 Task: Find a one-way flight from Charlottesville (CHO) to Springfield (SPI) for 9 passengers on June 2, in economy class, with 6 checked bags, and a price limit of ₹240,000.
Action: Mouse moved to (430, 388)
Screenshot: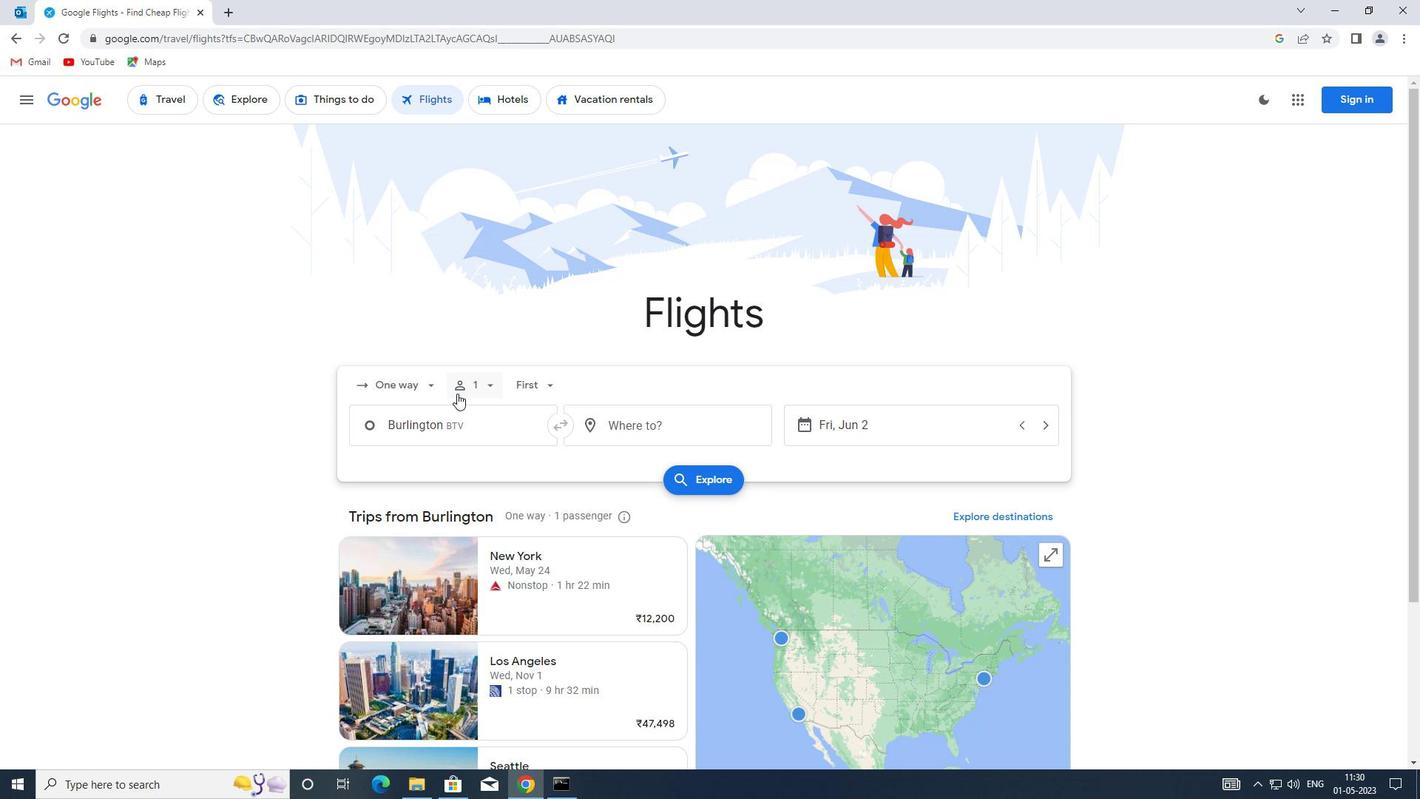 
Action: Mouse pressed left at (430, 388)
Screenshot: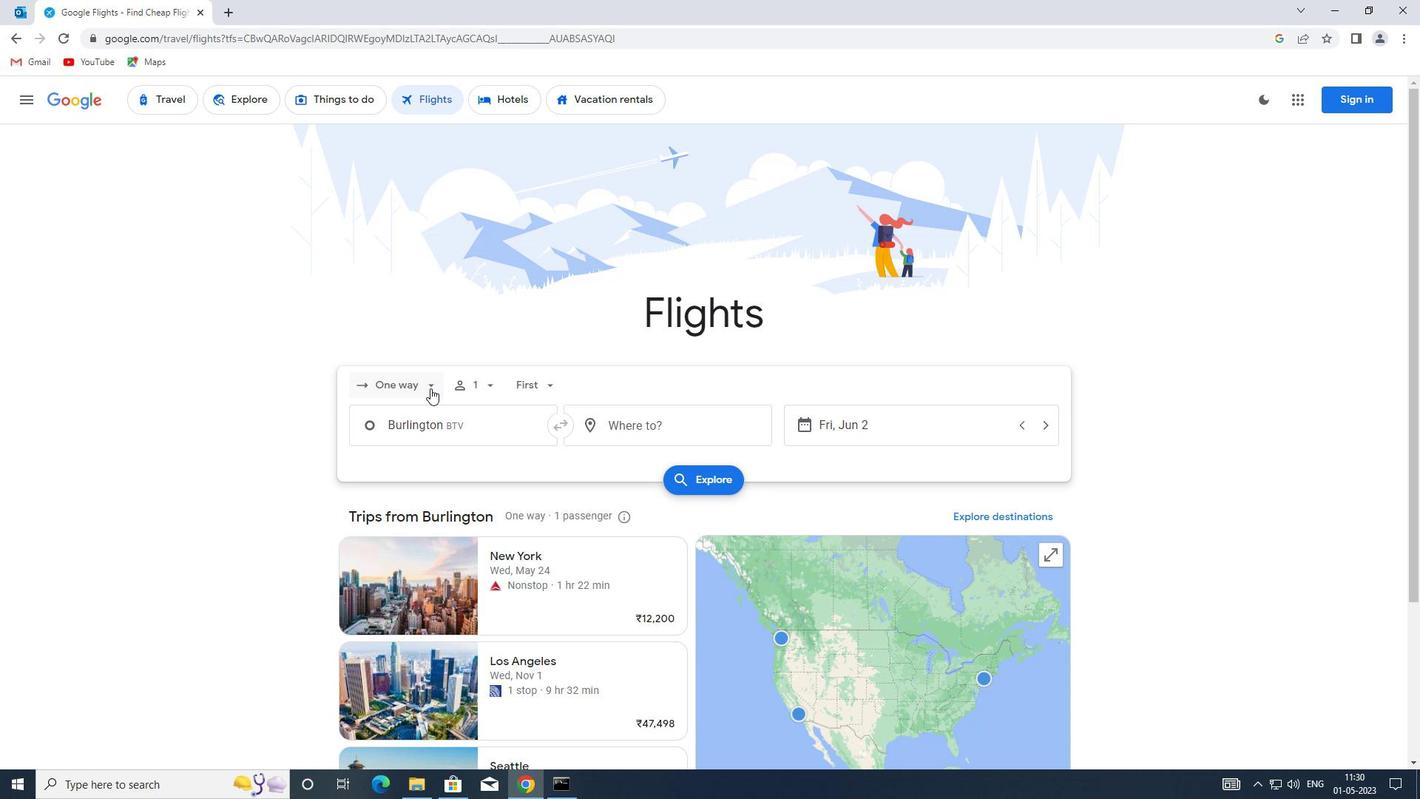 
Action: Mouse moved to (437, 453)
Screenshot: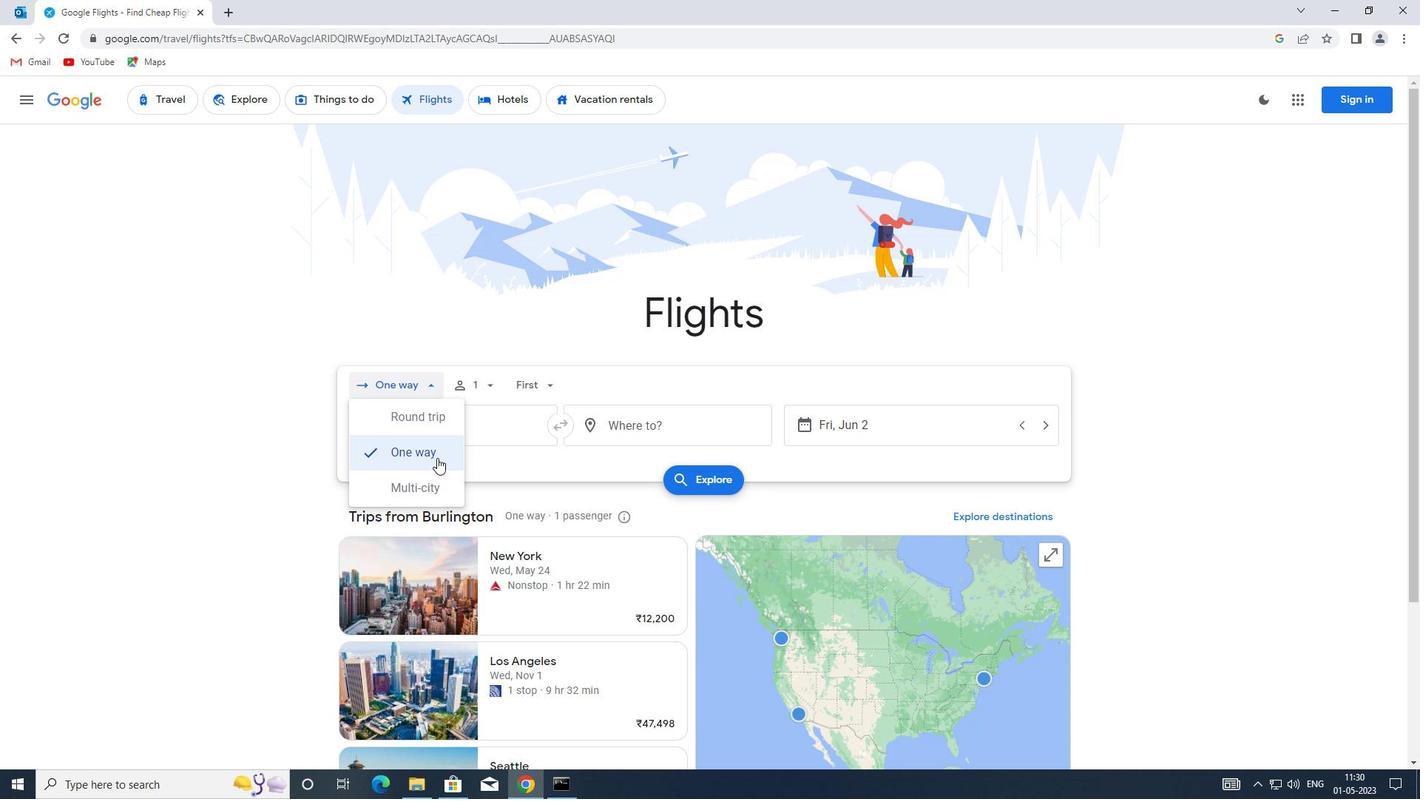 
Action: Mouse pressed left at (437, 453)
Screenshot: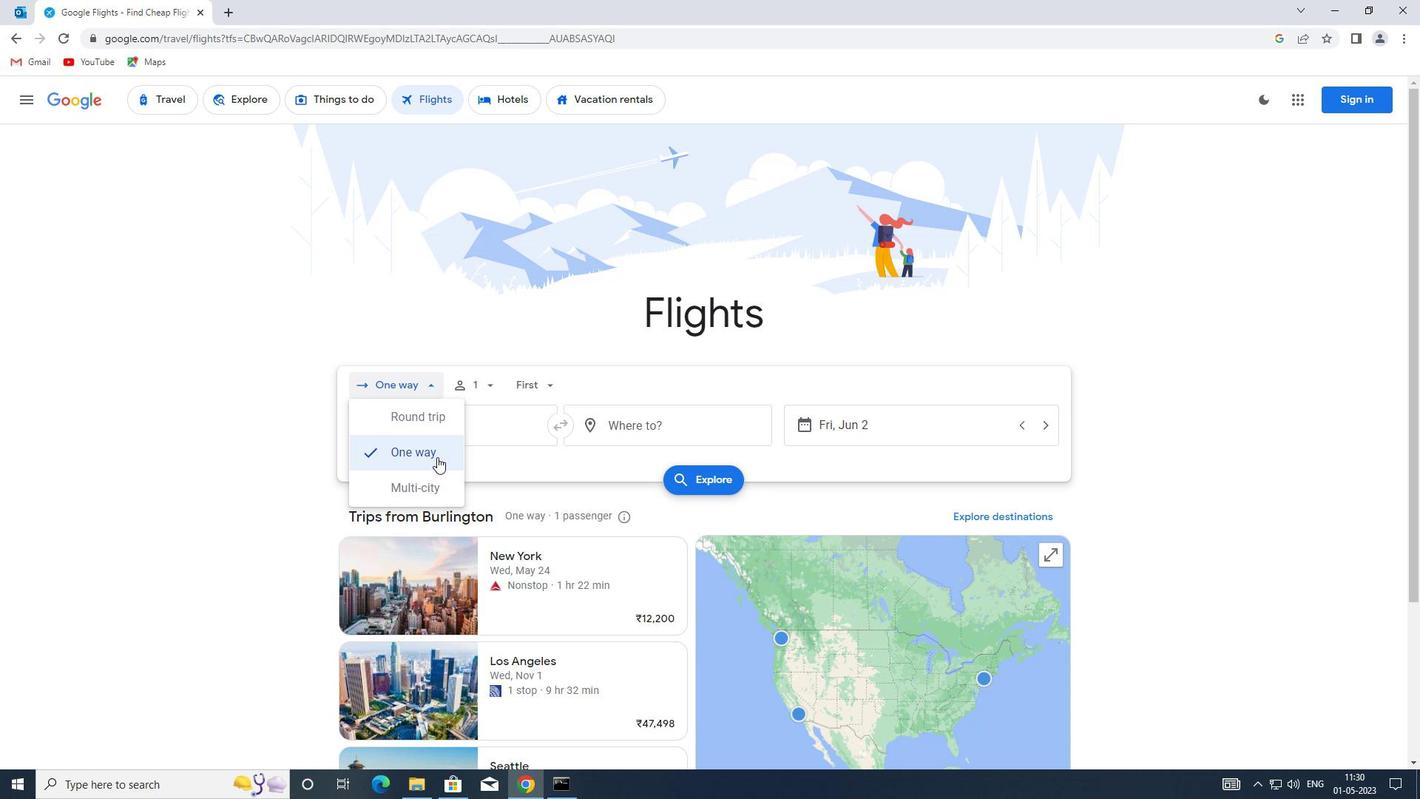 
Action: Mouse moved to (495, 387)
Screenshot: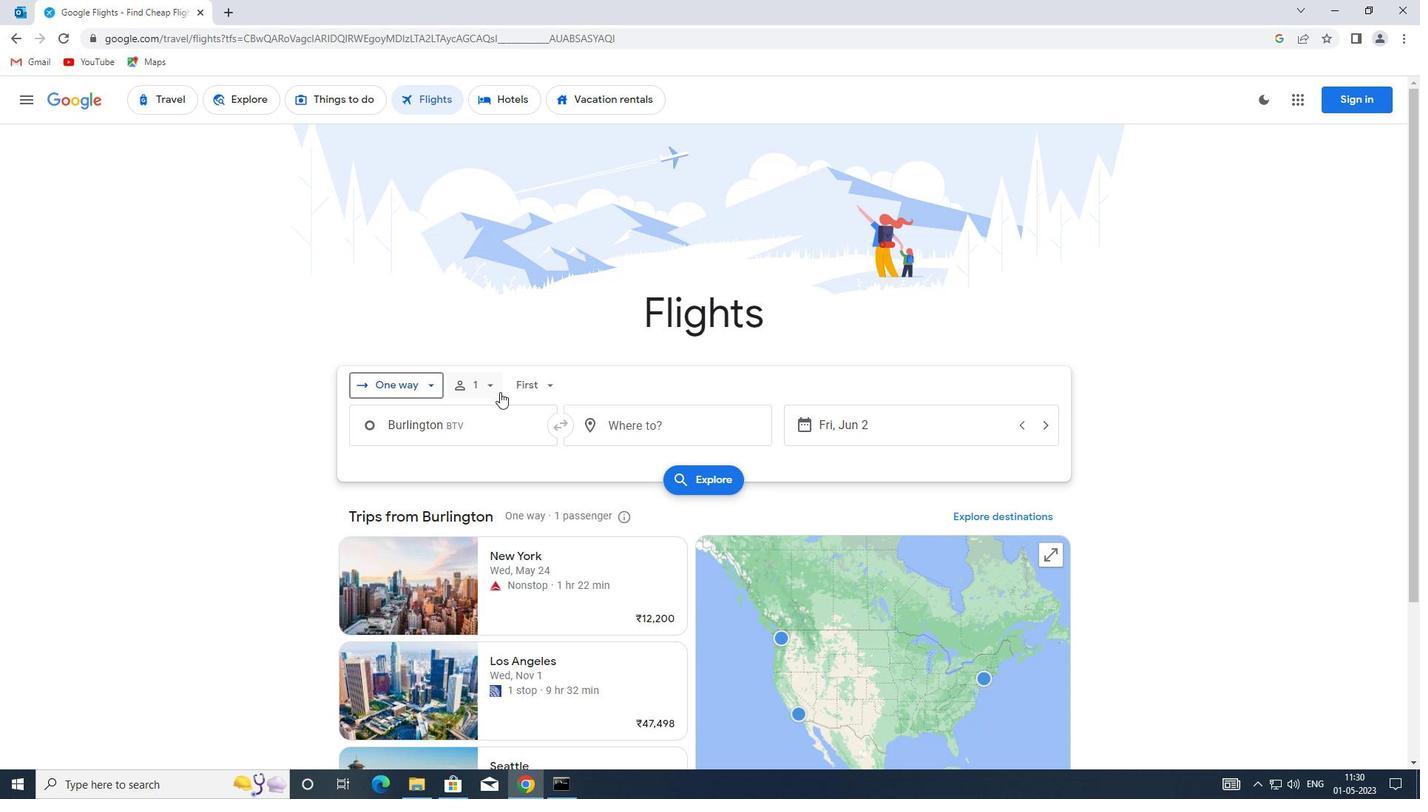 
Action: Mouse pressed left at (495, 387)
Screenshot: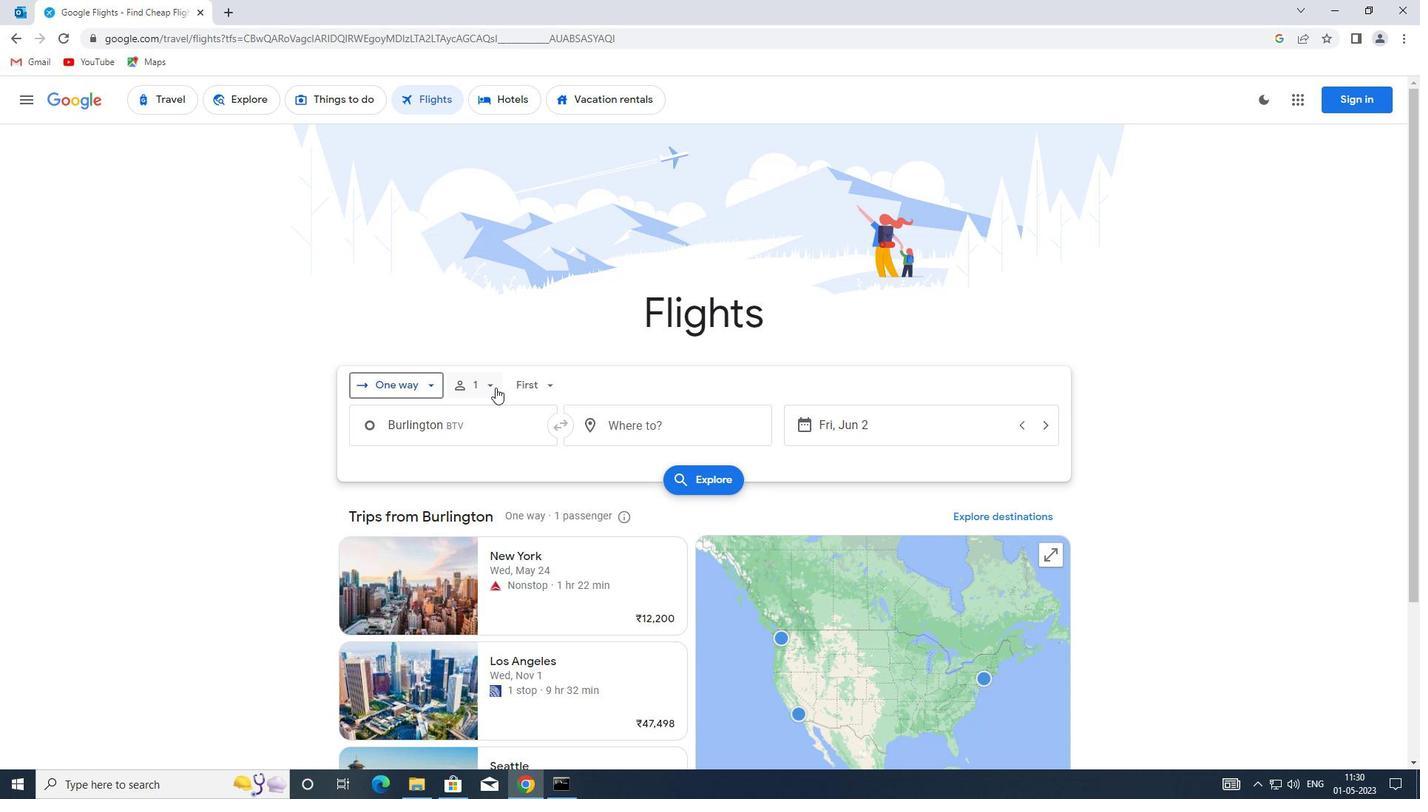 
Action: Mouse moved to (607, 426)
Screenshot: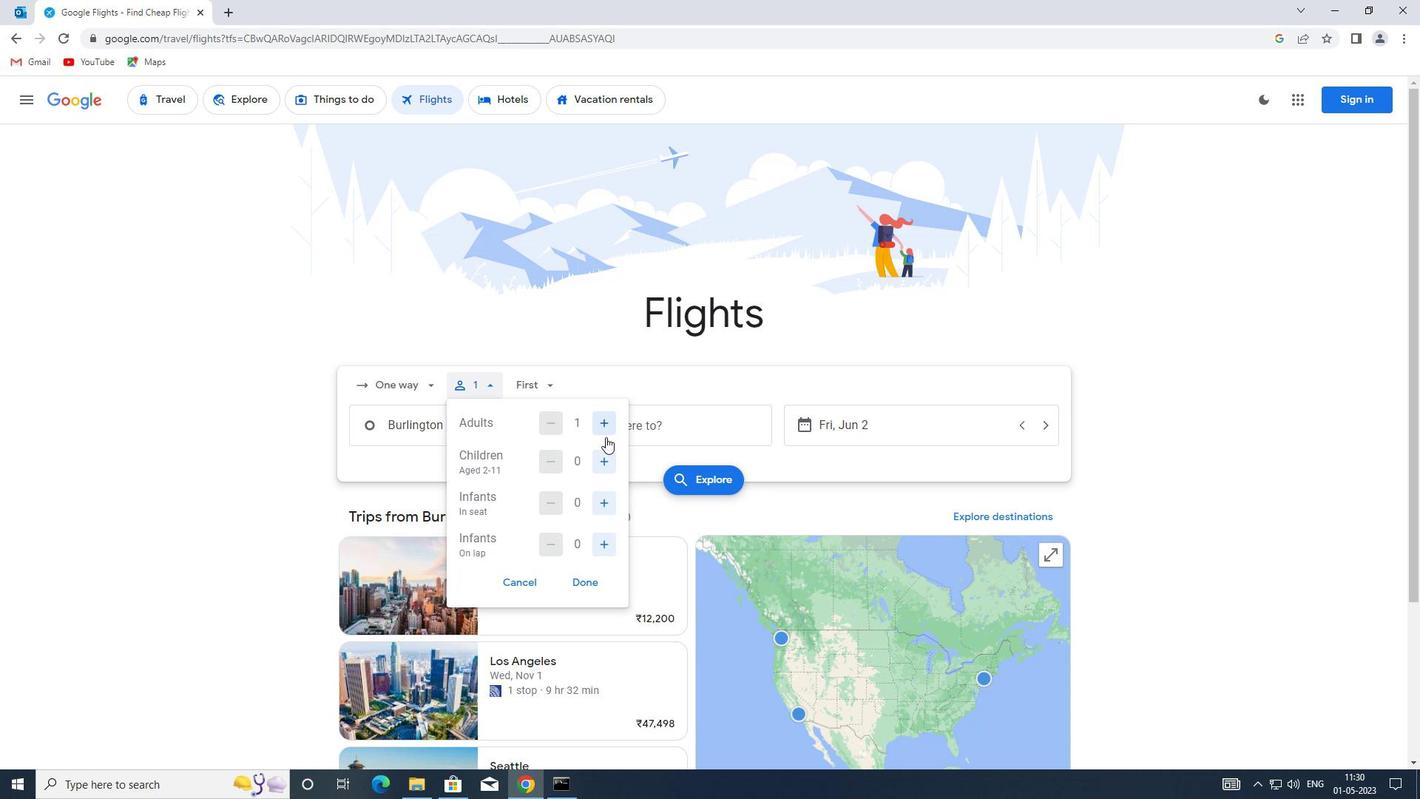 
Action: Mouse pressed left at (607, 426)
Screenshot: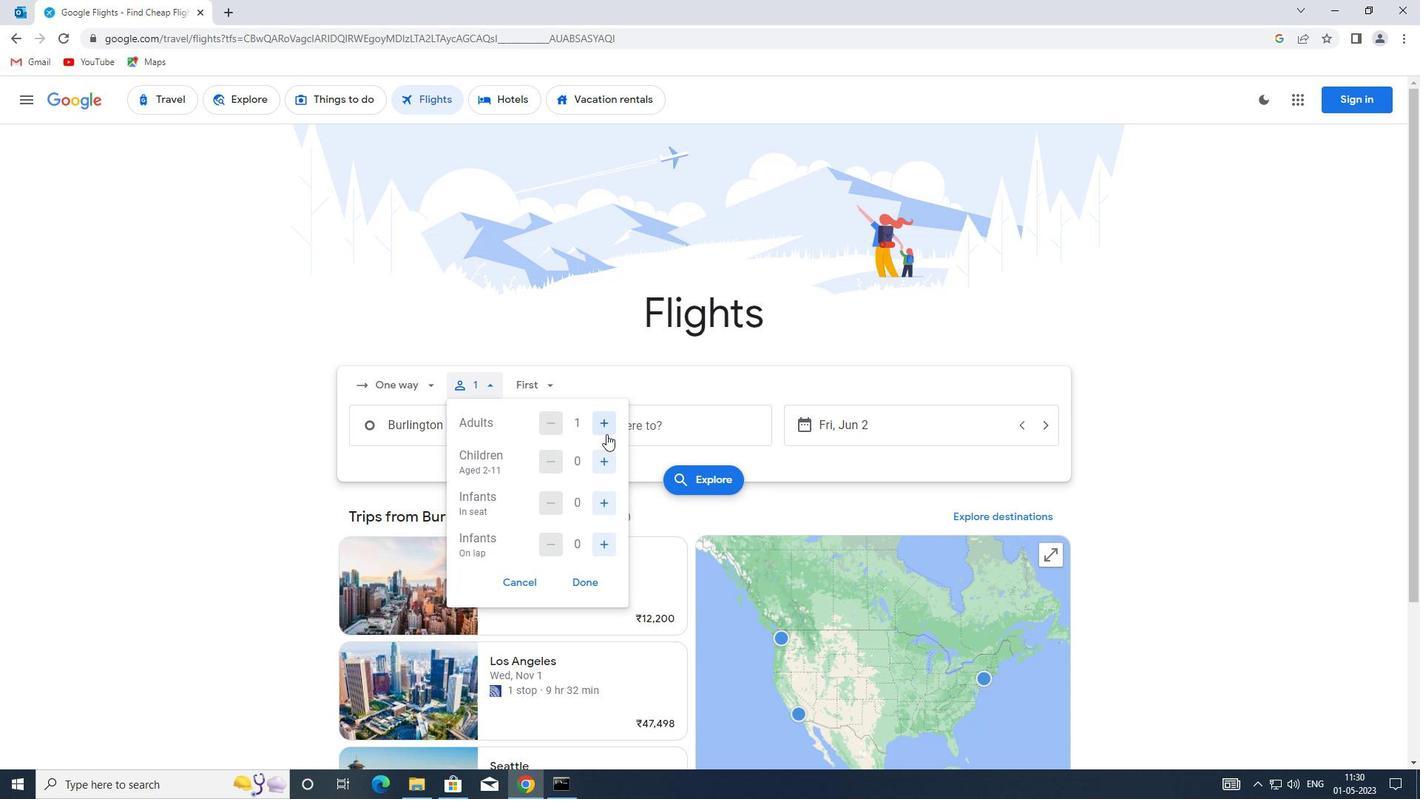 
Action: Mouse pressed left at (607, 426)
Screenshot: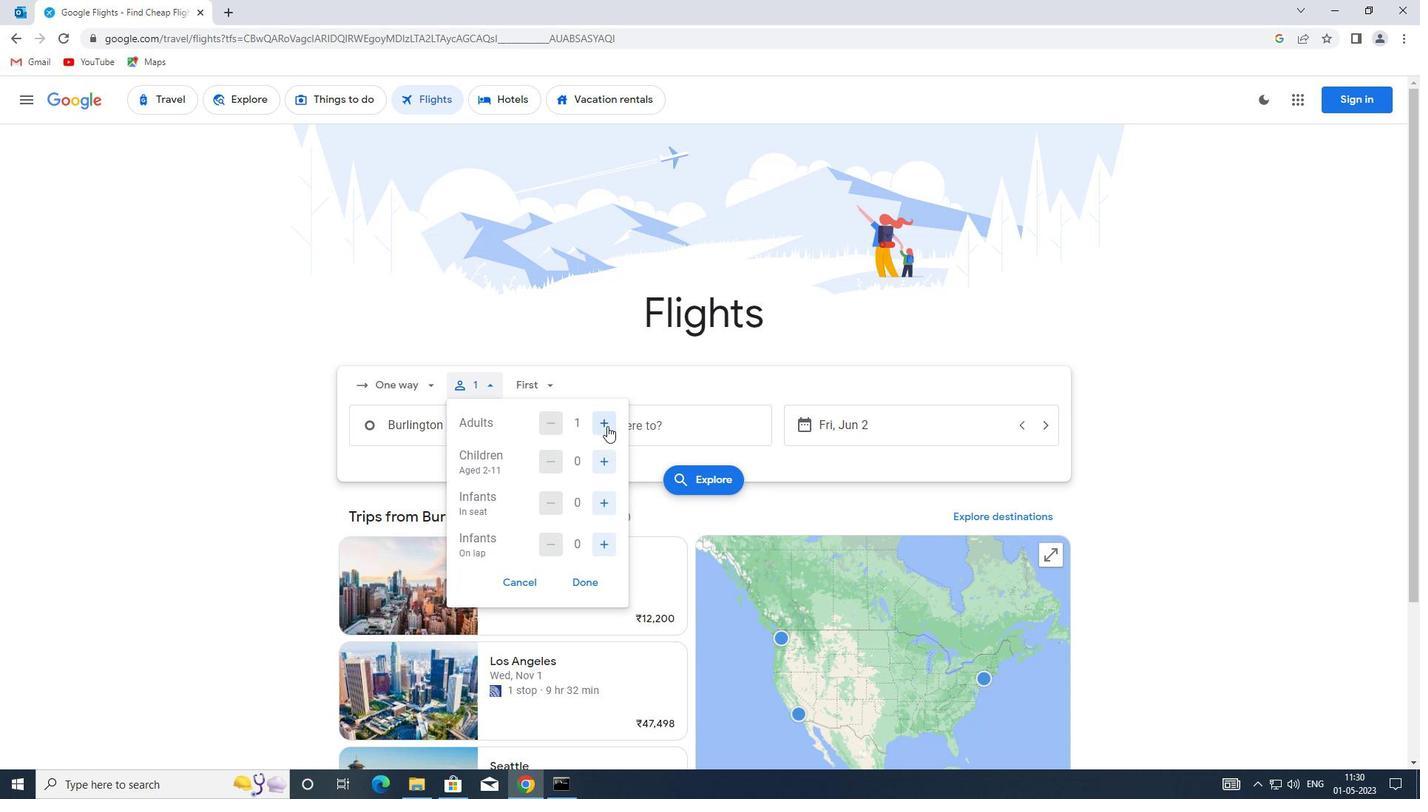 
Action: Mouse pressed left at (607, 426)
Screenshot: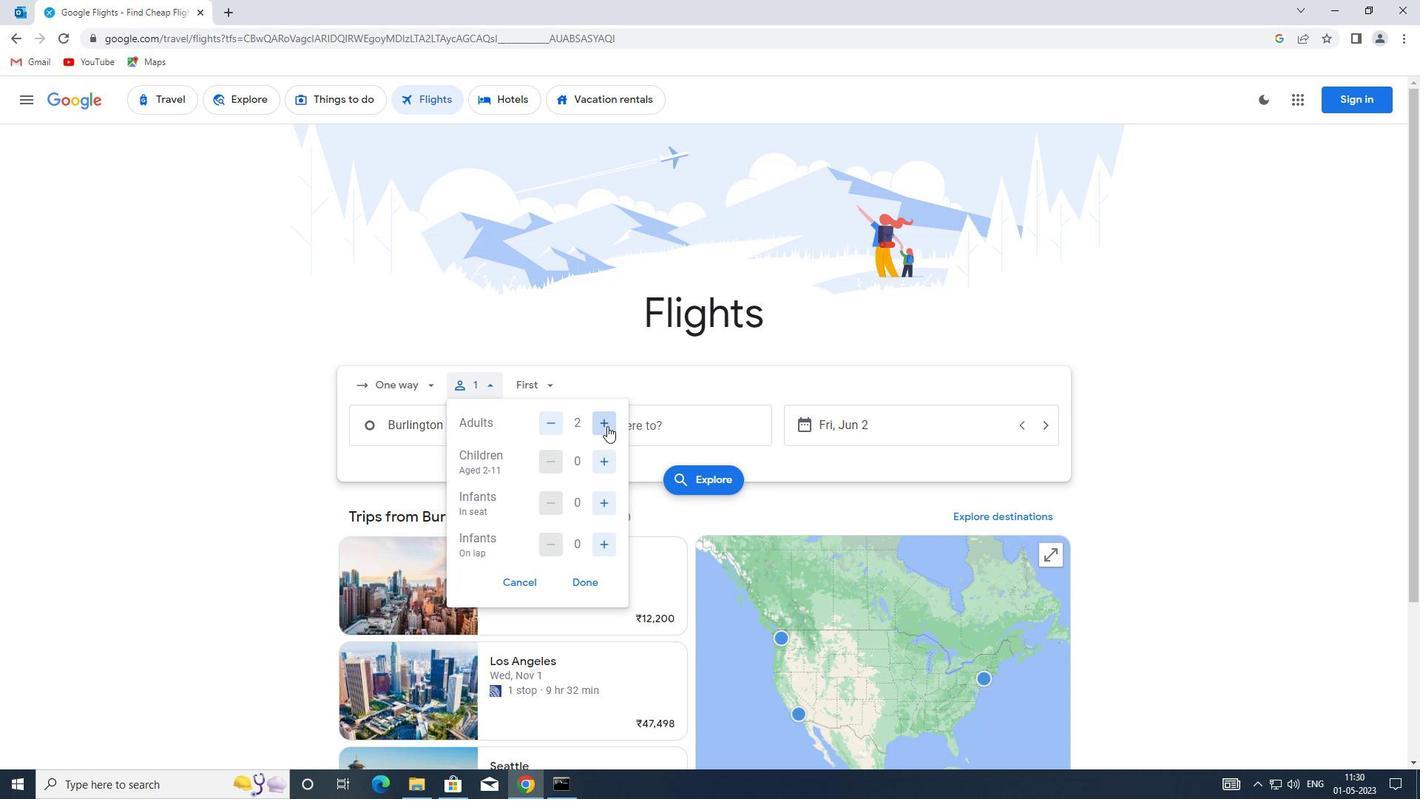 
Action: Mouse moved to (608, 425)
Screenshot: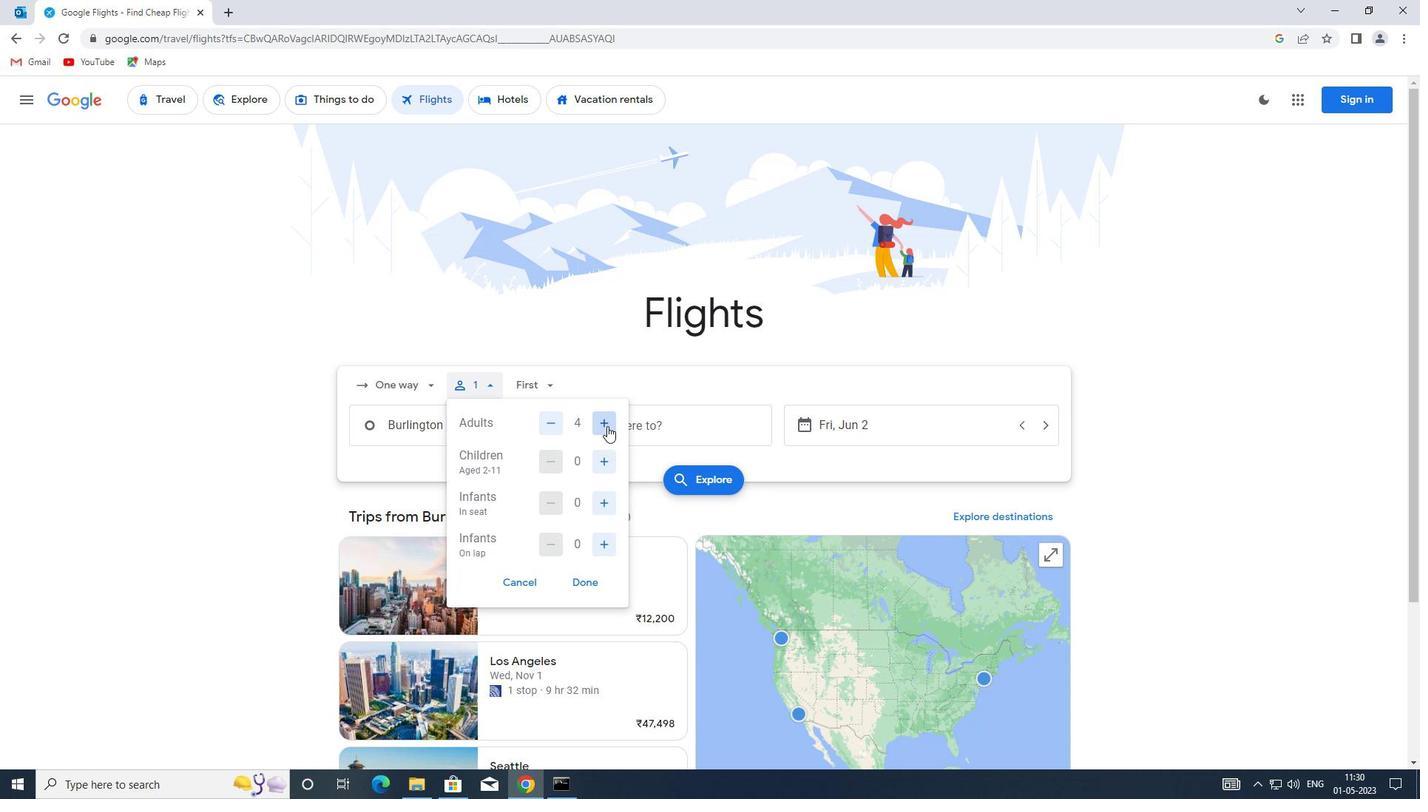 
Action: Mouse pressed left at (608, 425)
Screenshot: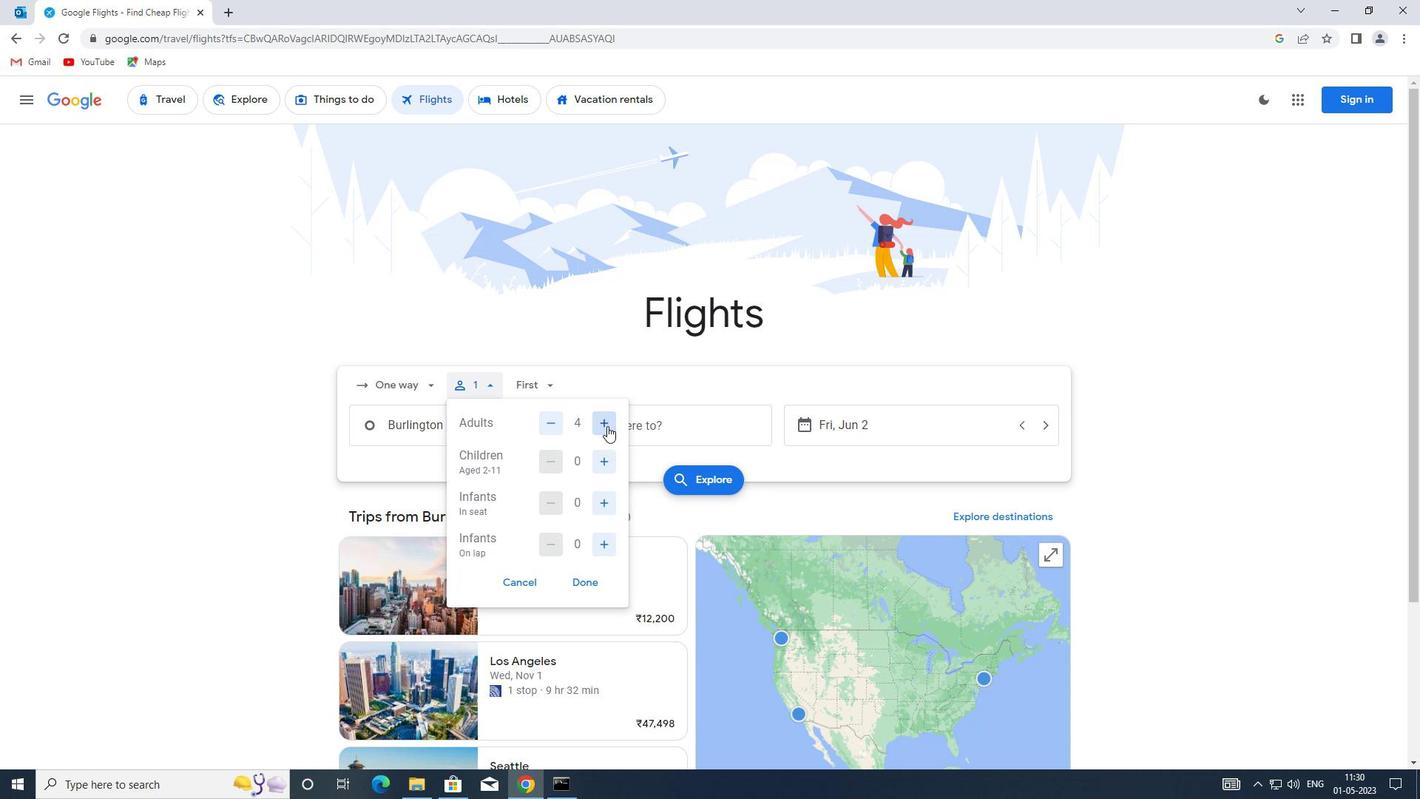 
Action: Mouse moved to (604, 465)
Screenshot: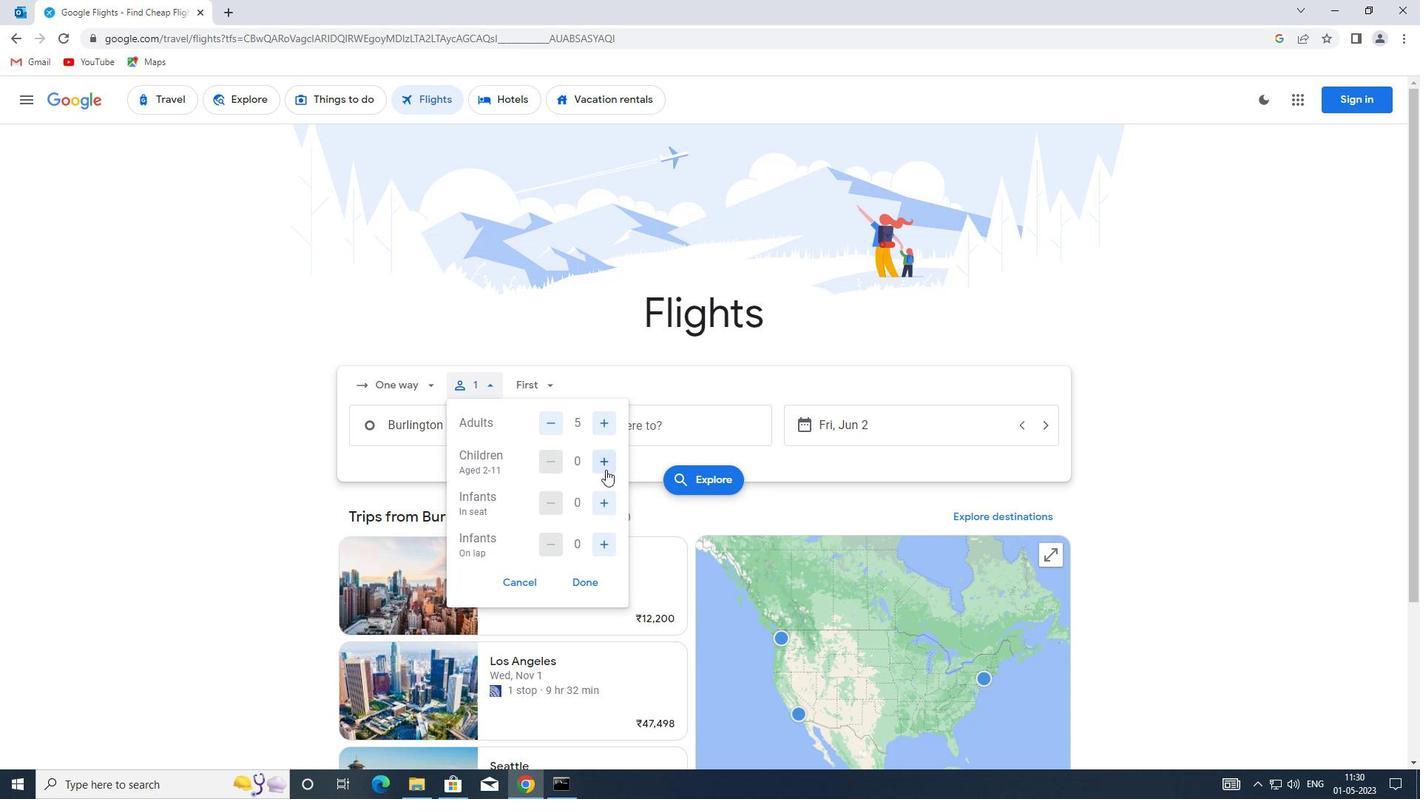 
Action: Mouse pressed left at (604, 465)
Screenshot: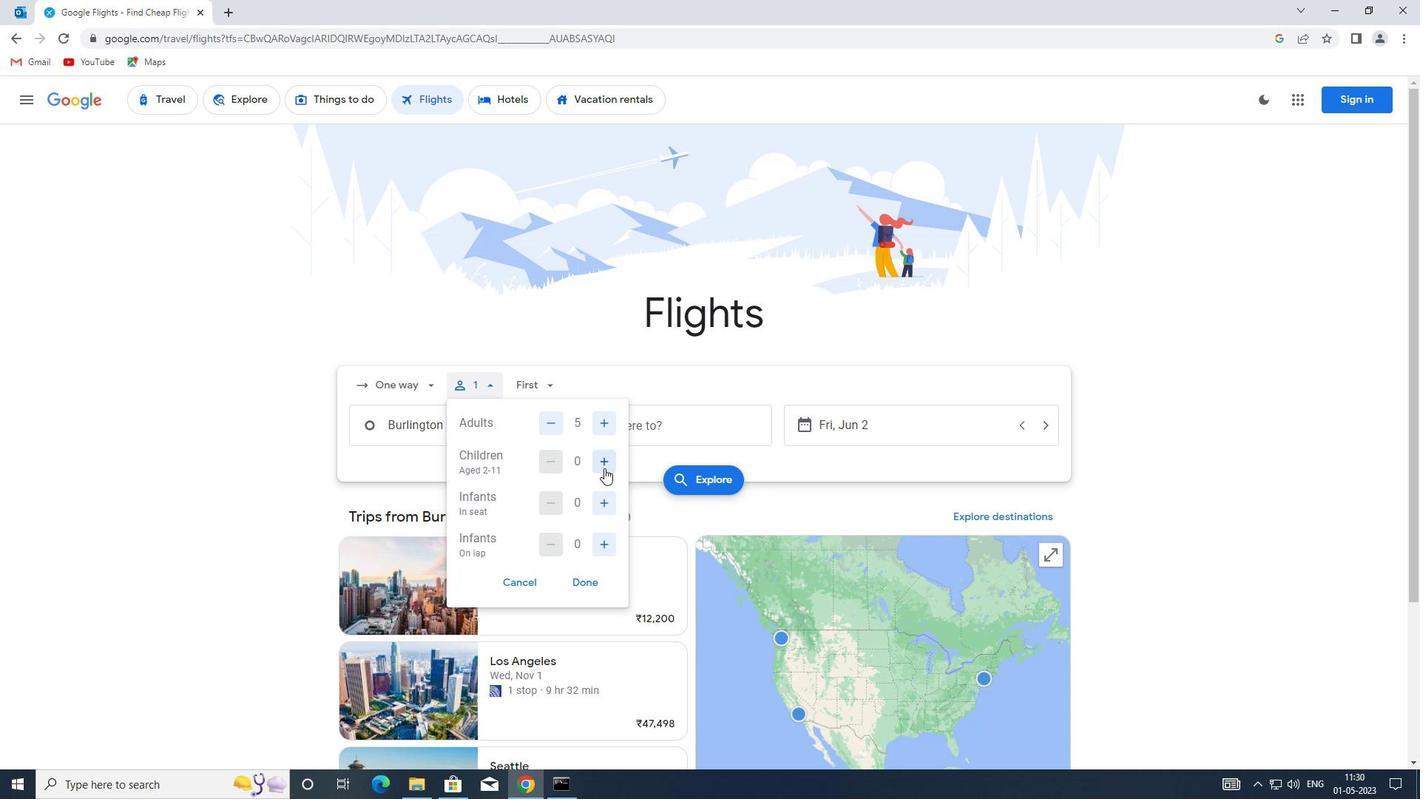 
Action: Mouse pressed left at (604, 465)
Screenshot: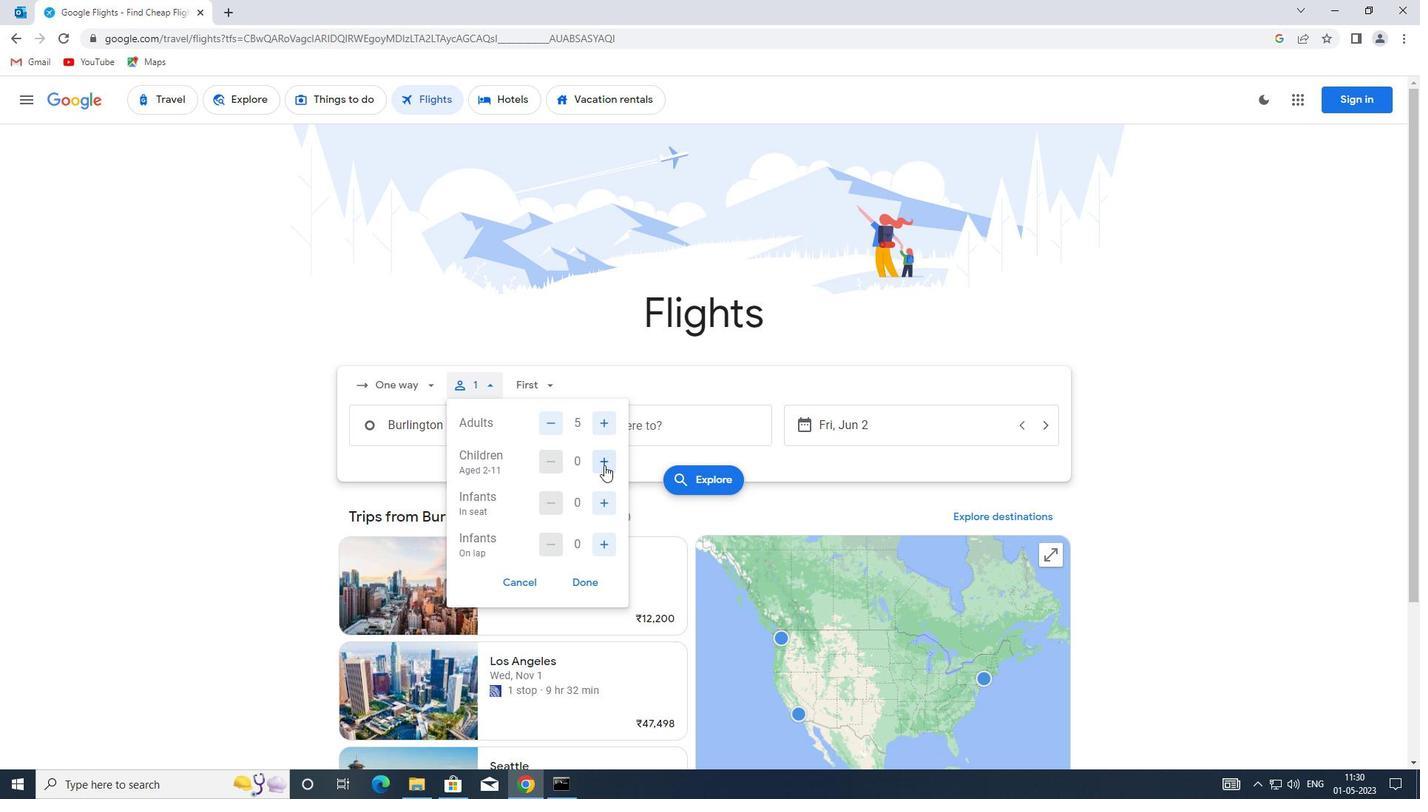 
Action: Mouse pressed left at (604, 465)
Screenshot: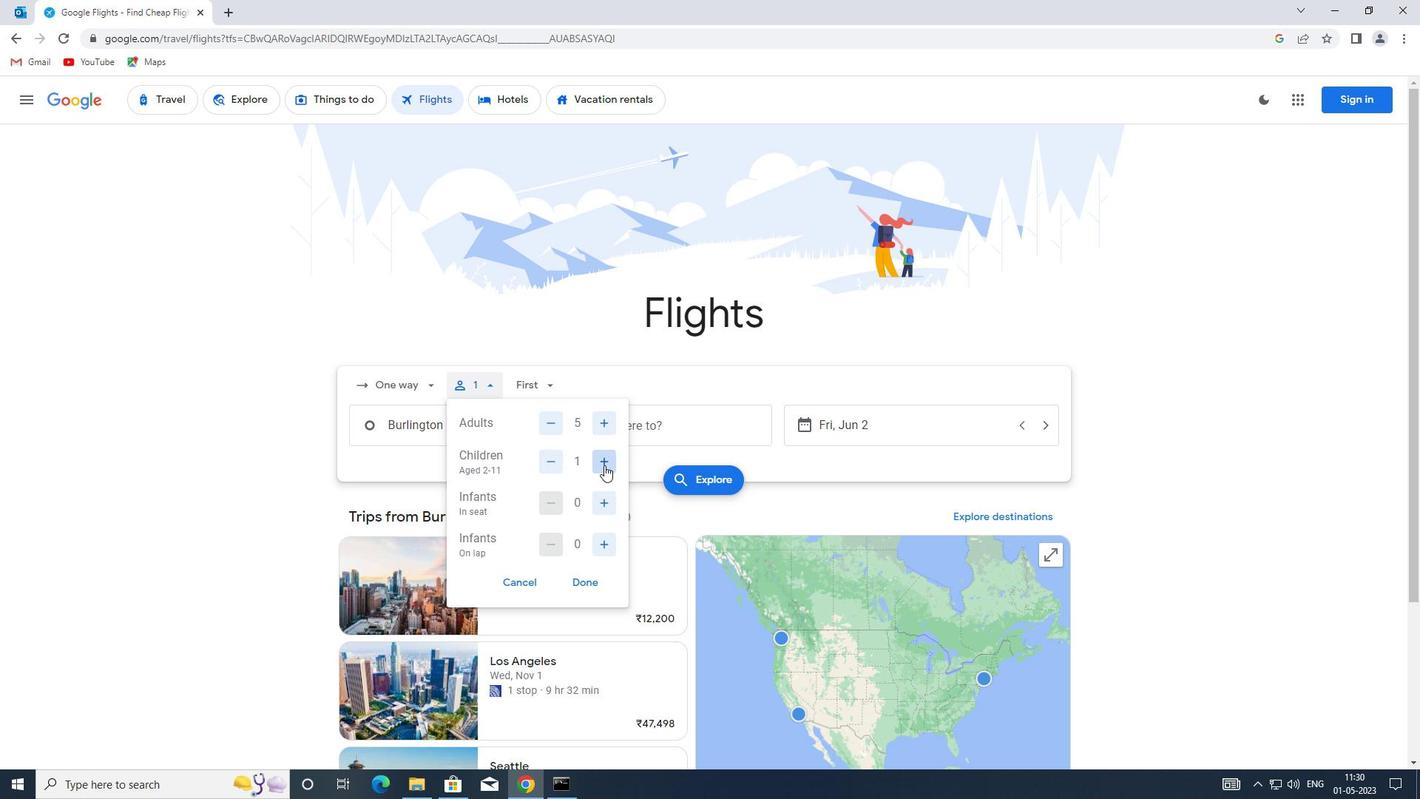 
Action: Mouse moved to (547, 461)
Screenshot: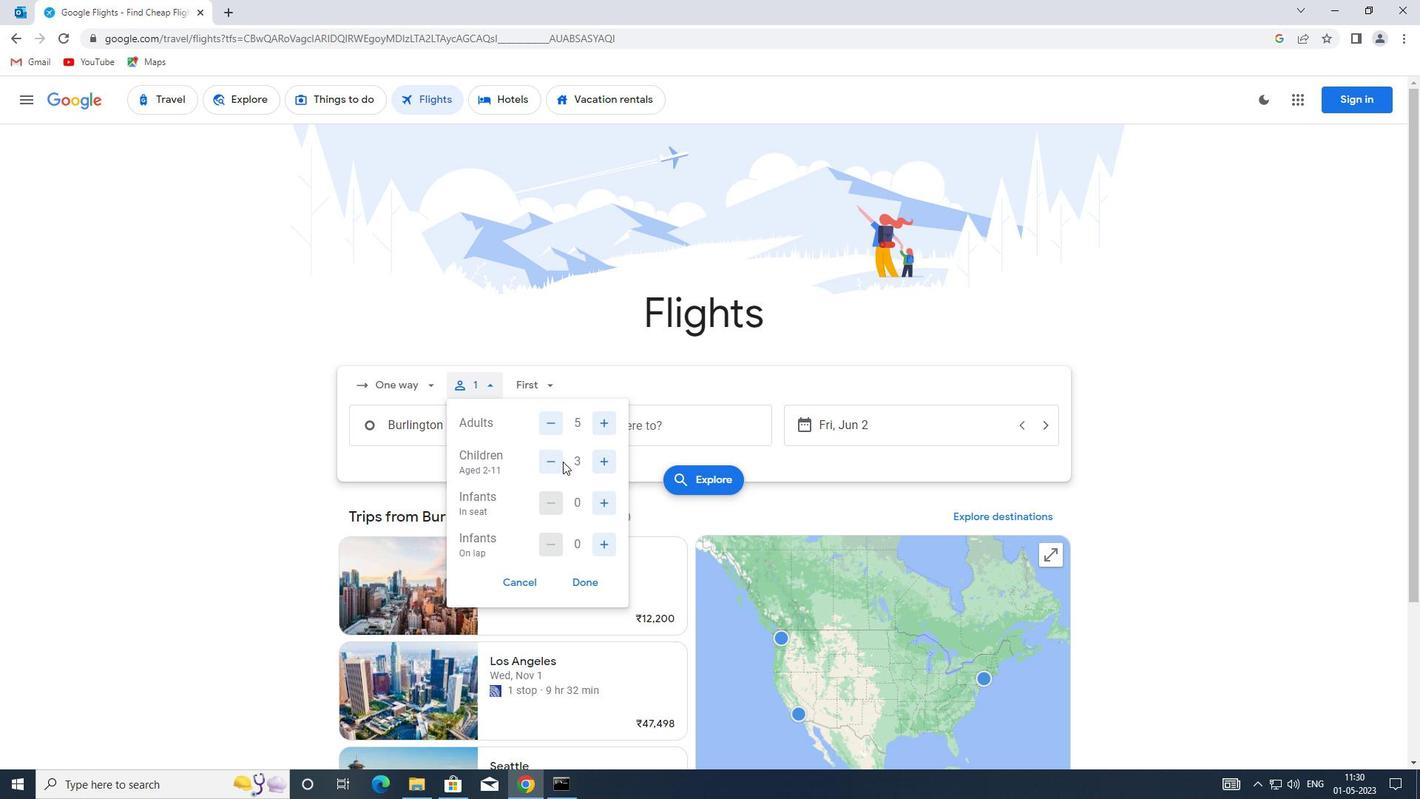 
Action: Mouse pressed left at (547, 461)
Screenshot: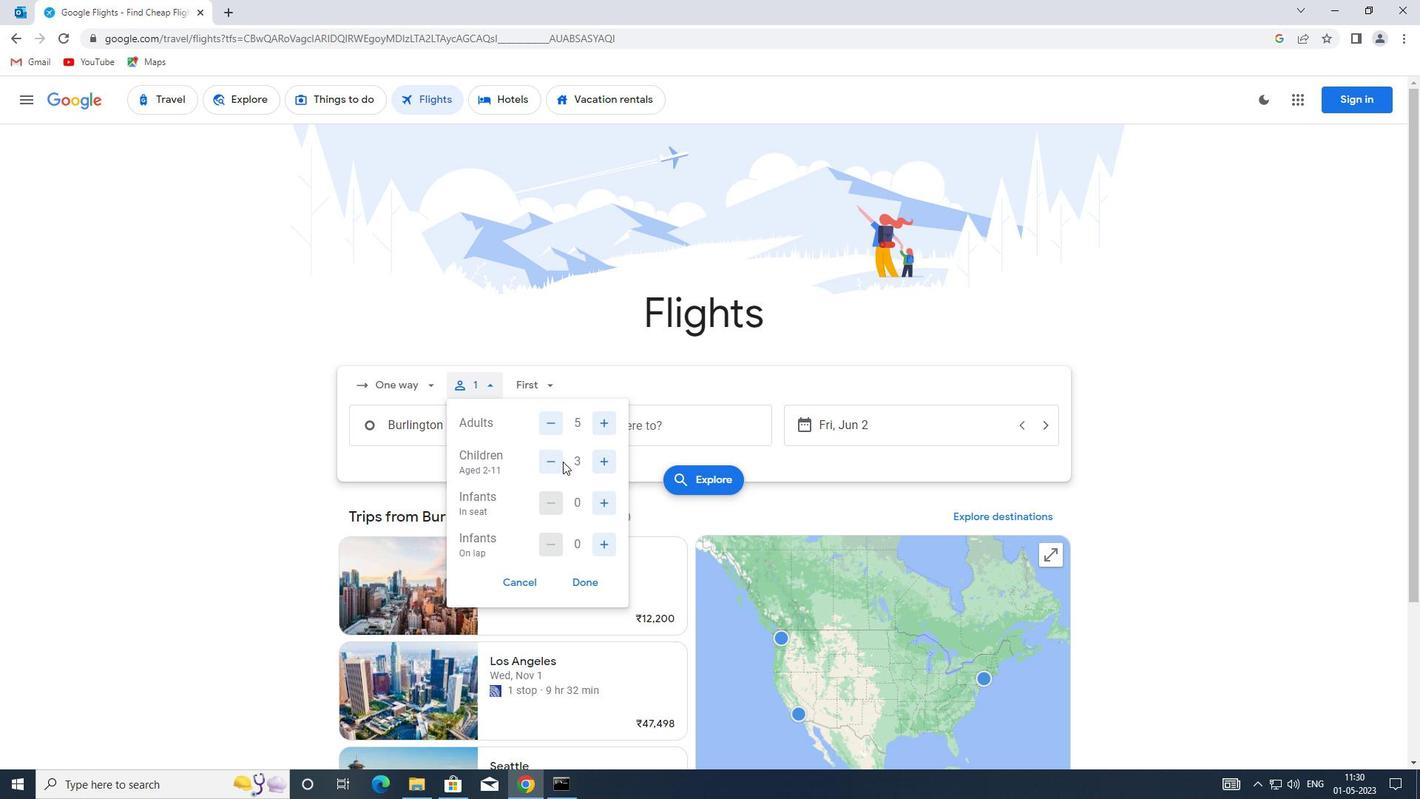 
Action: Mouse moved to (606, 503)
Screenshot: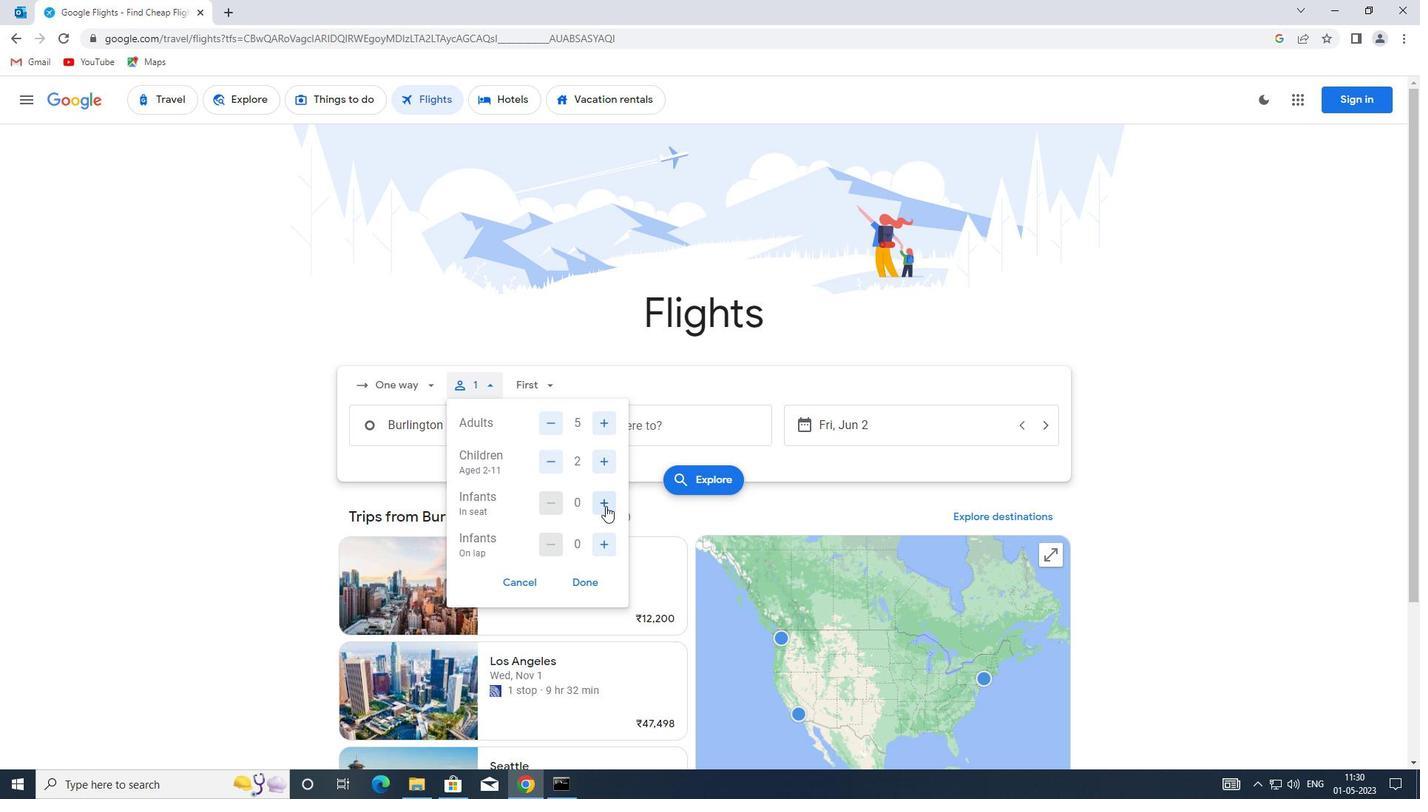 
Action: Mouse pressed left at (606, 503)
Screenshot: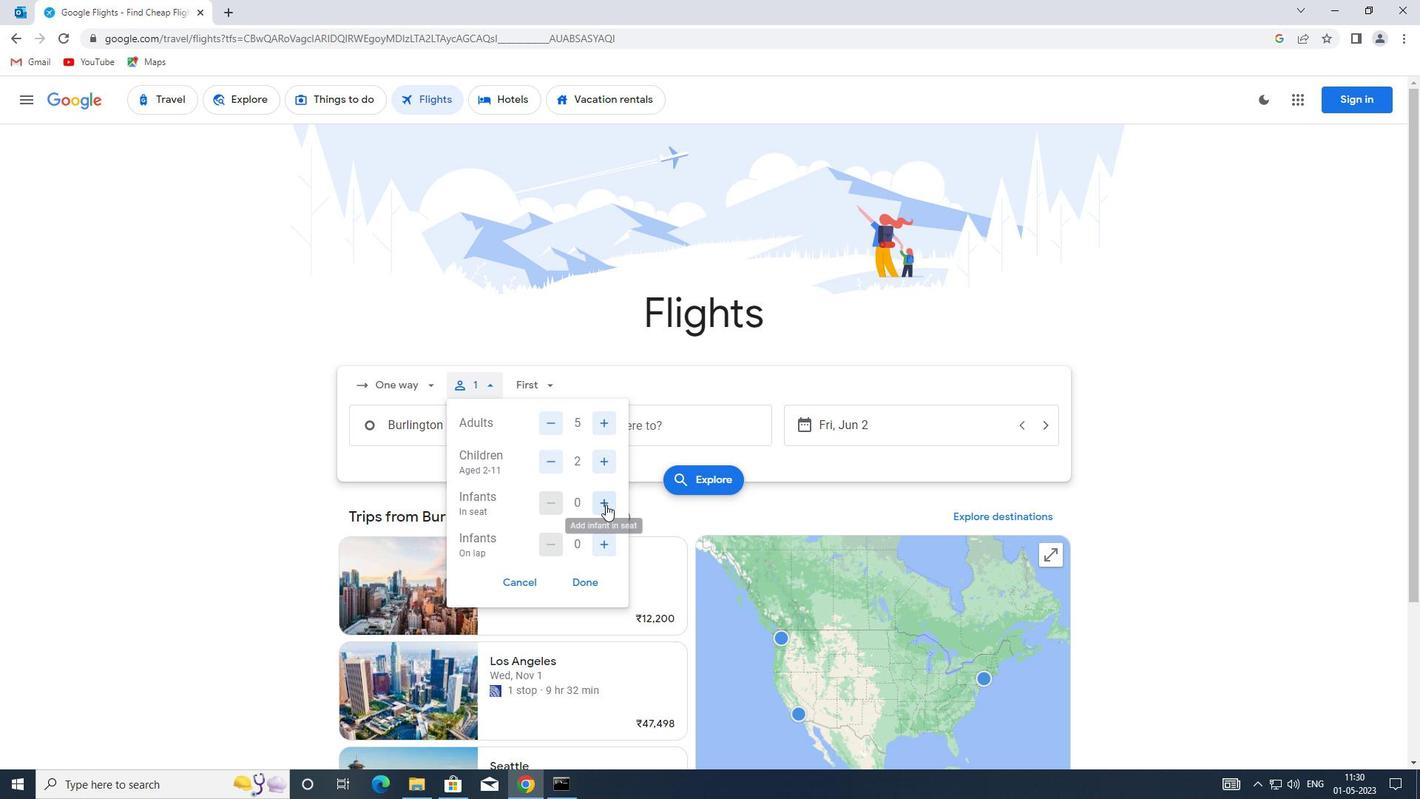 
Action: Mouse moved to (602, 545)
Screenshot: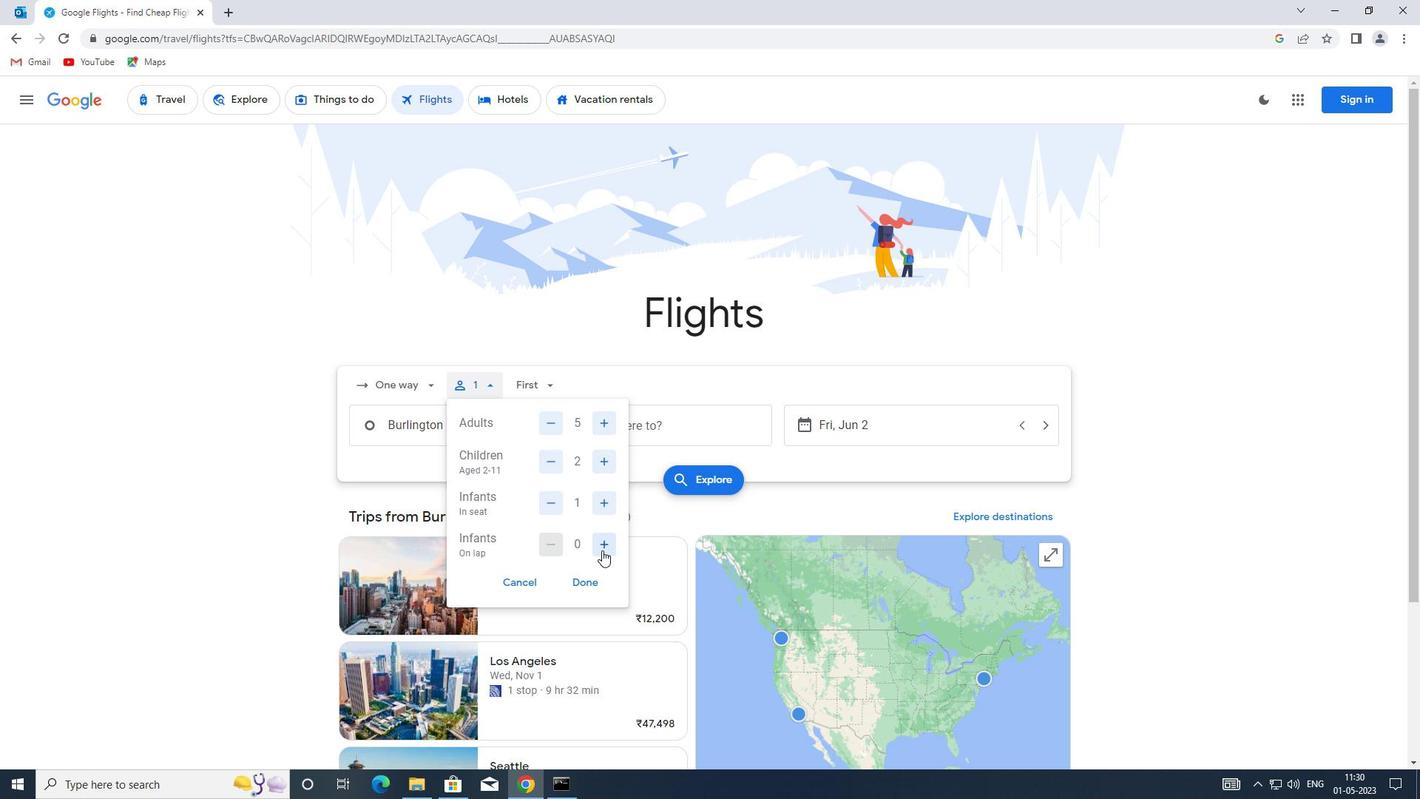 
Action: Mouse pressed left at (602, 545)
Screenshot: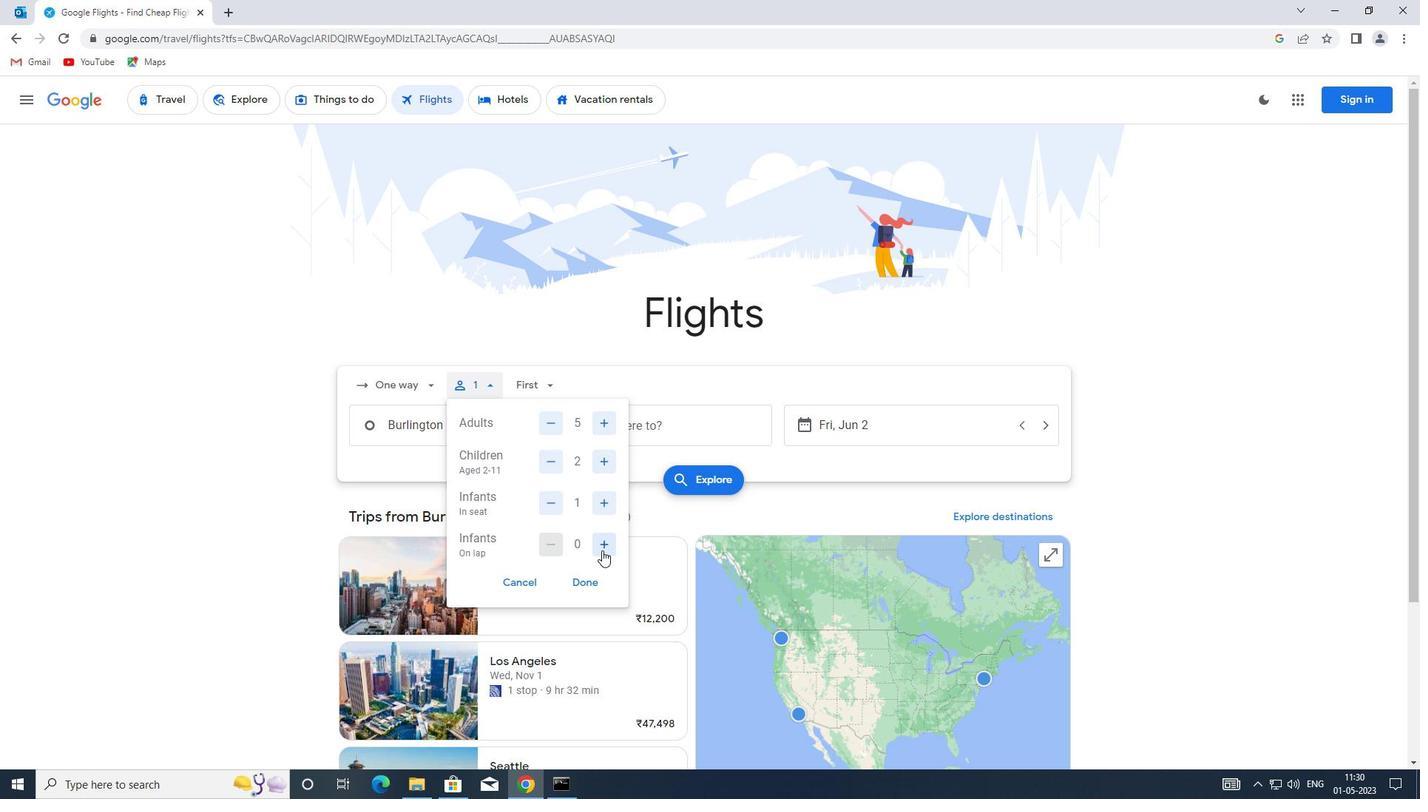 
Action: Mouse pressed left at (602, 545)
Screenshot: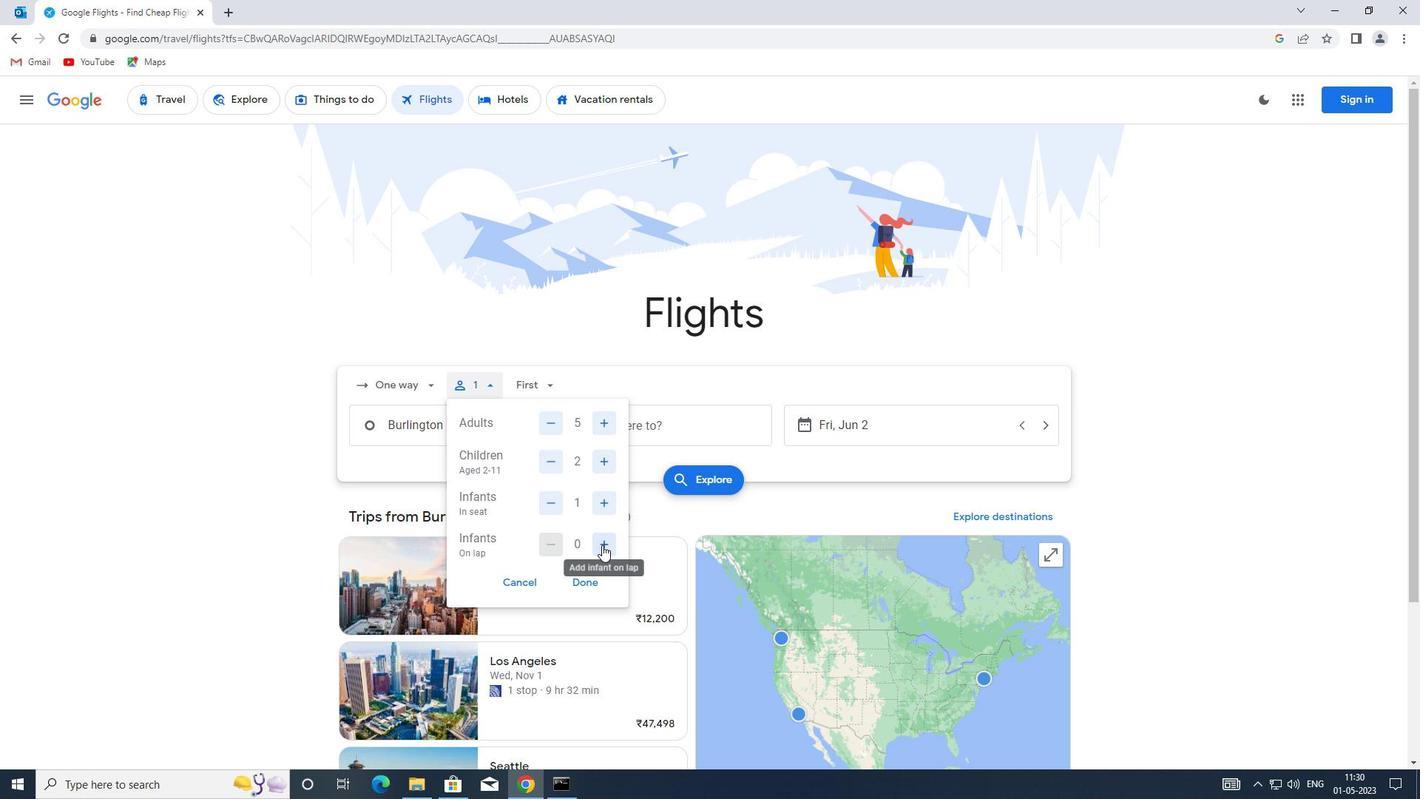 
Action: Mouse moved to (555, 548)
Screenshot: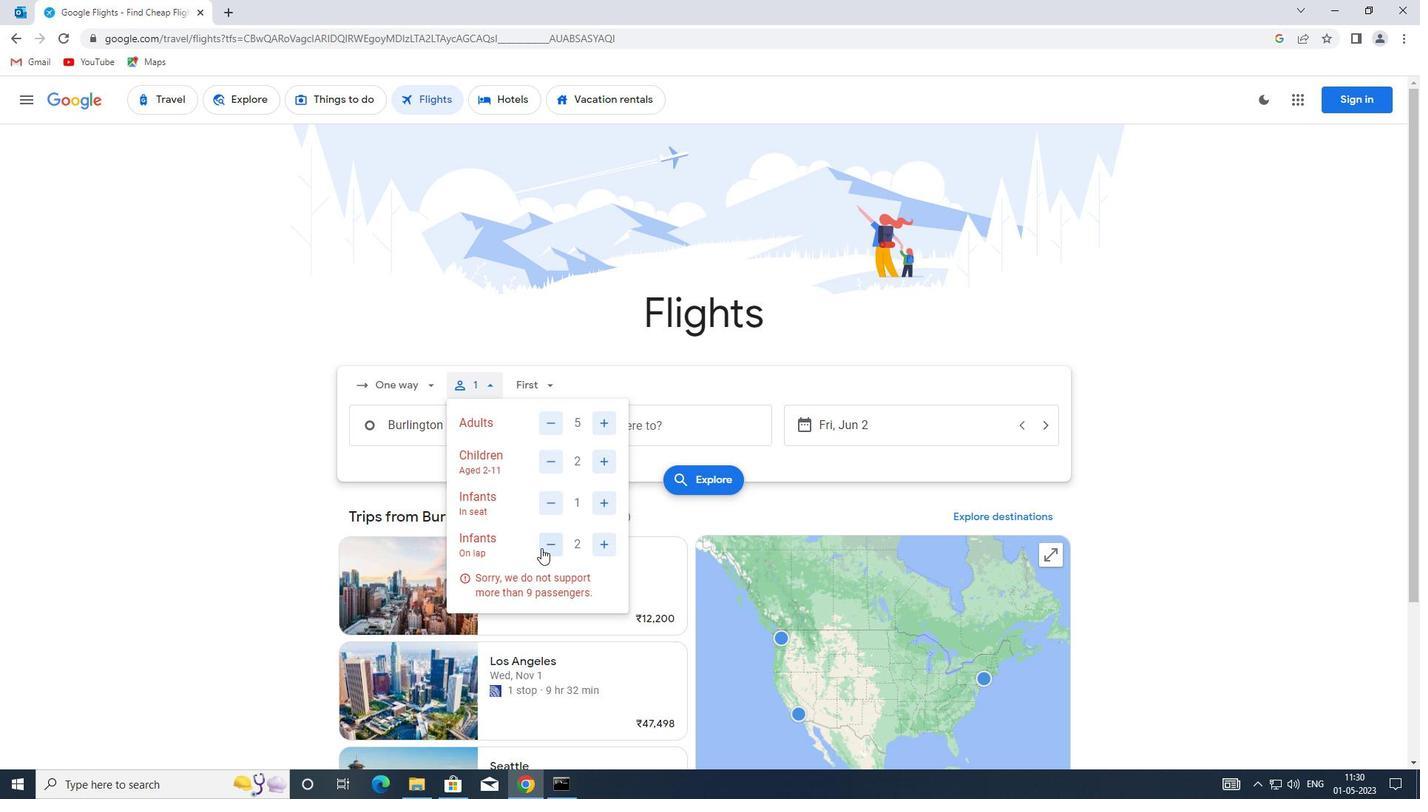 
Action: Mouse pressed left at (555, 548)
Screenshot: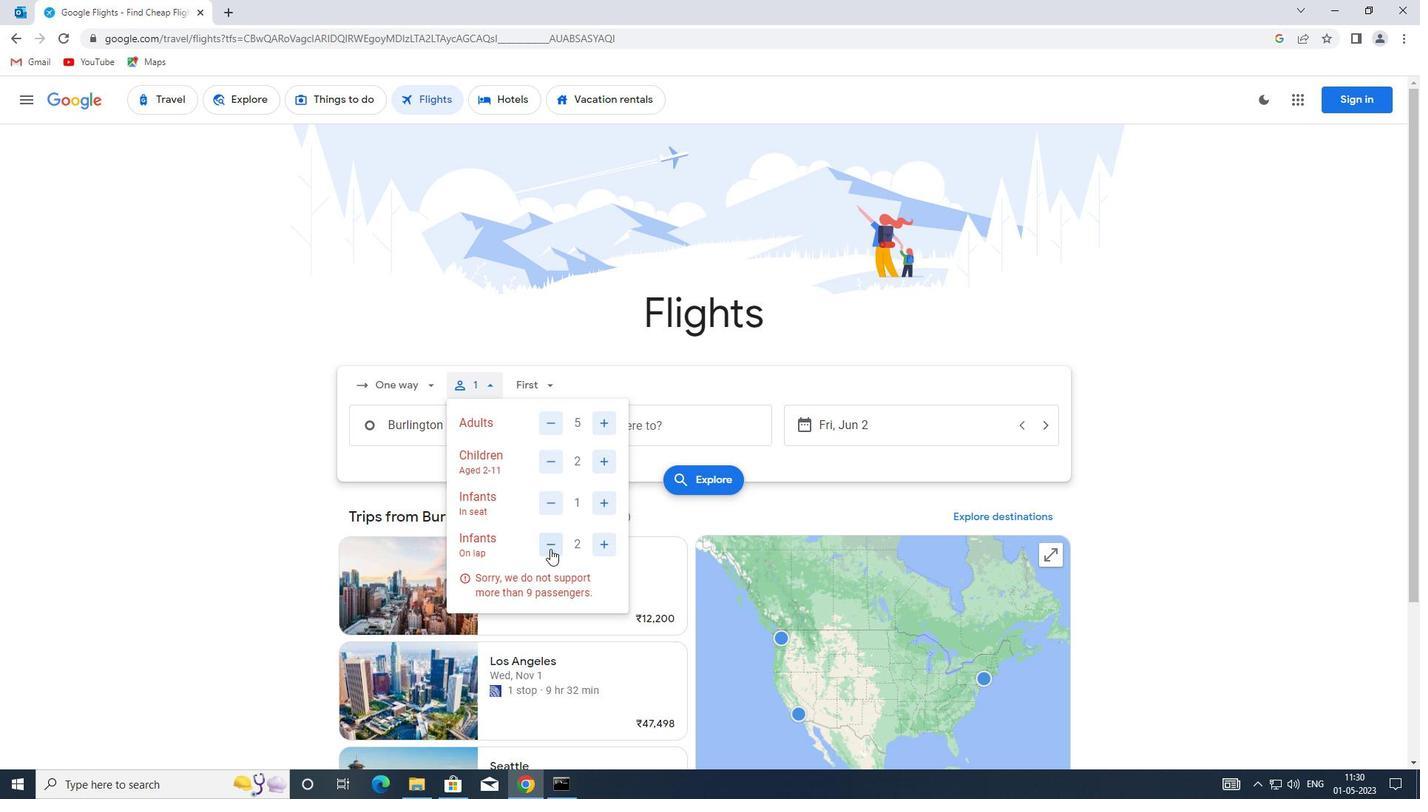 
Action: Mouse moved to (583, 582)
Screenshot: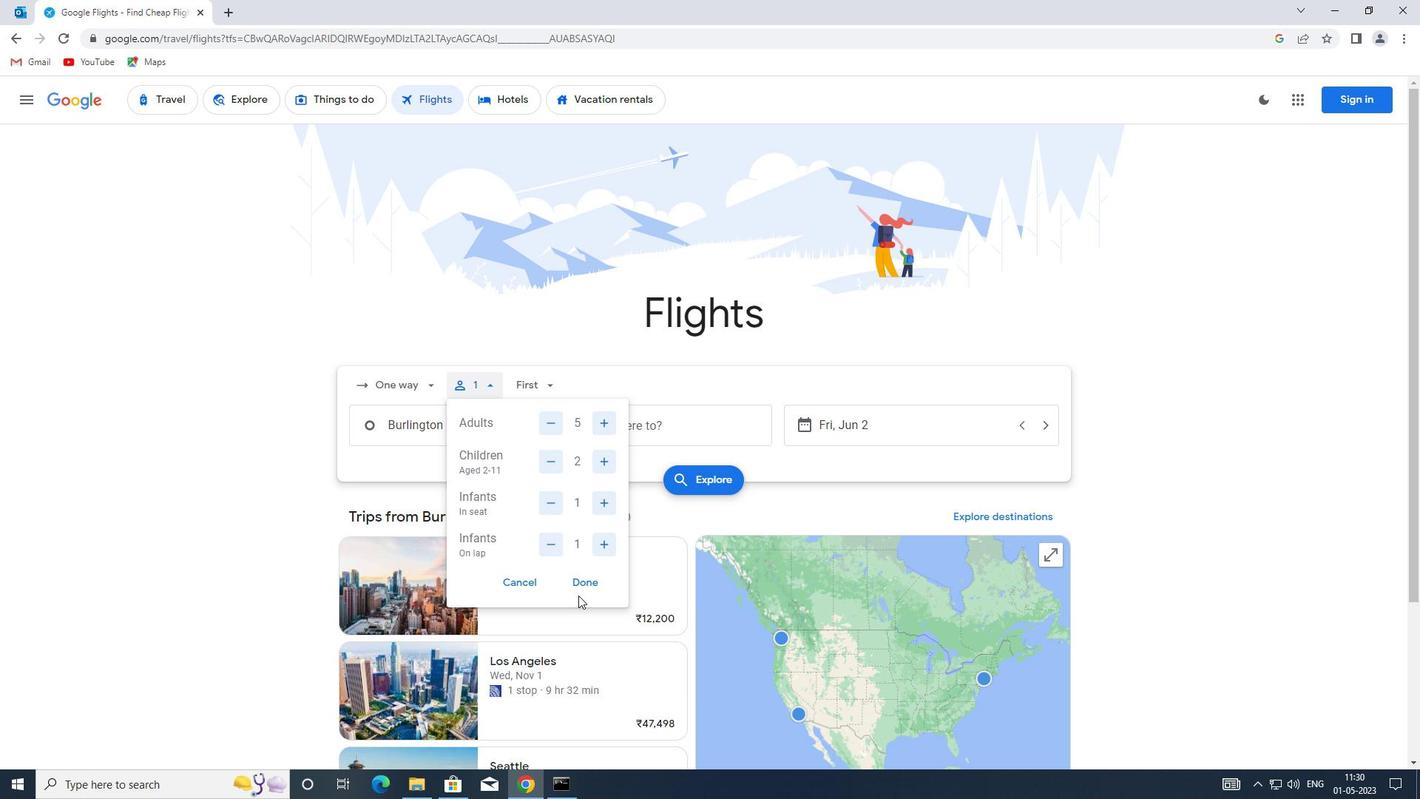 
Action: Mouse pressed left at (583, 582)
Screenshot: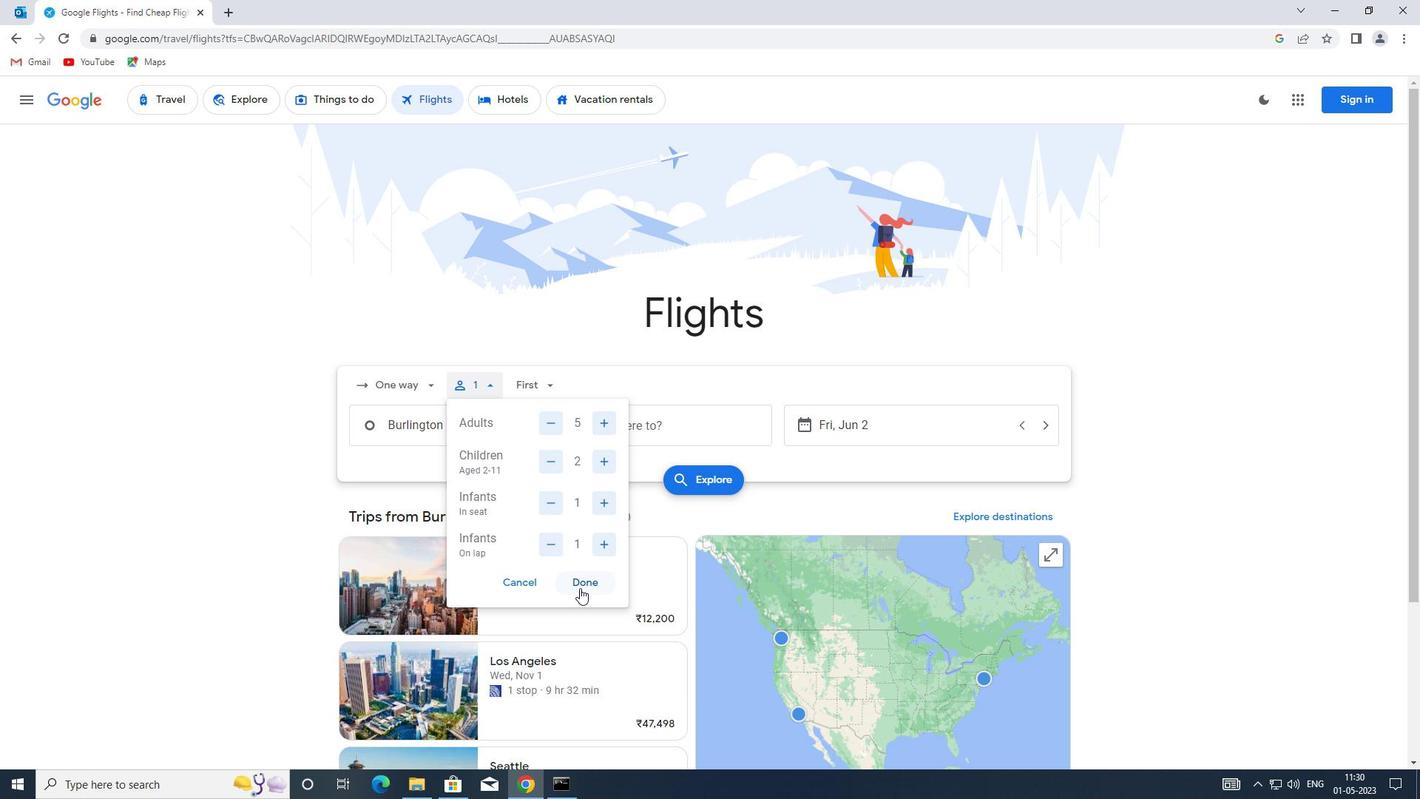 
Action: Mouse moved to (538, 384)
Screenshot: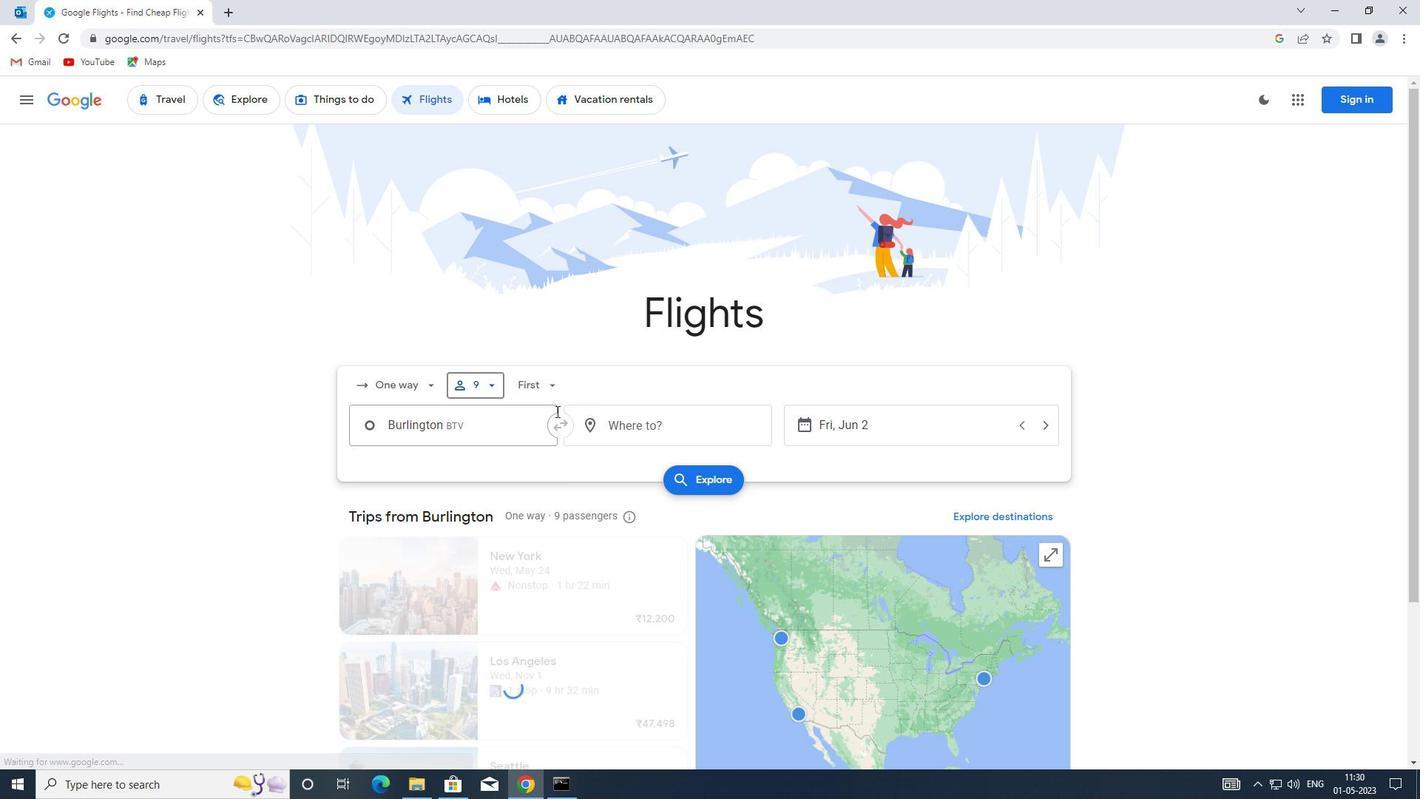 
Action: Mouse pressed left at (538, 384)
Screenshot: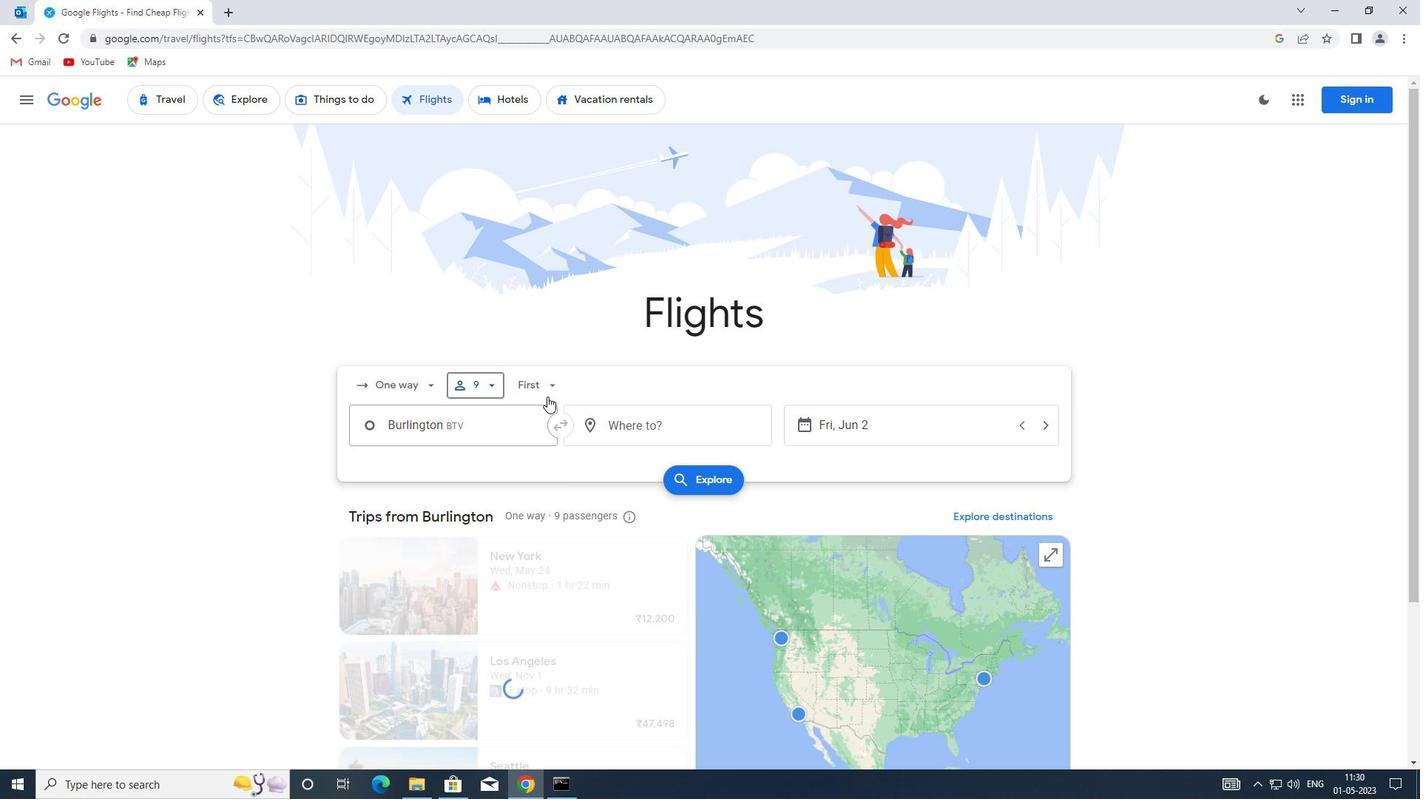 
Action: Mouse moved to (586, 418)
Screenshot: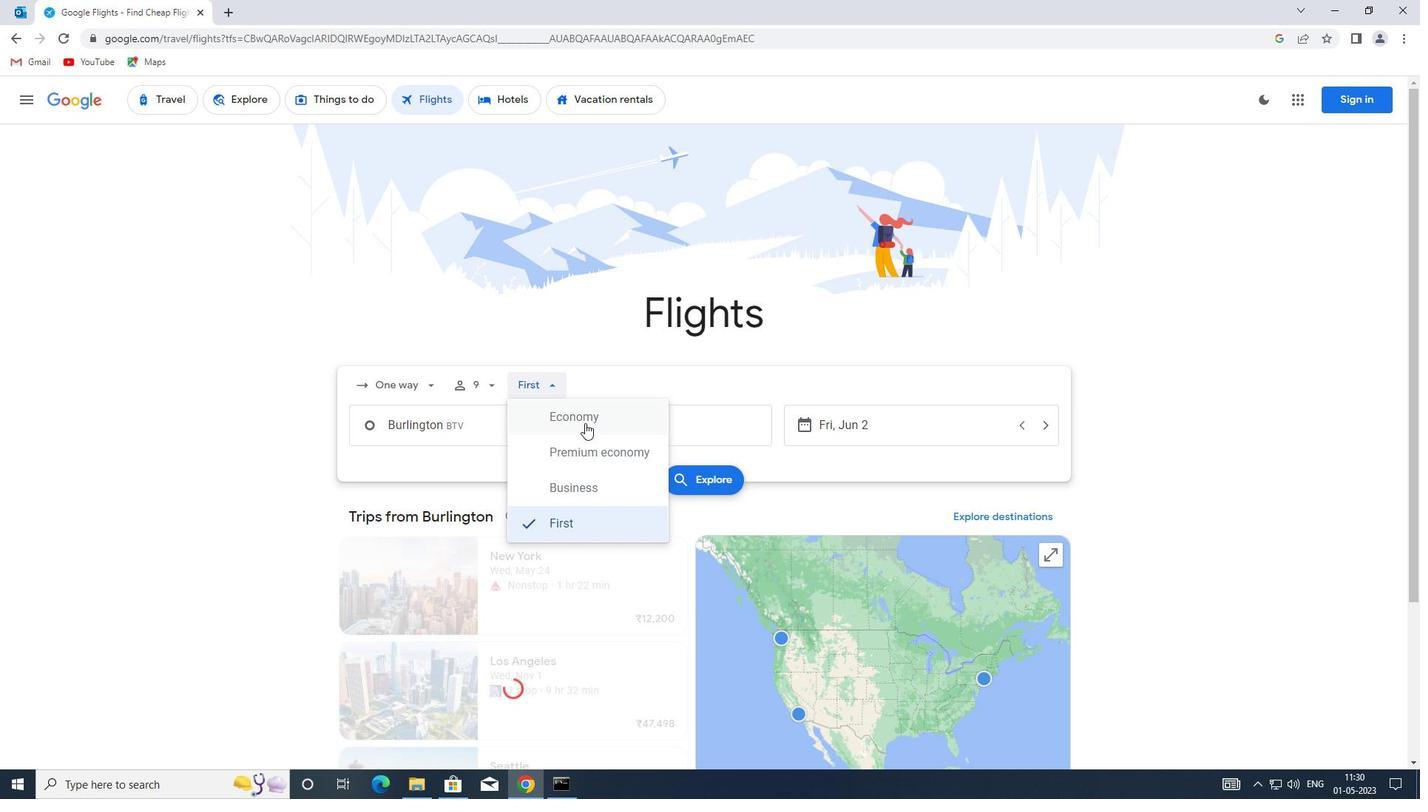 
Action: Mouse pressed left at (586, 418)
Screenshot: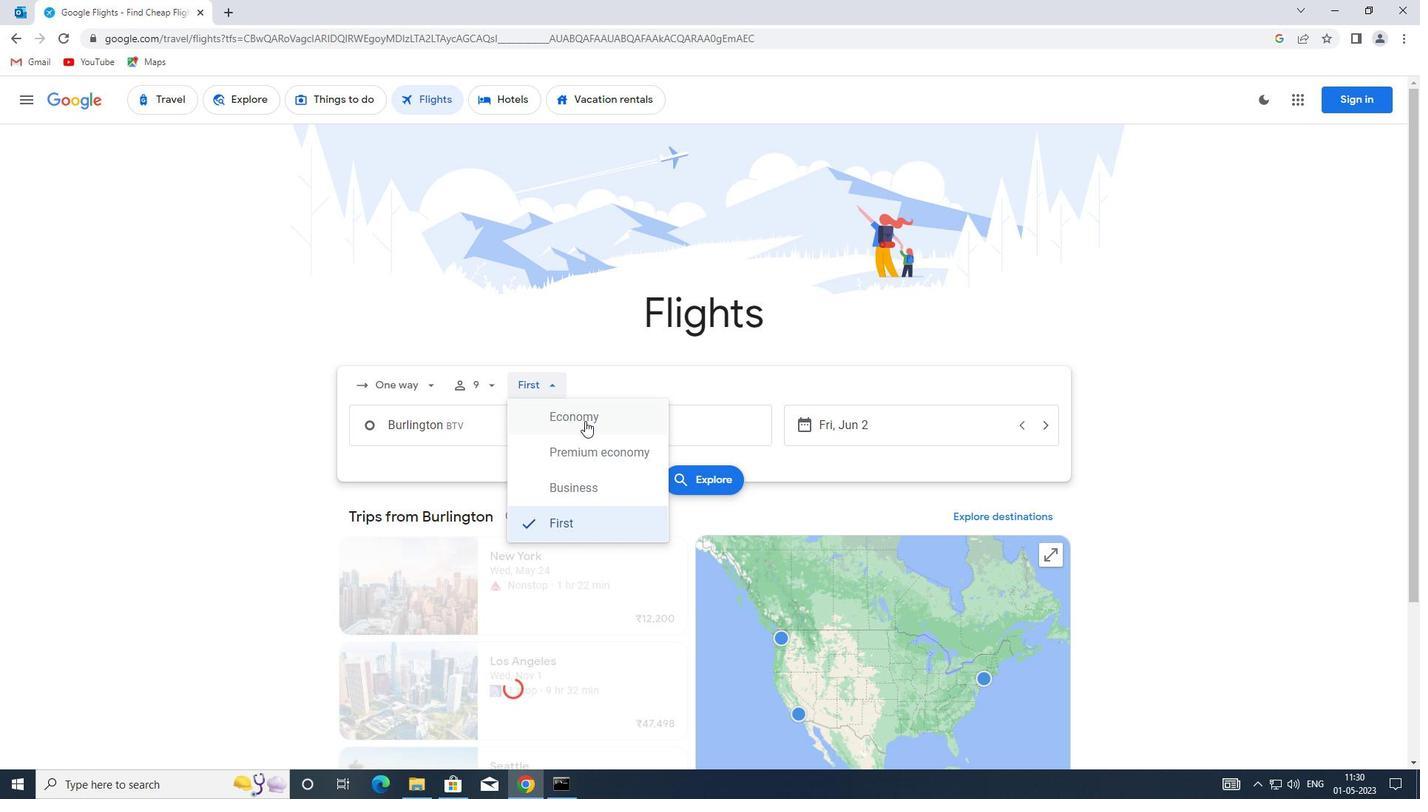 
Action: Mouse moved to (492, 432)
Screenshot: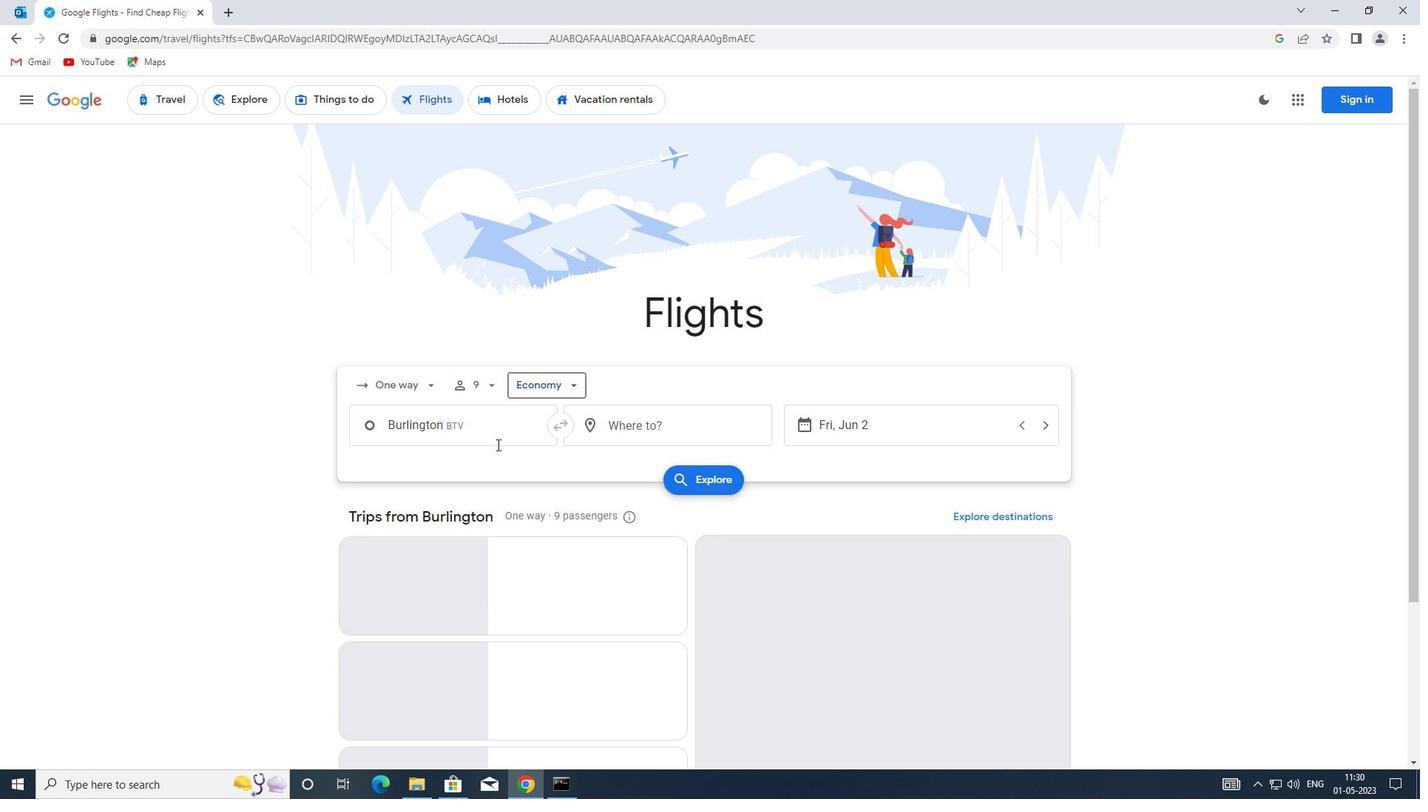 
Action: Mouse pressed left at (492, 432)
Screenshot: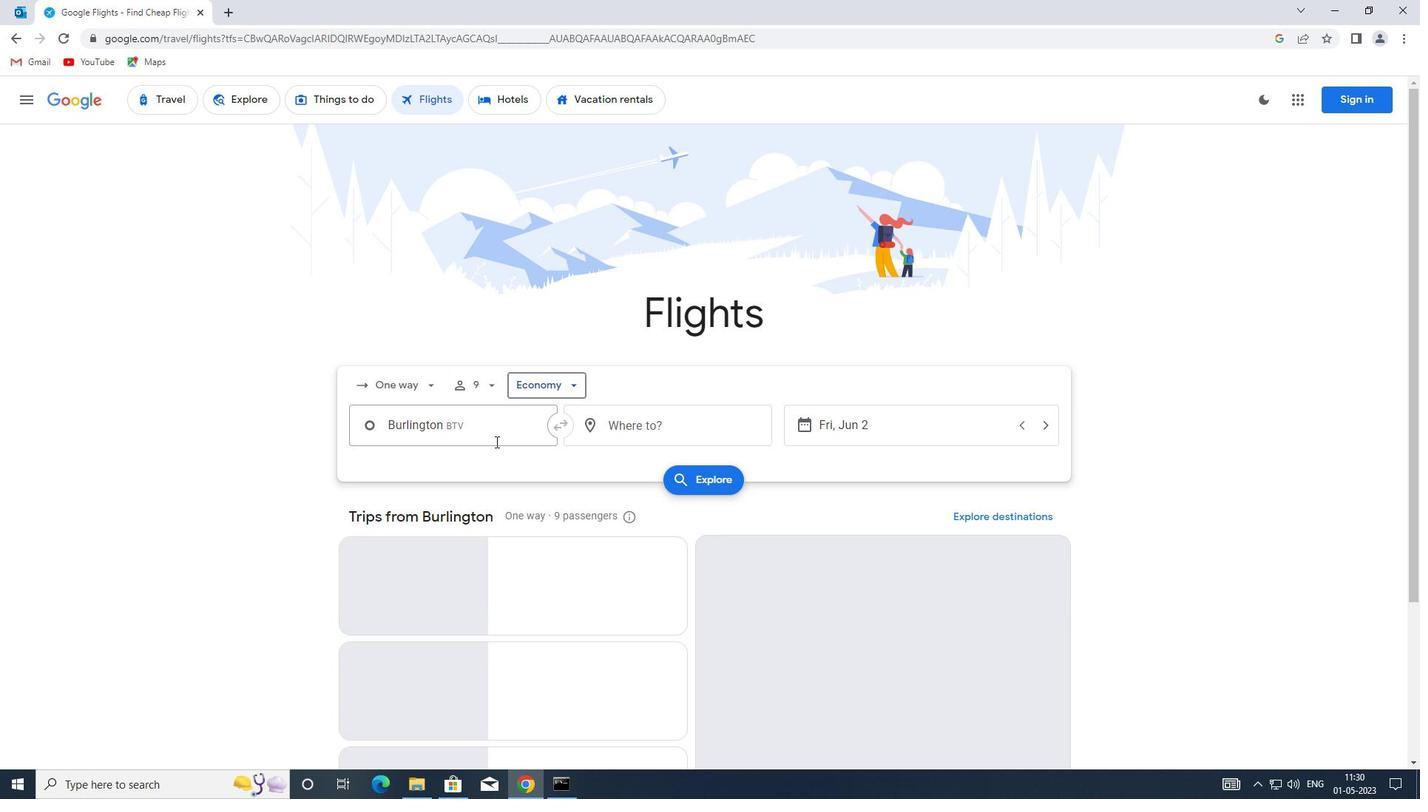 
Action: Mouse moved to (491, 434)
Screenshot: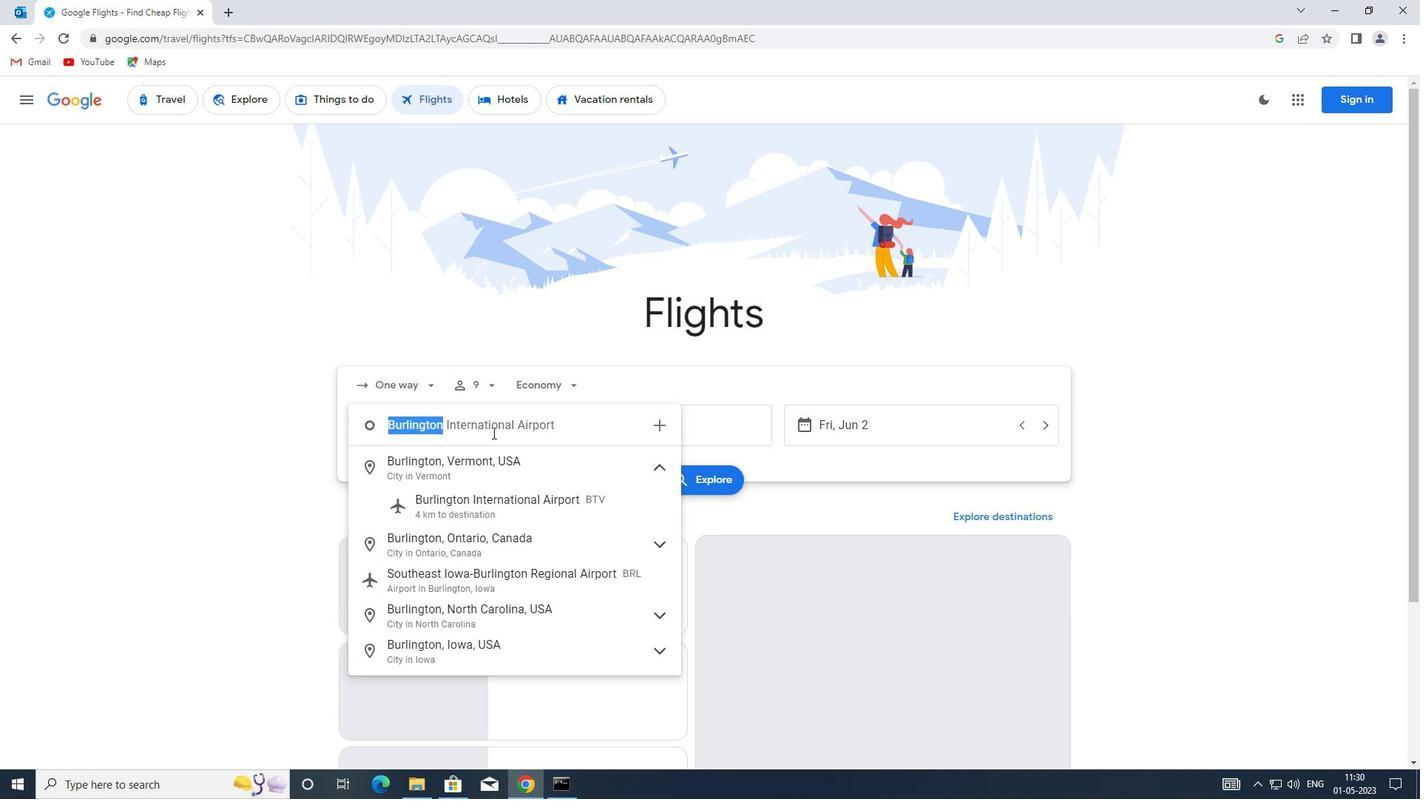 
Action: Key pressed cho
Screenshot: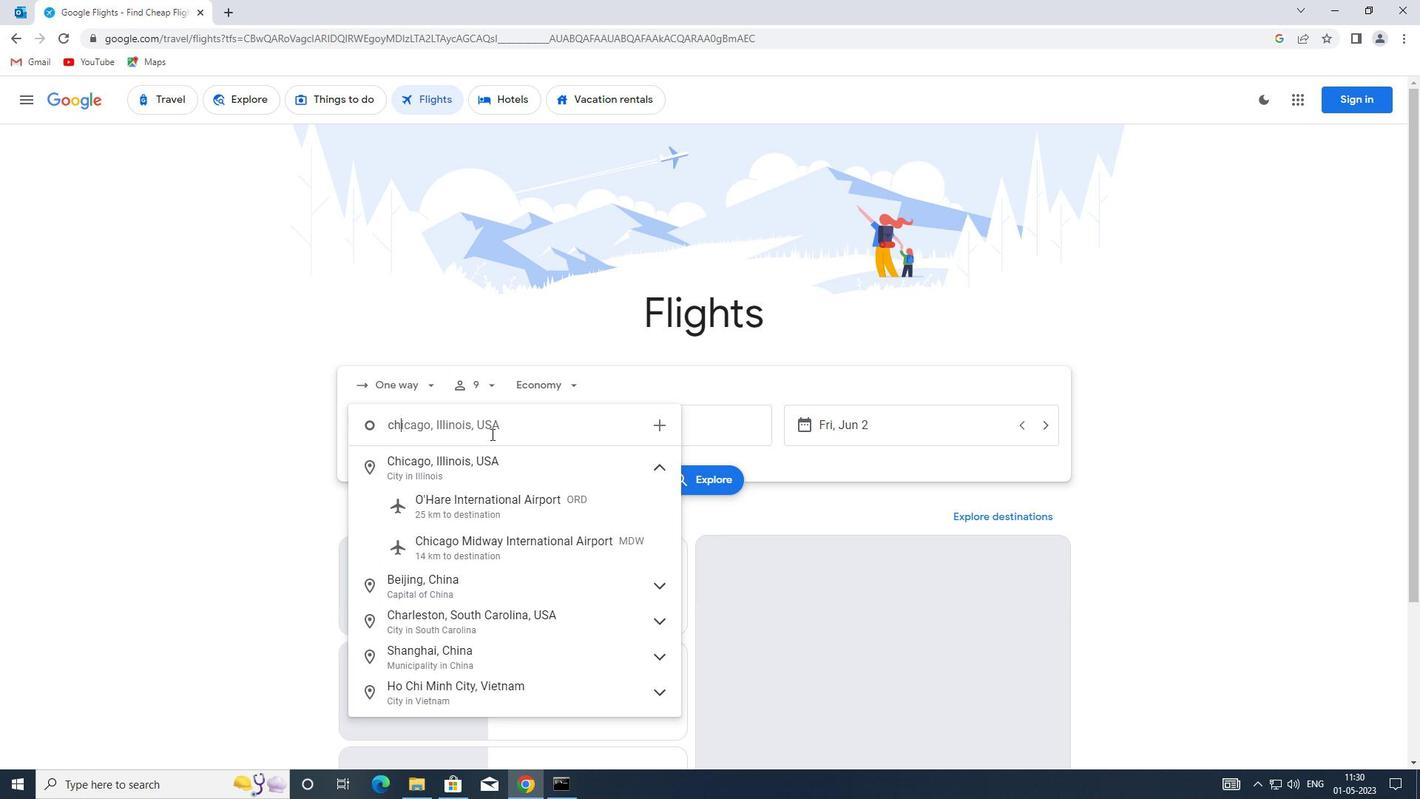 
Action: Mouse moved to (492, 468)
Screenshot: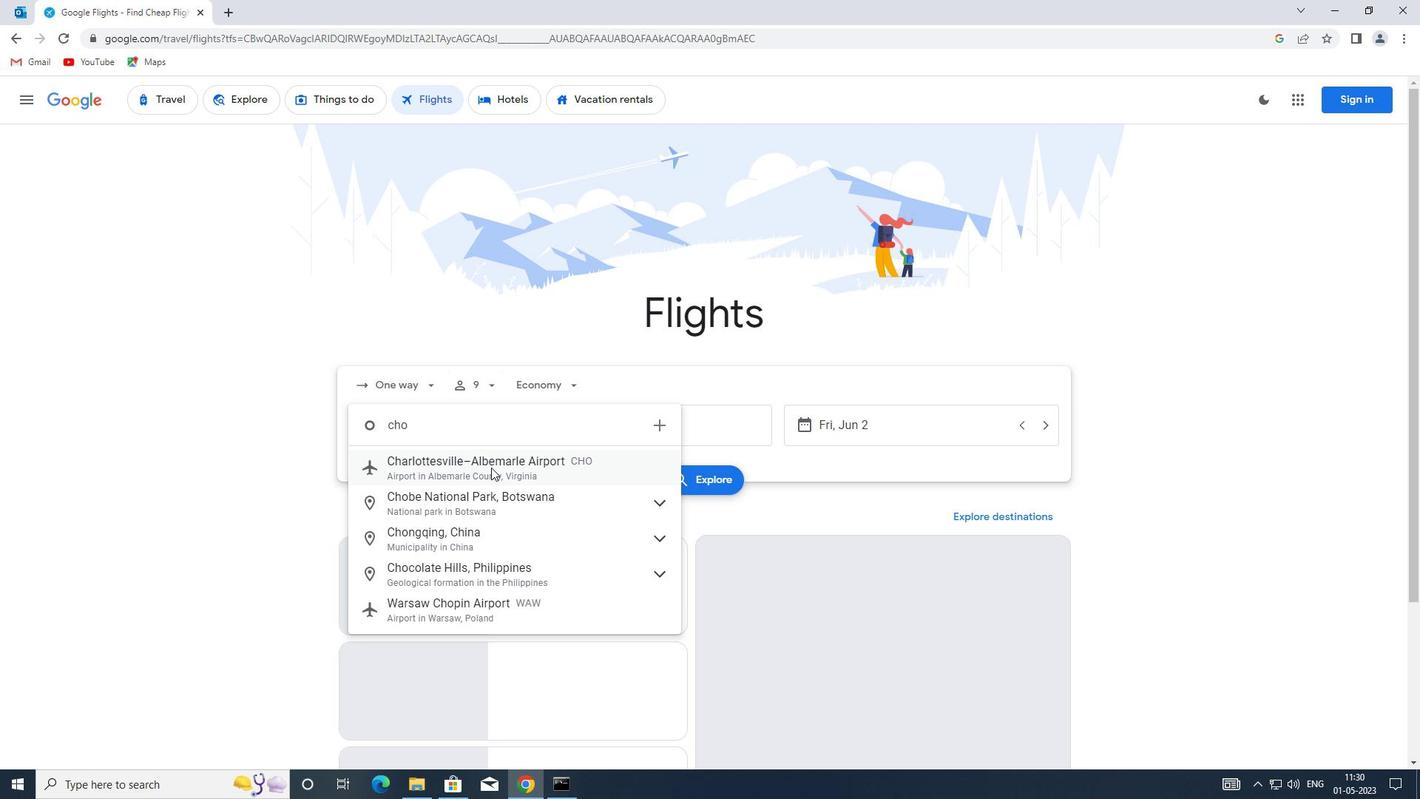 
Action: Mouse pressed left at (492, 468)
Screenshot: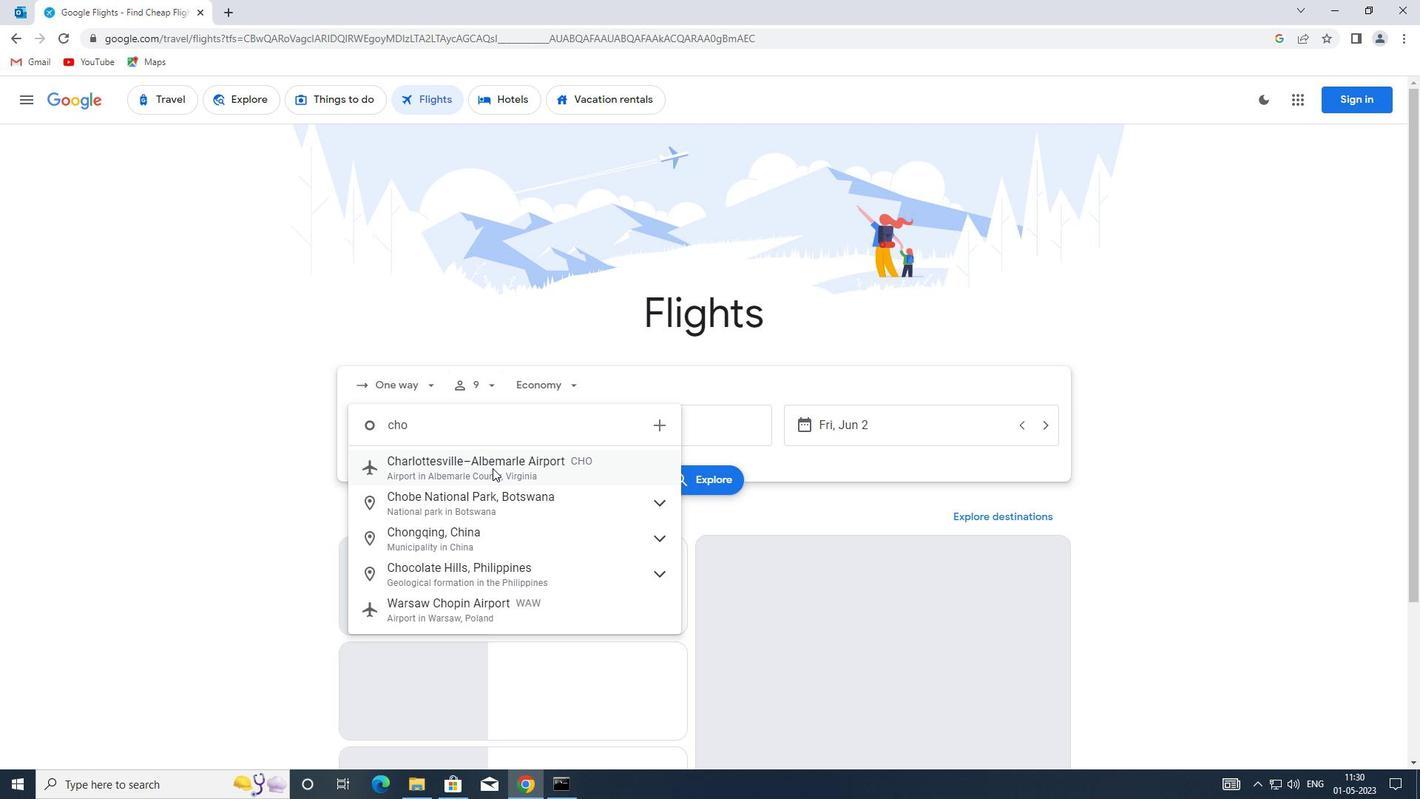 
Action: Mouse moved to (622, 429)
Screenshot: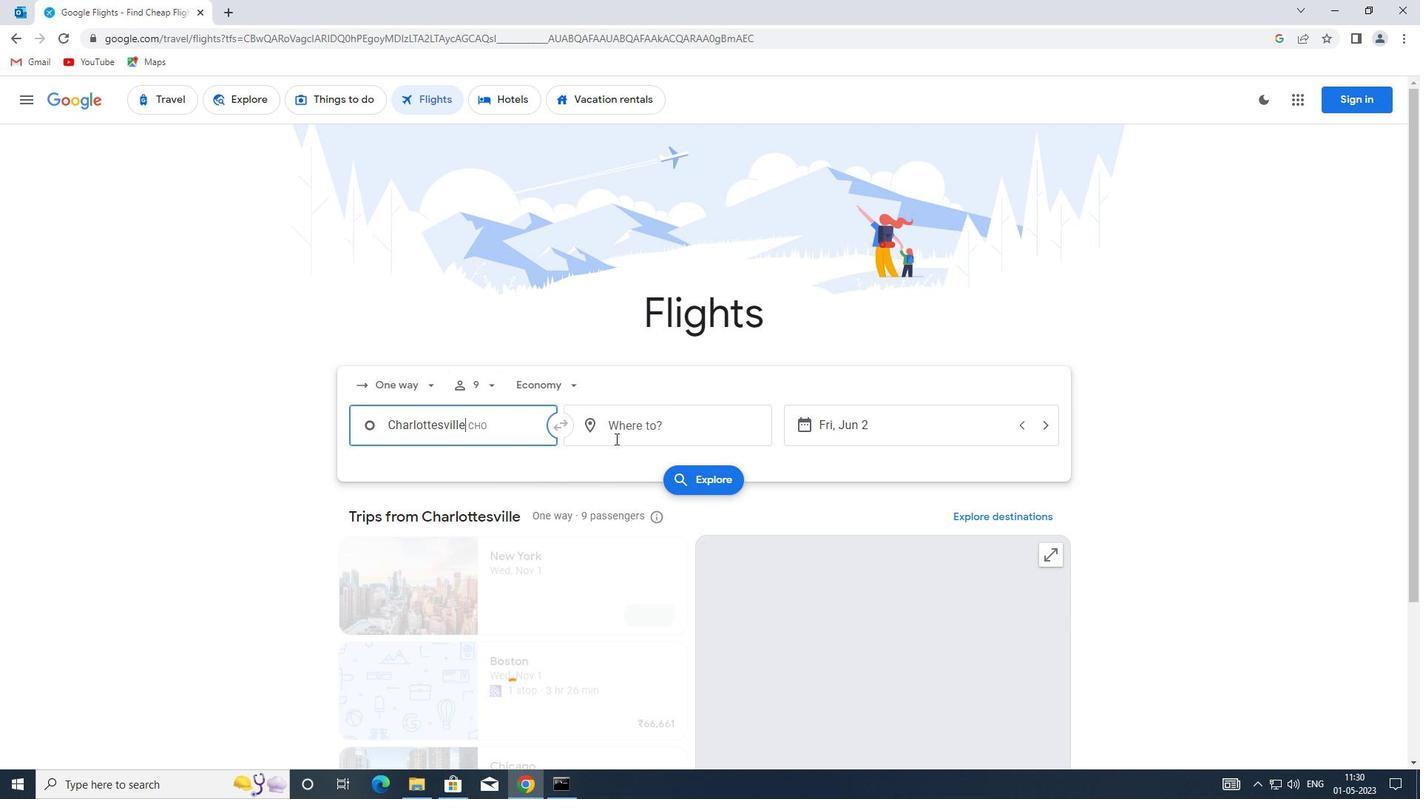 
Action: Mouse pressed left at (622, 429)
Screenshot: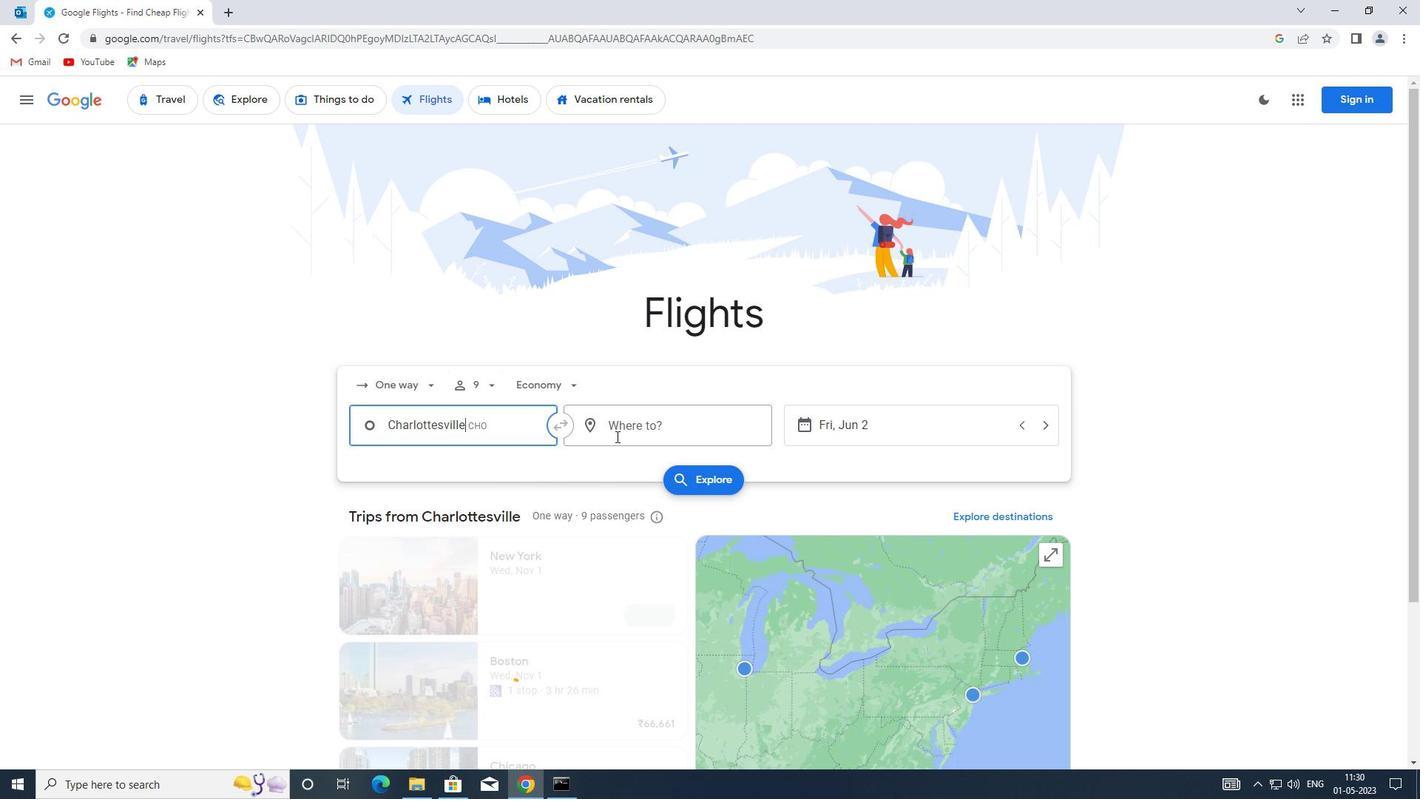 
Action: Mouse moved to (618, 430)
Screenshot: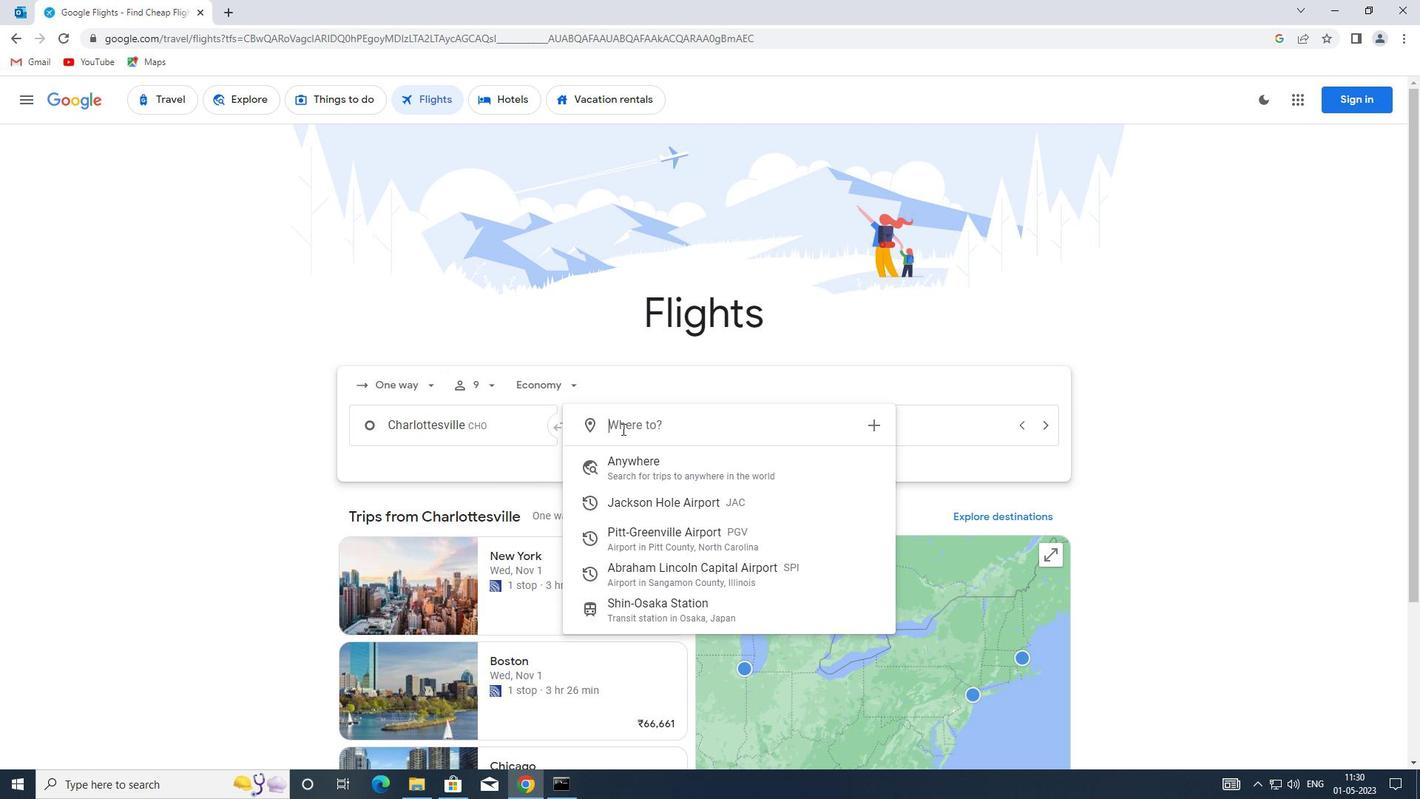 
Action: Key pressed s
Screenshot: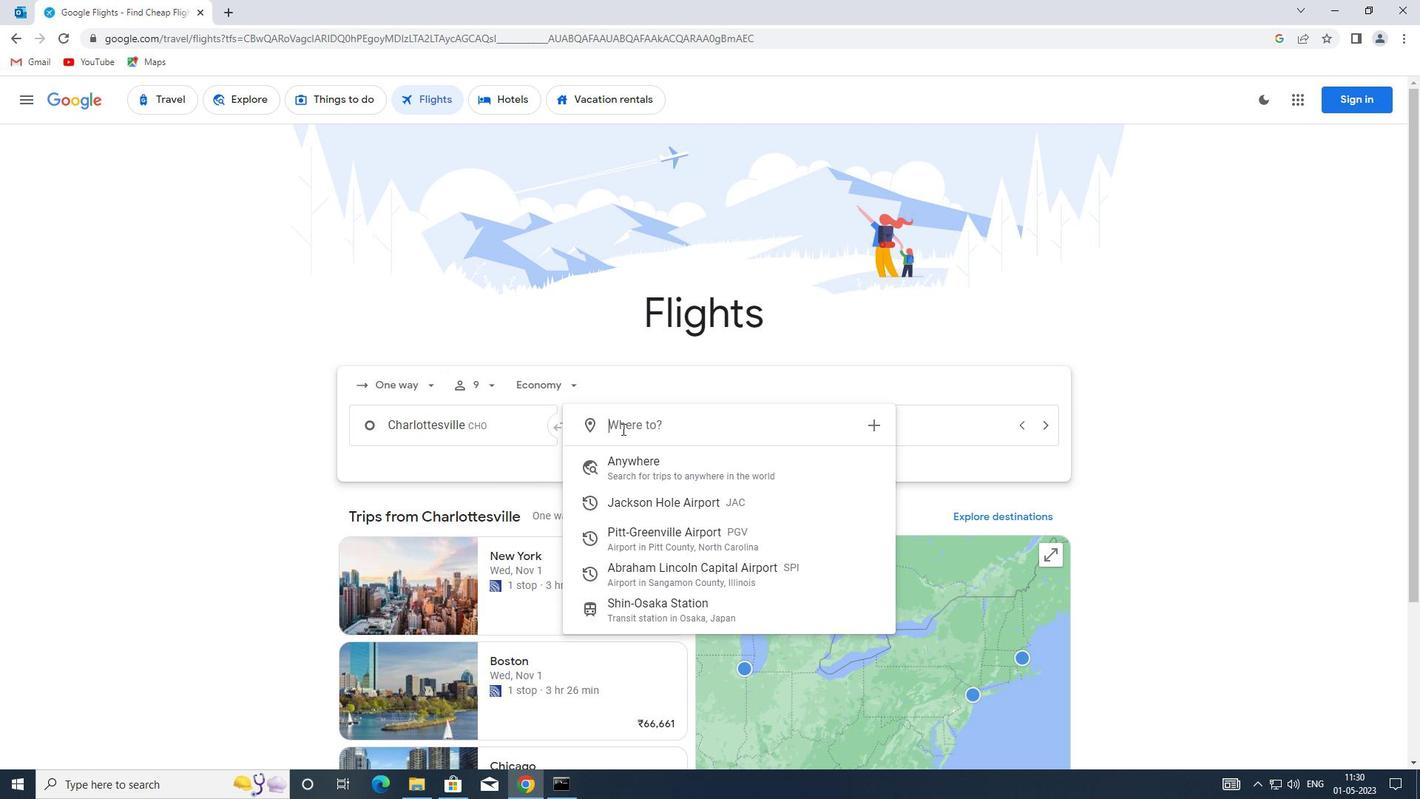 
Action: Mouse moved to (611, 433)
Screenshot: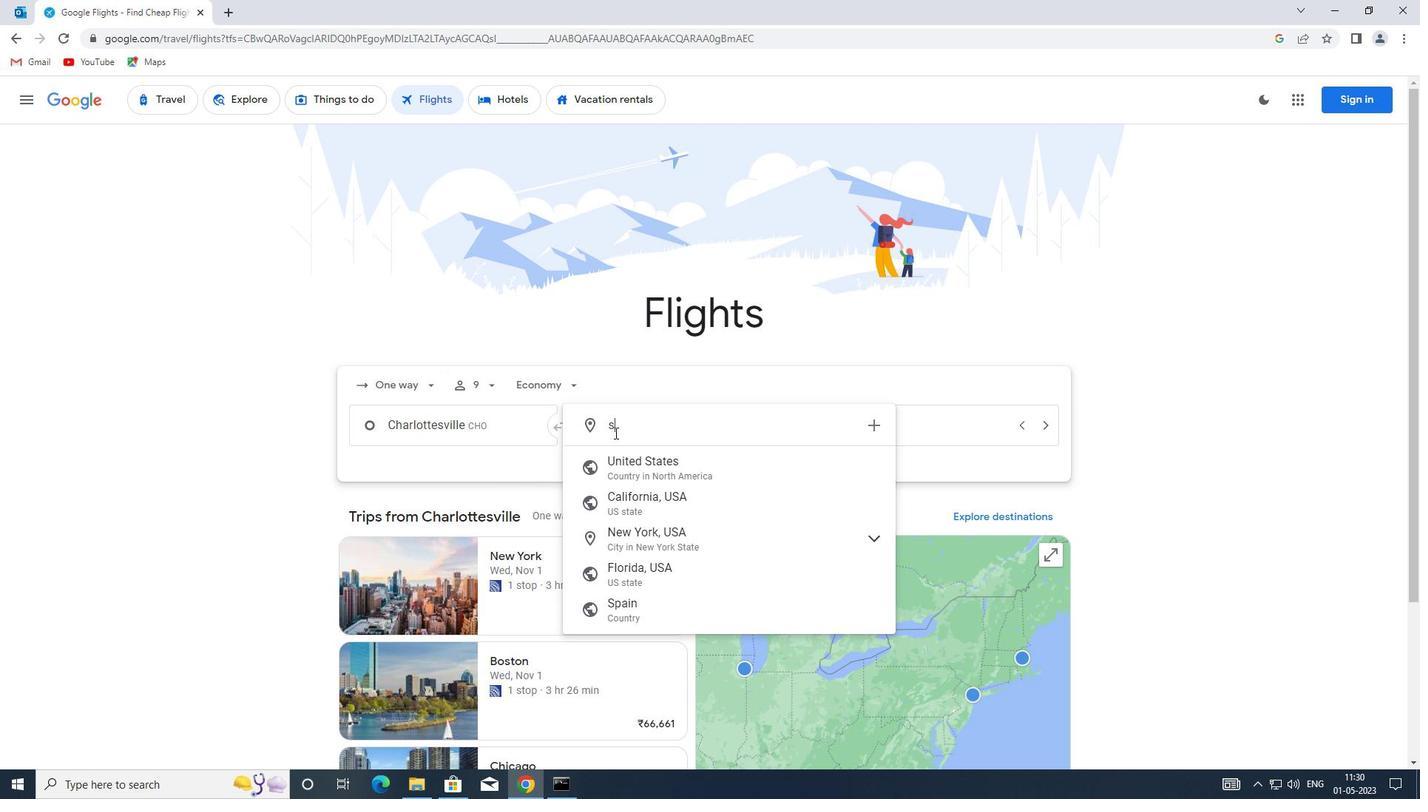 
Action: Key pressed pp
Screenshot: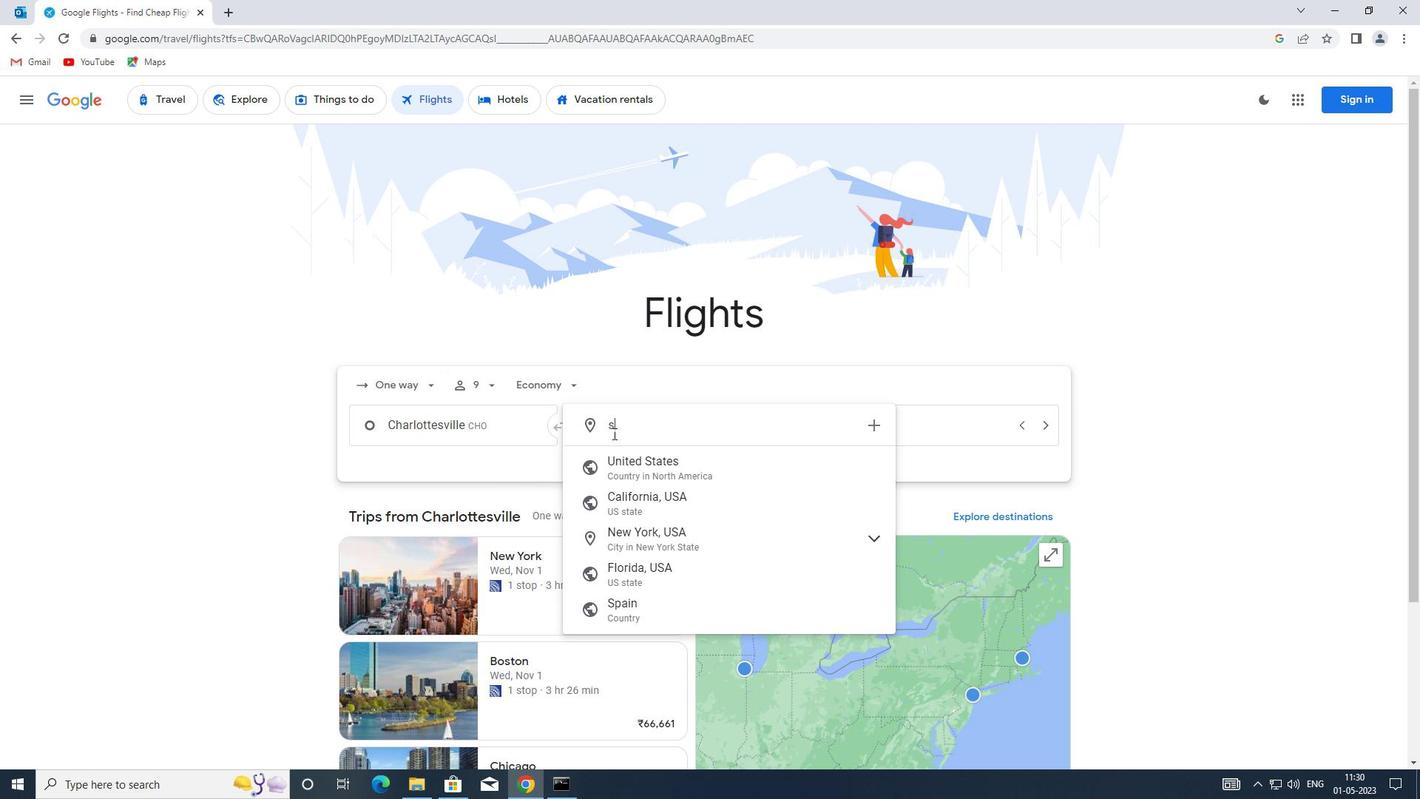 
Action: Mouse moved to (609, 434)
Screenshot: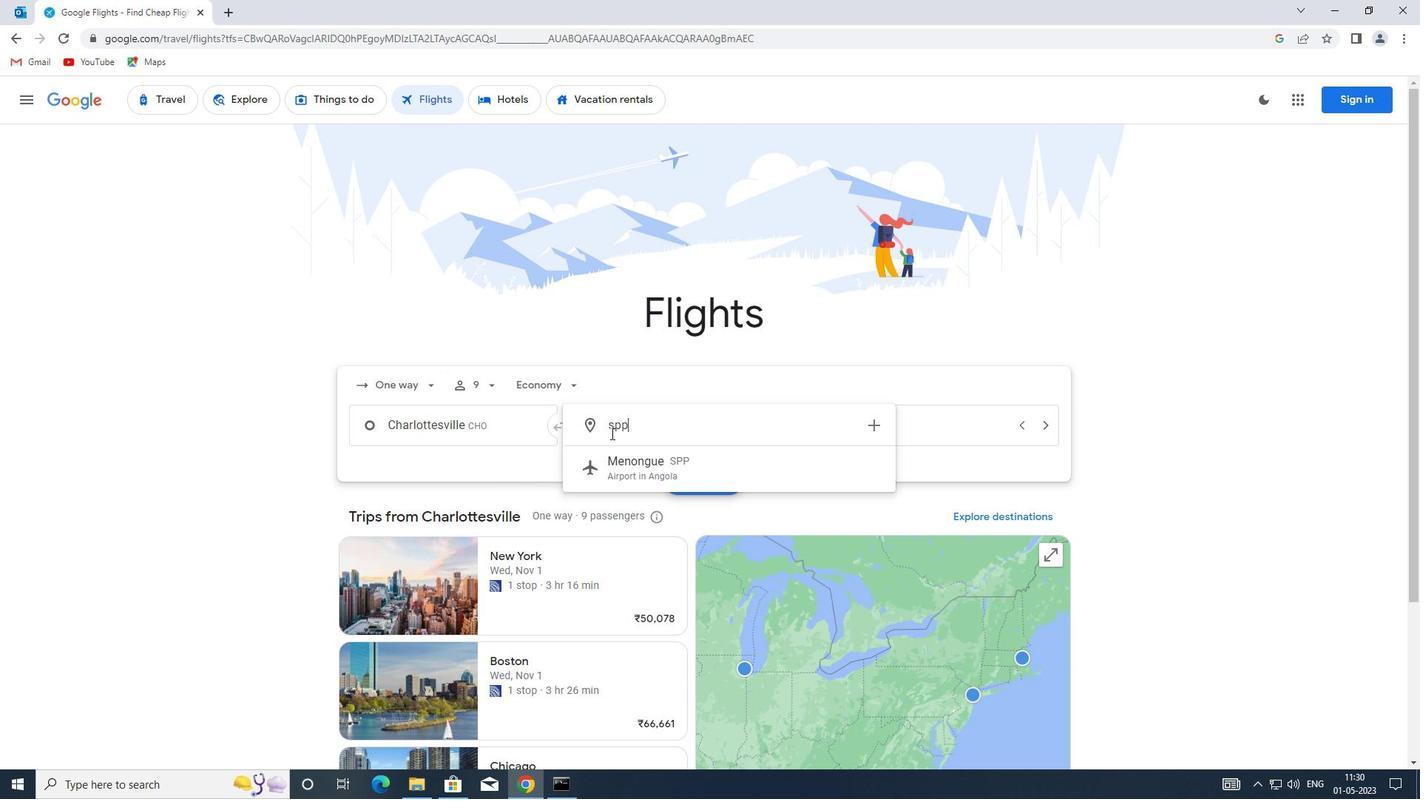 
Action: Key pressed i<Key.backspace><Key.backspace>i
Screenshot: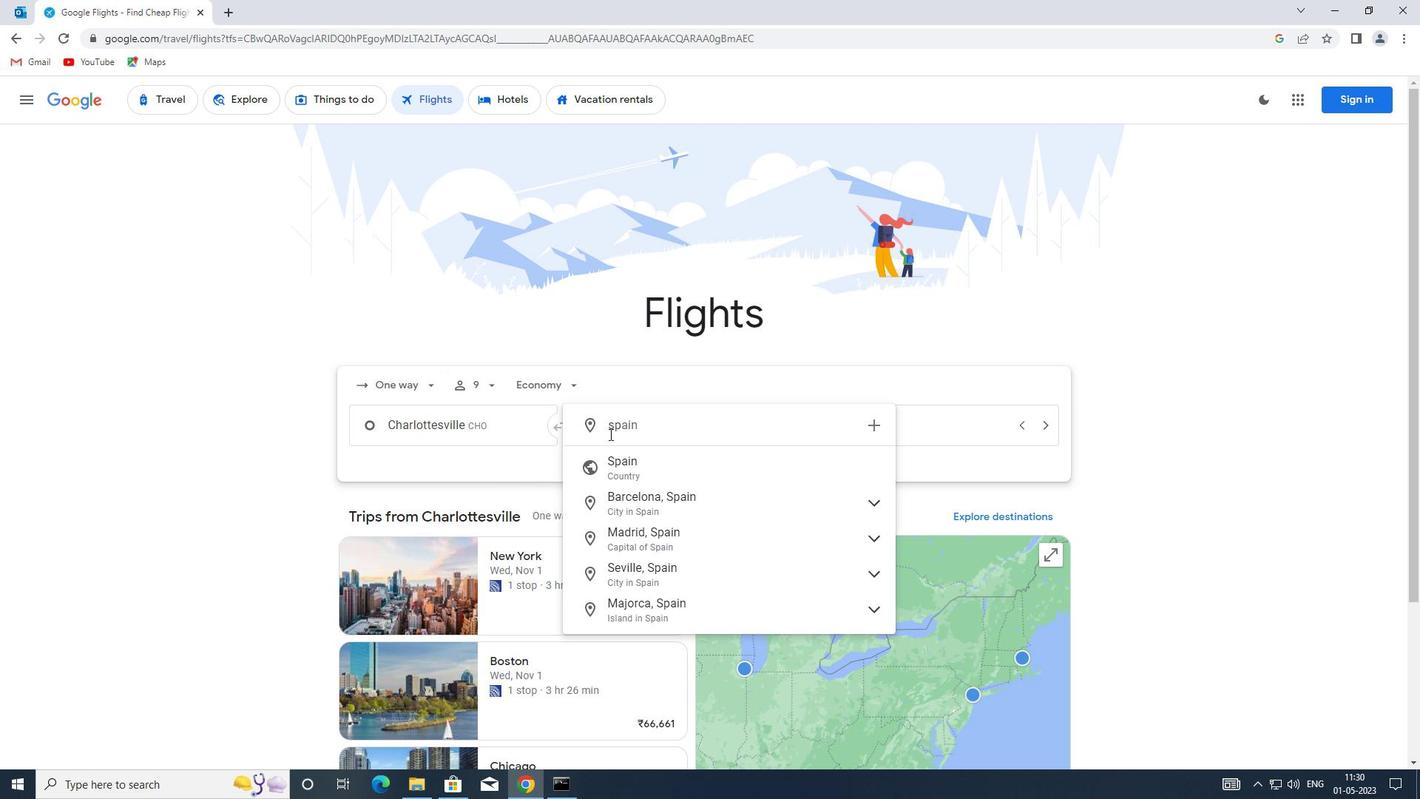 
Action: Mouse moved to (637, 471)
Screenshot: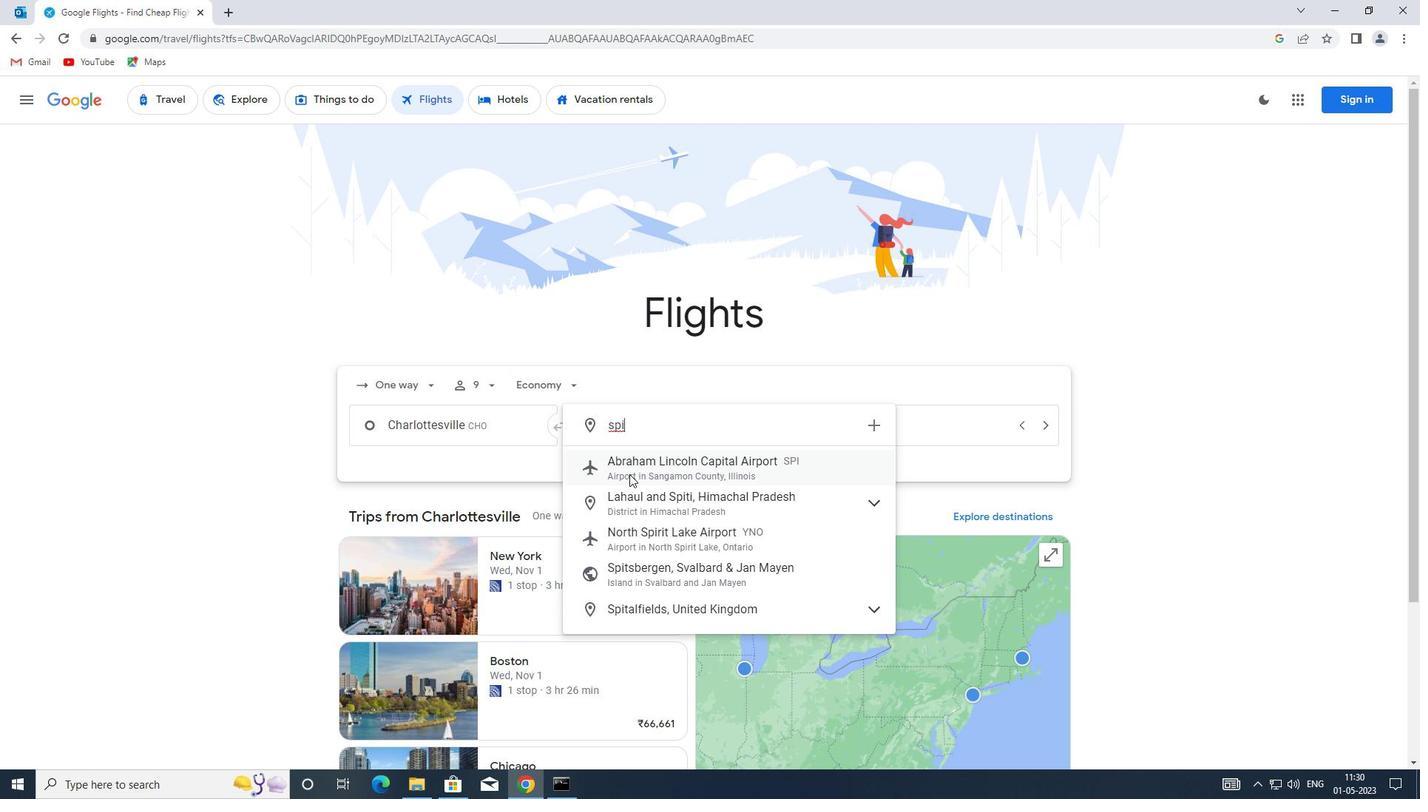 
Action: Mouse pressed left at (637, 471)
Screenshot: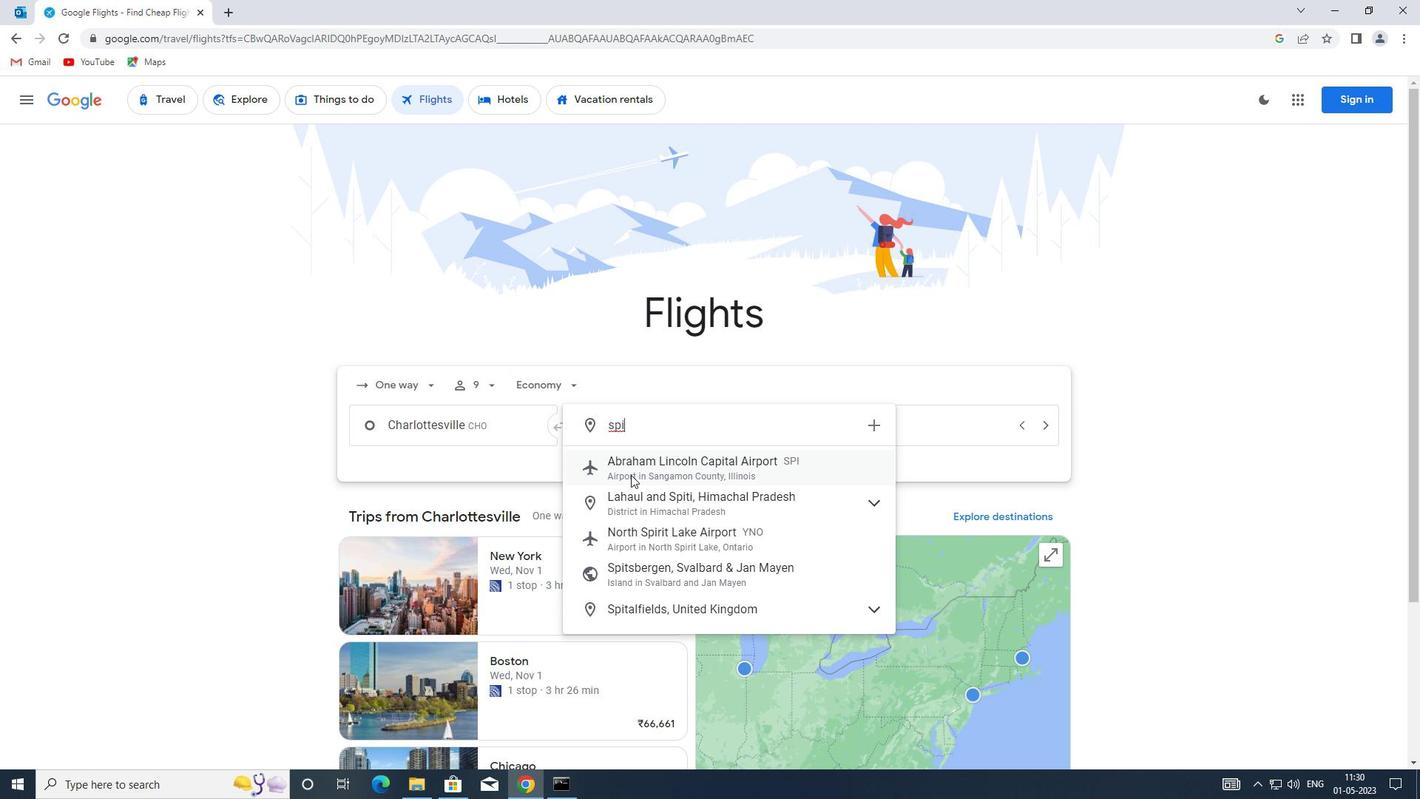 
Action: Mouse moved to (911, 431)
Screenshot: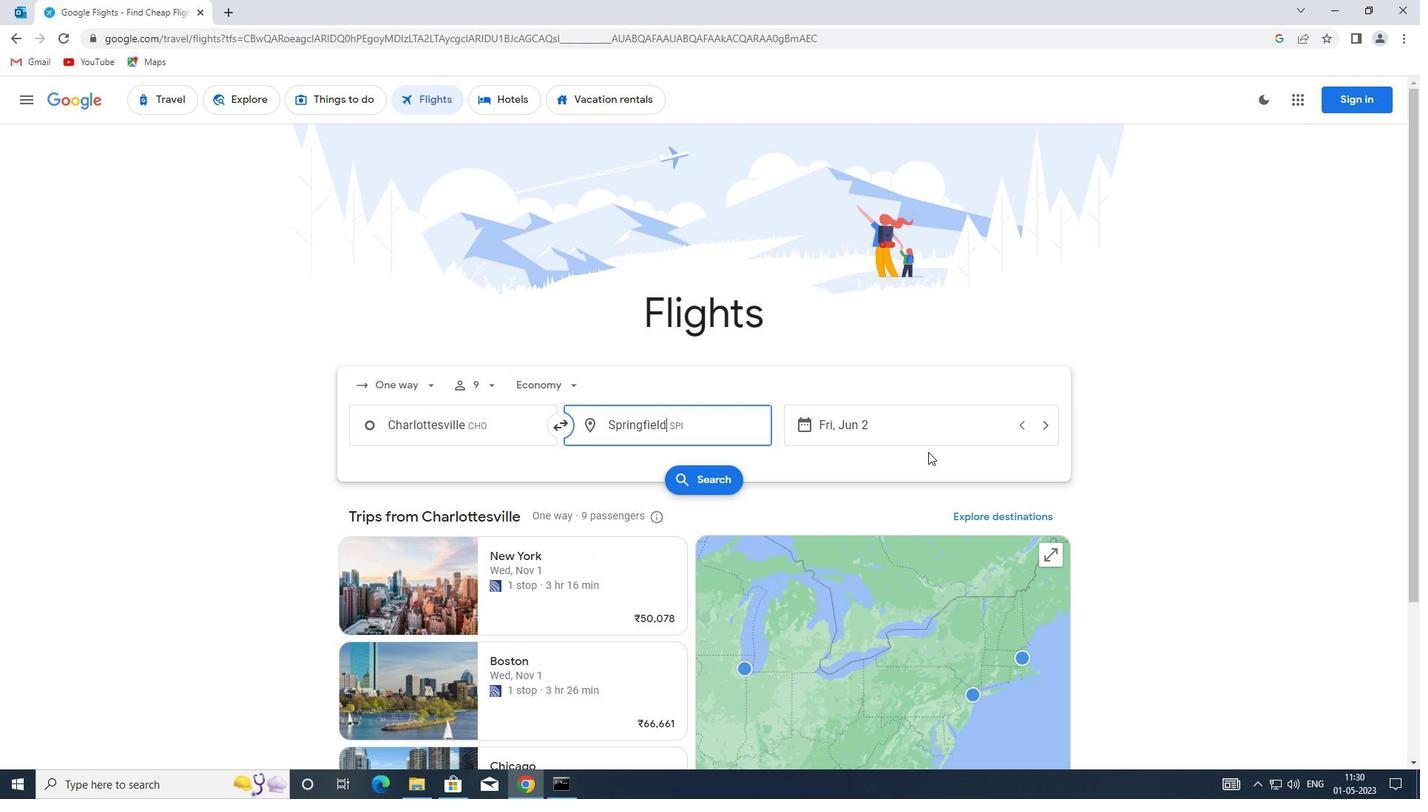 
Action: Mouse pressed left at (911, 431)
Screenshot: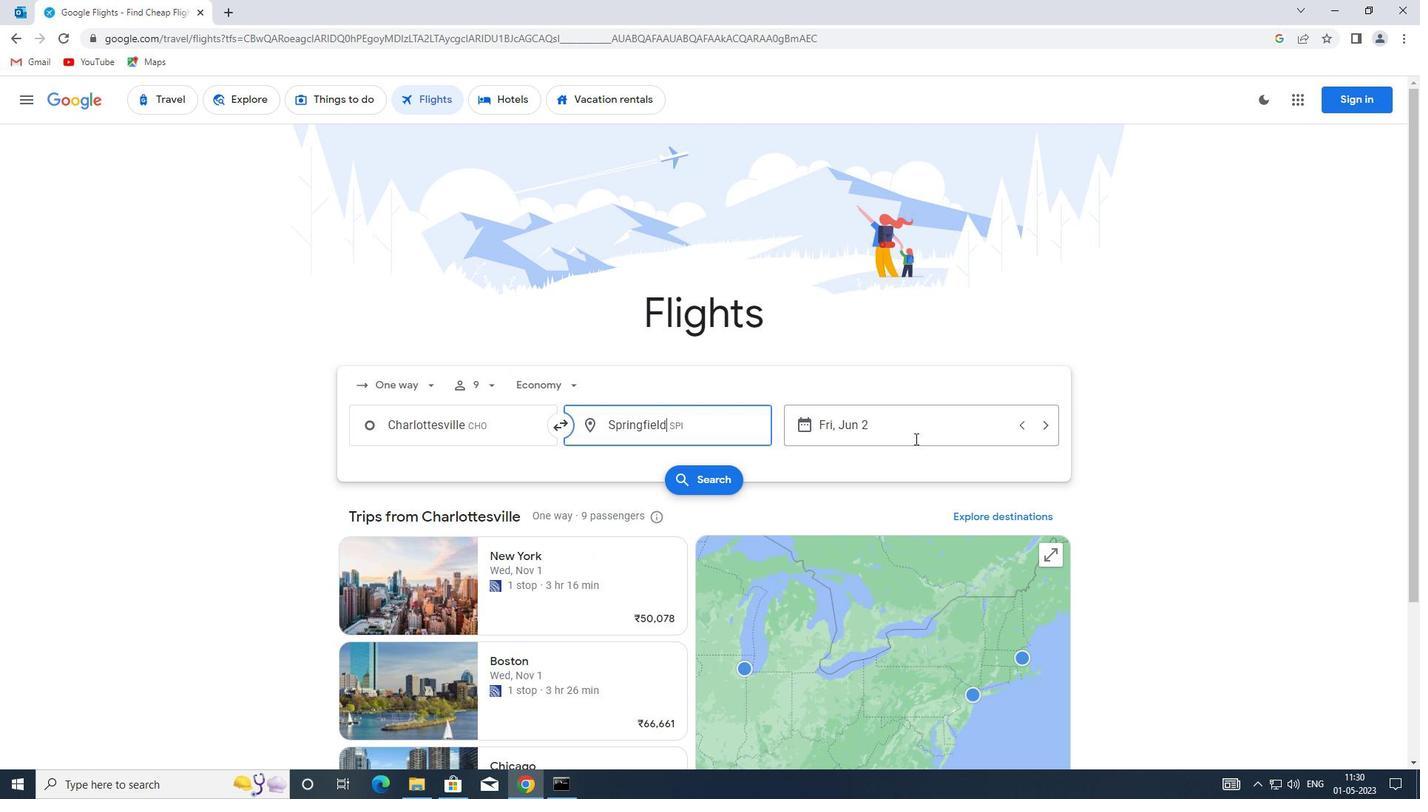 
Action: Mouse moved to (988, 501)
Screenshot: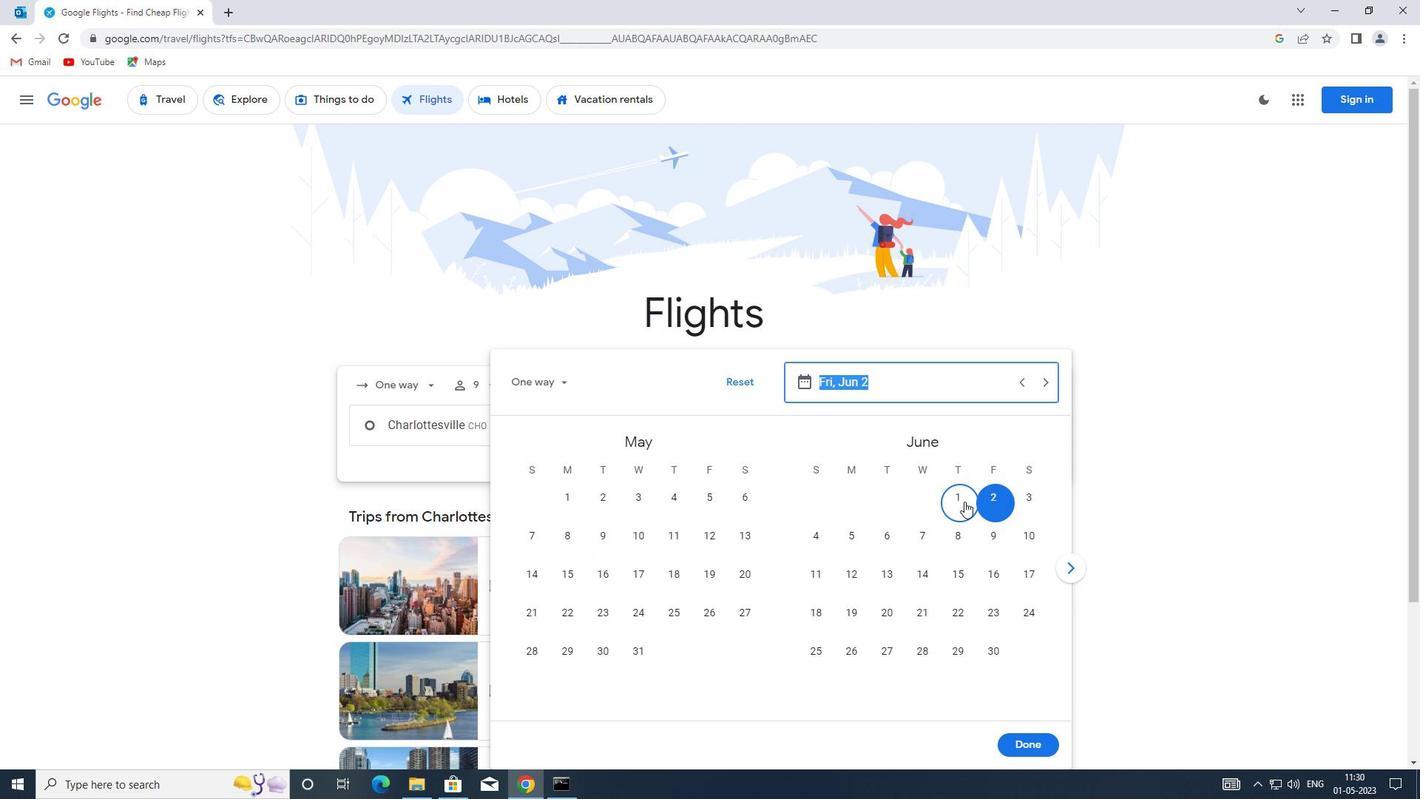 
Action: Mouse pressed left at (988, 501)
Screenshot: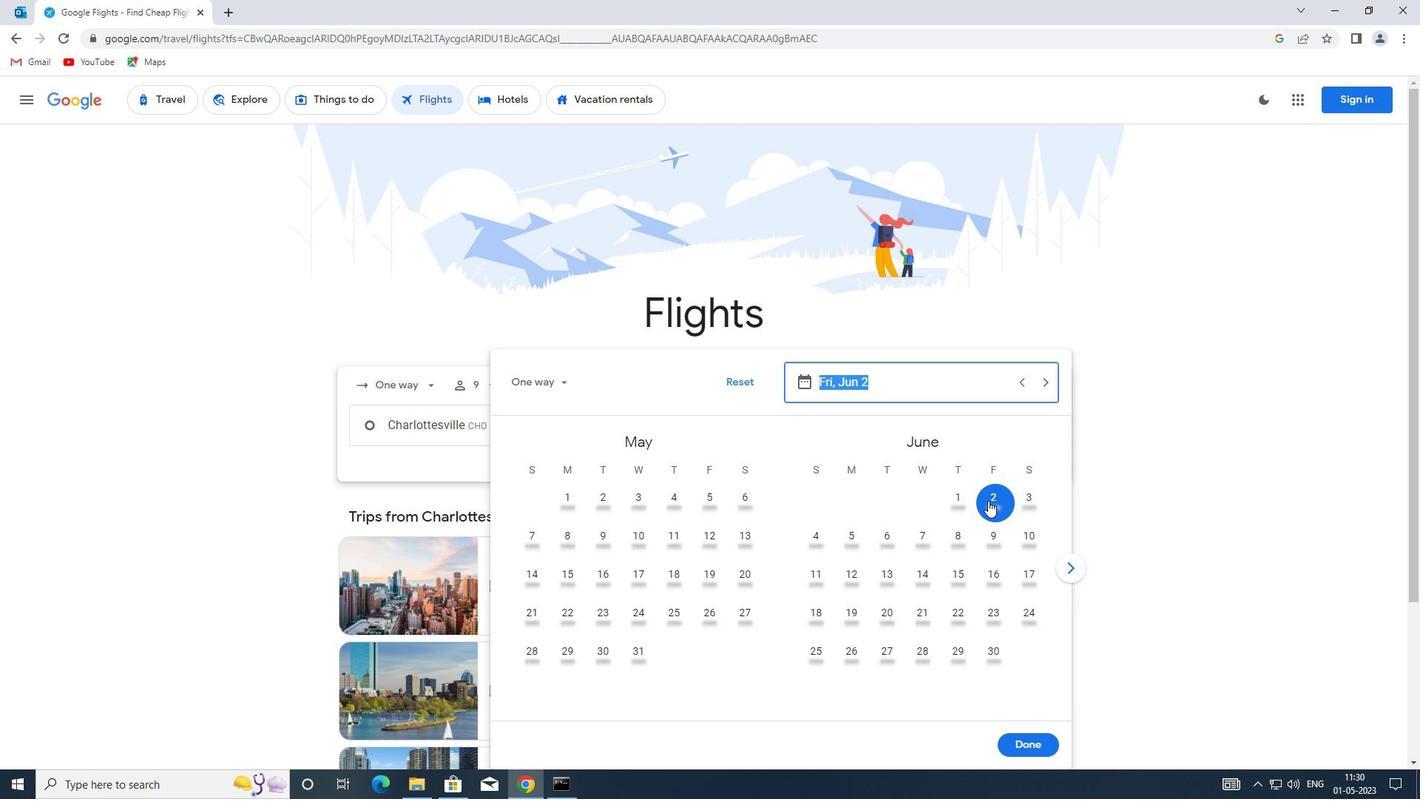 
Action: Mouse moved to (1029, 741)
Screenshot: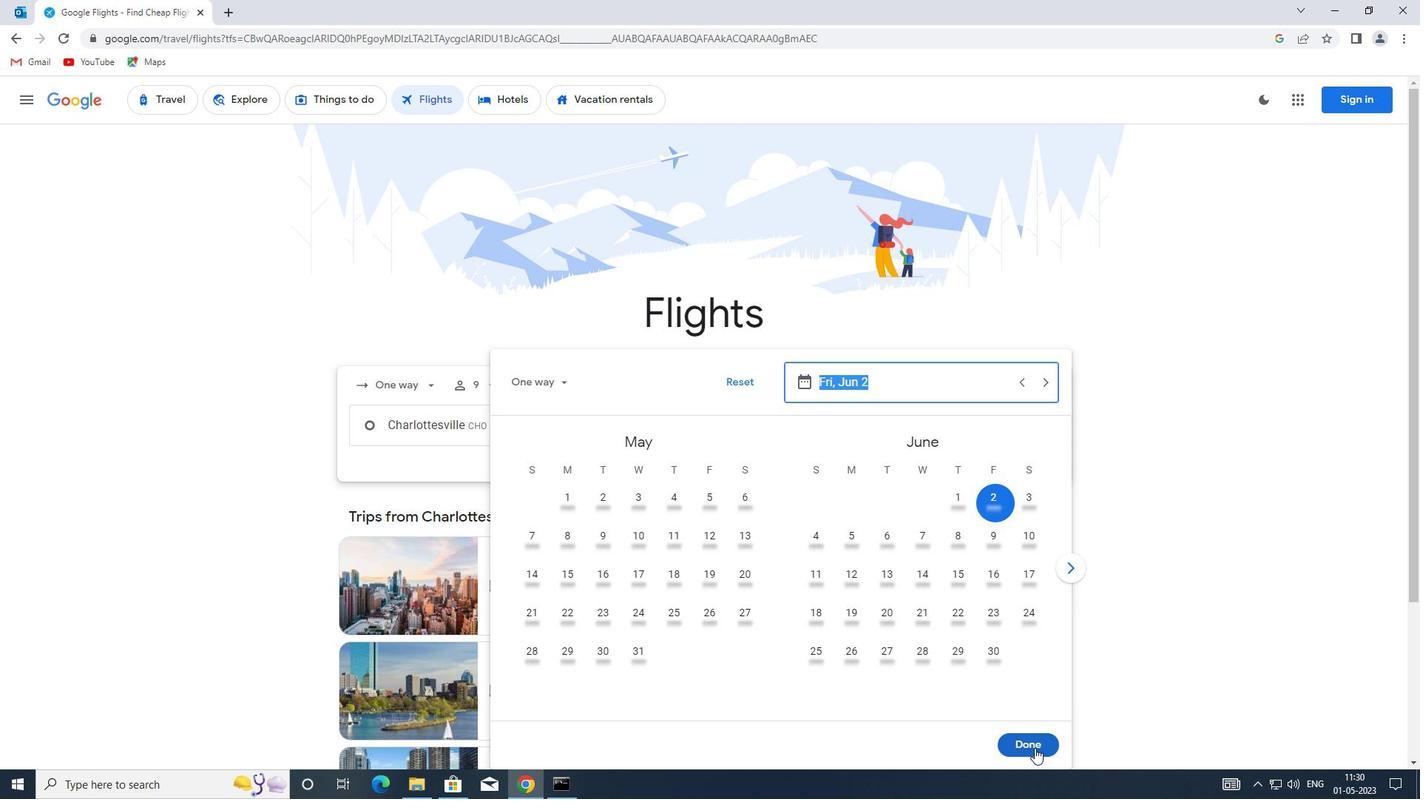 
Action: Mouse pressed left at (1029, 741)
Screenshot: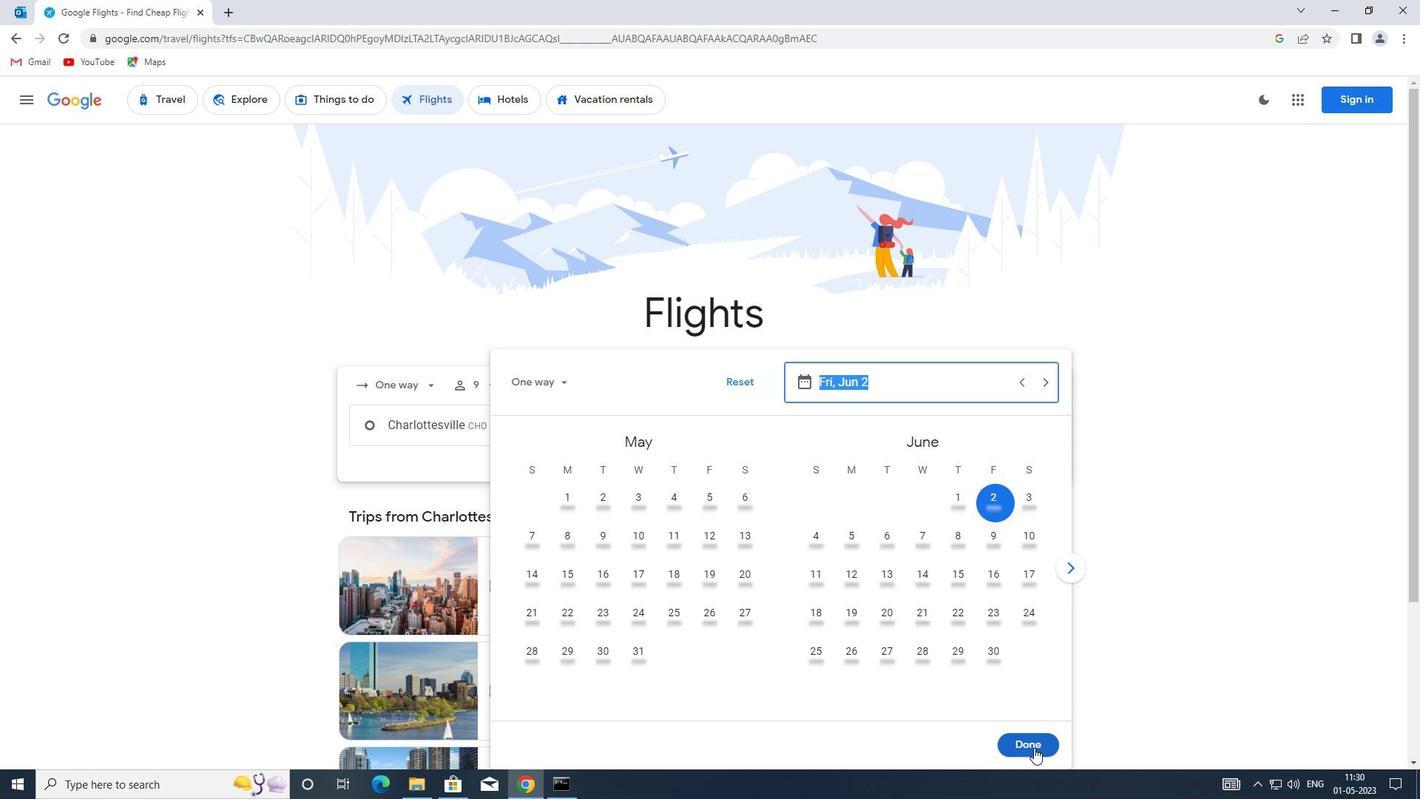 
Action: Mouse moved to (696, 481)
Screenshot: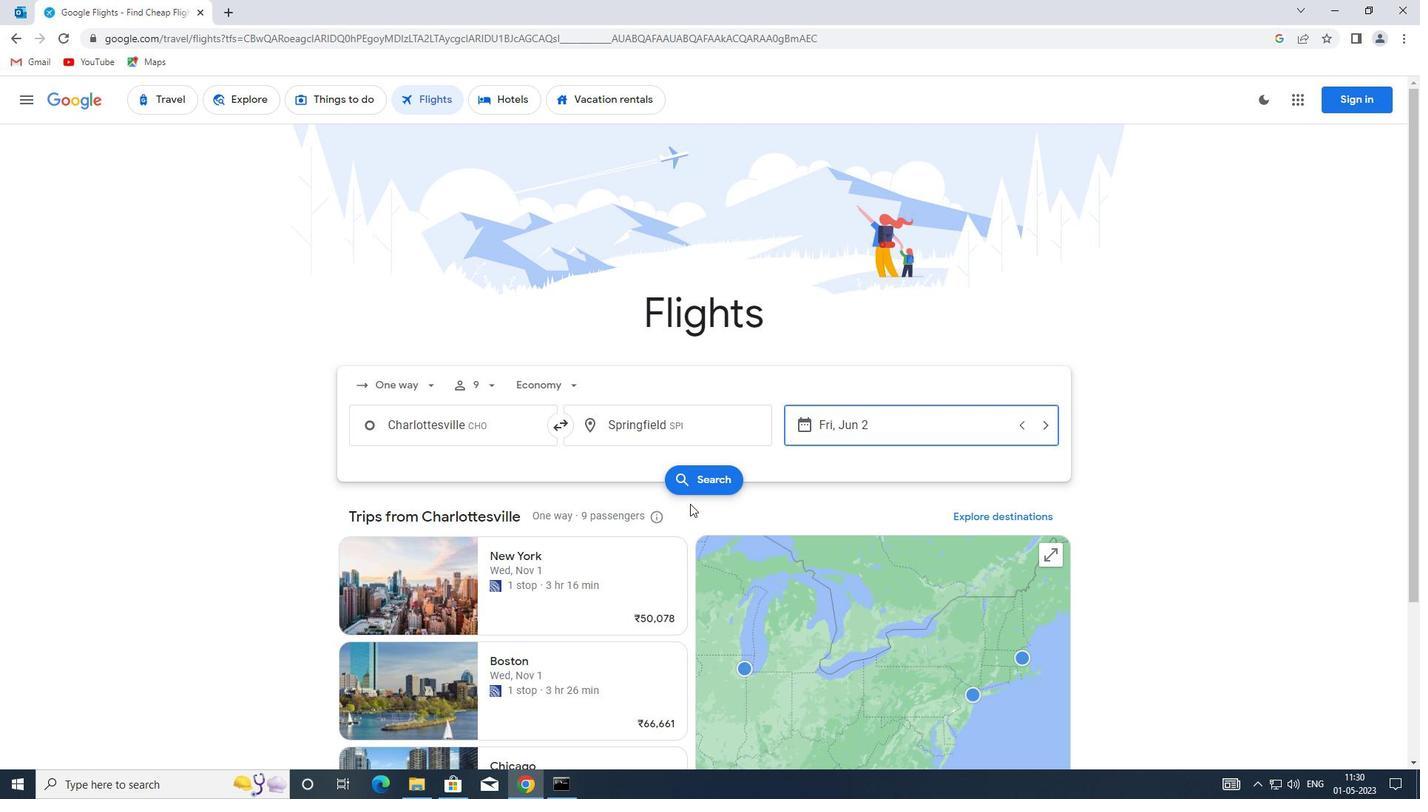 
Action: Mouse pressed left at (696, 481)
Screenshot: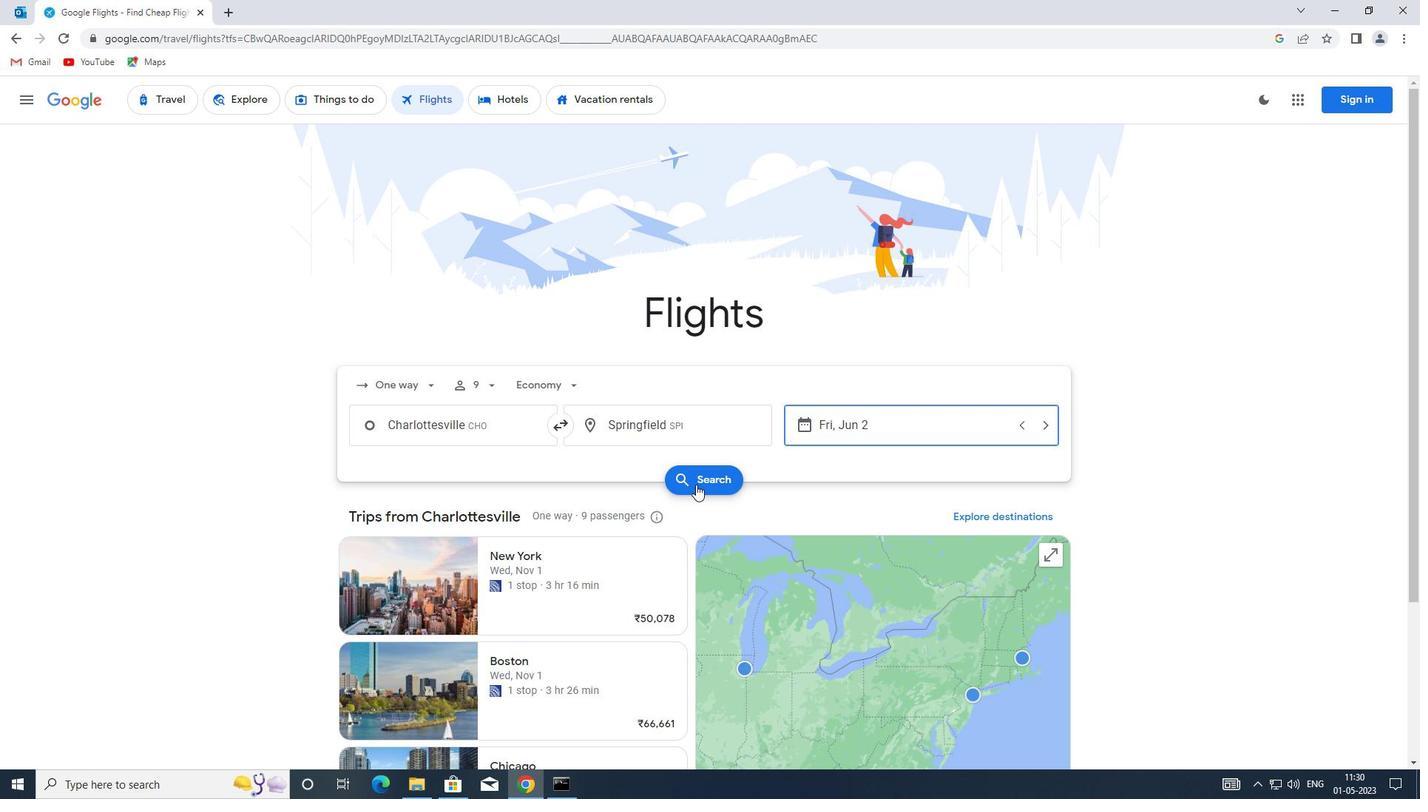
Action: Mouse moved to (364, 241)
Screenshot: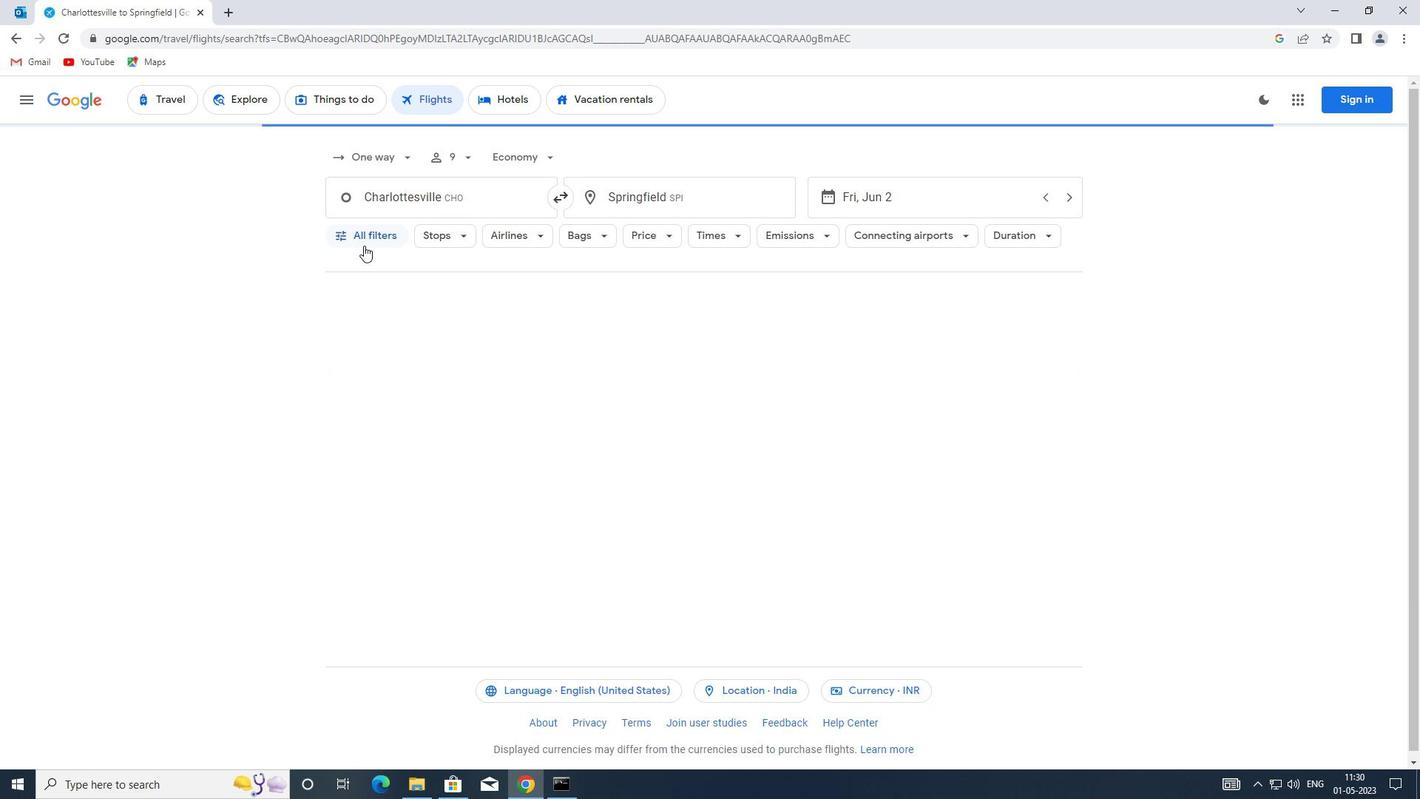 
Action: Mouse pressed left at (364, 241)
Screenshot: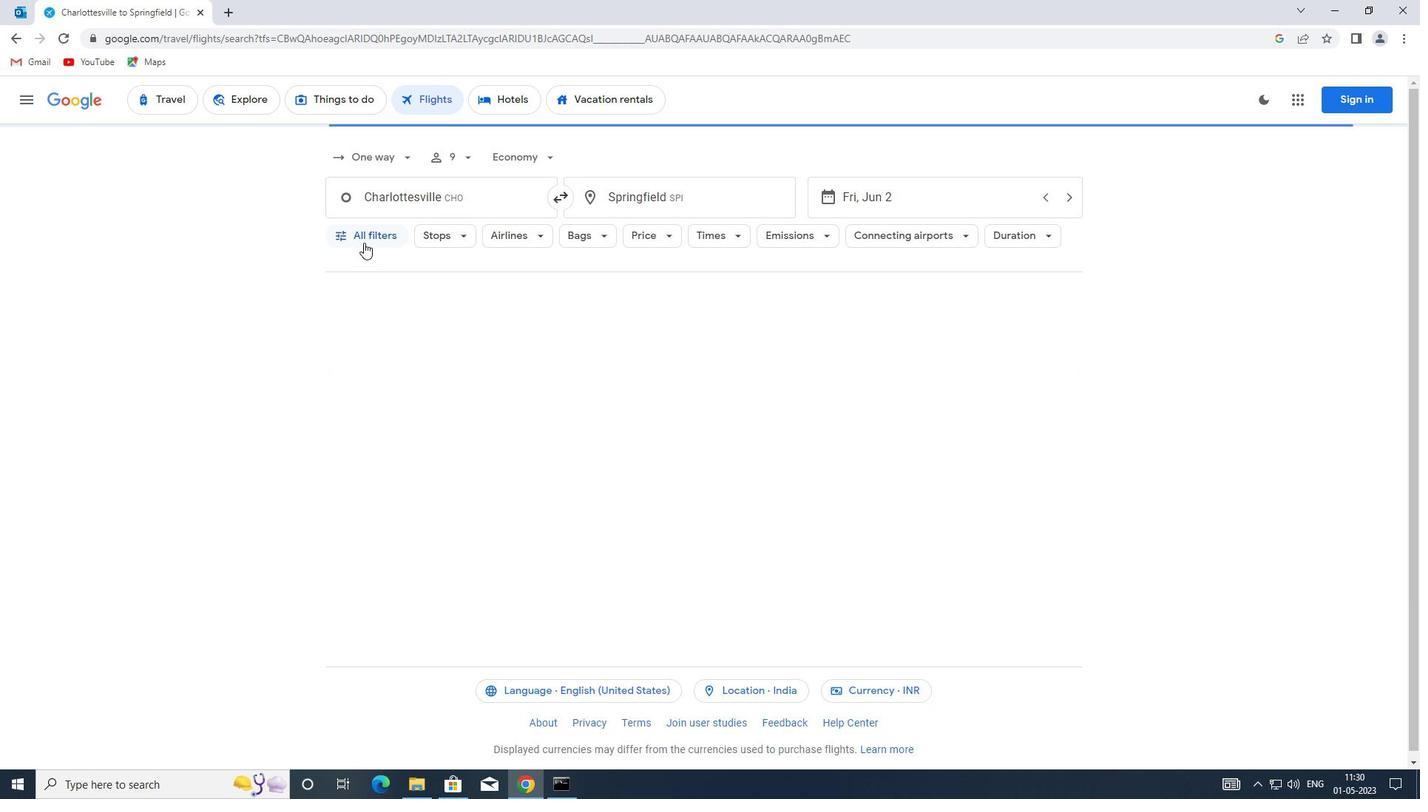 
Action: Mouse moved to (461, 449)
Screenshot: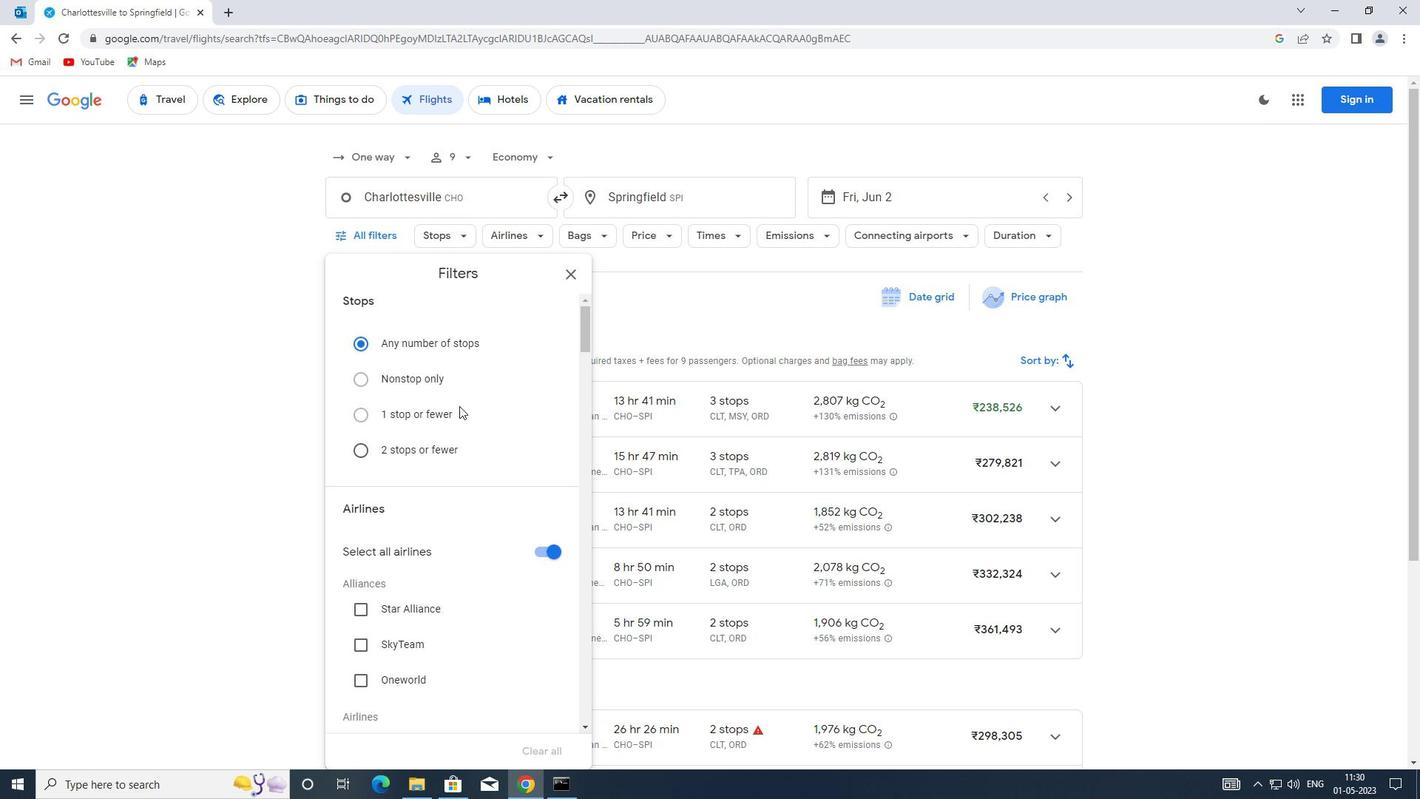 
Action: Mouse scrolled (461, 448) with delta (0, 0)
Screenshot: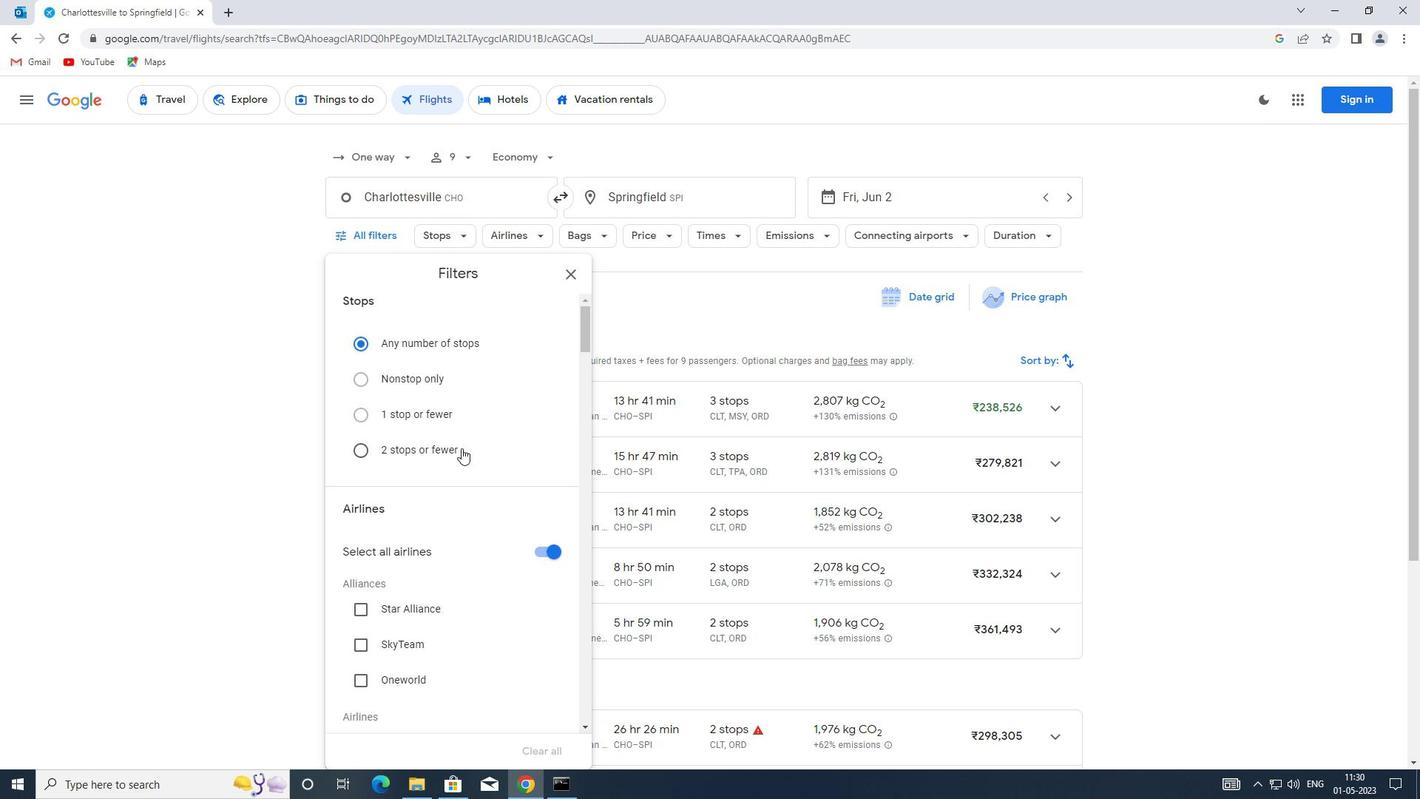 
Action: Mouse moved to (536, 477)
Screenshot: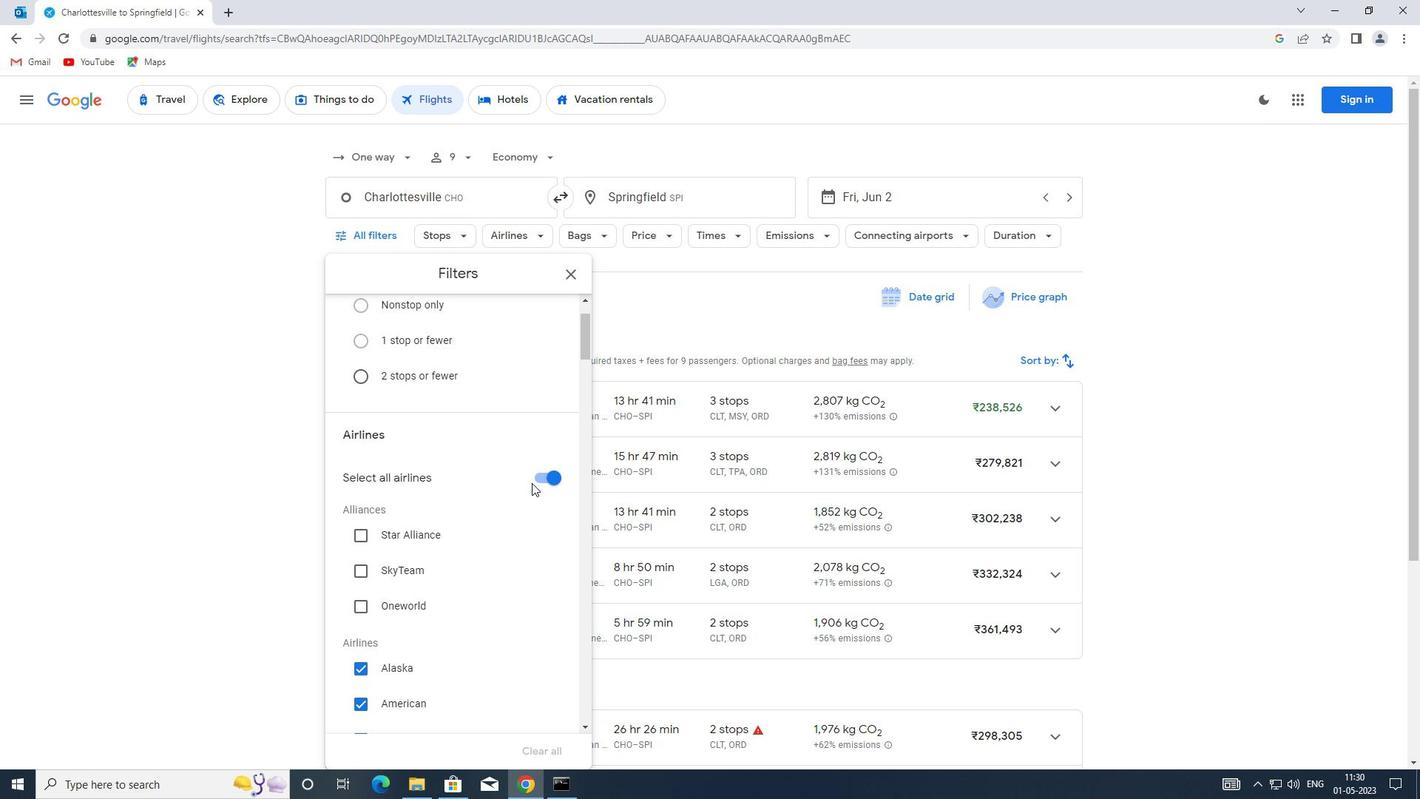 
Action: Mouse pressed left at (536, 477)
Screenshot: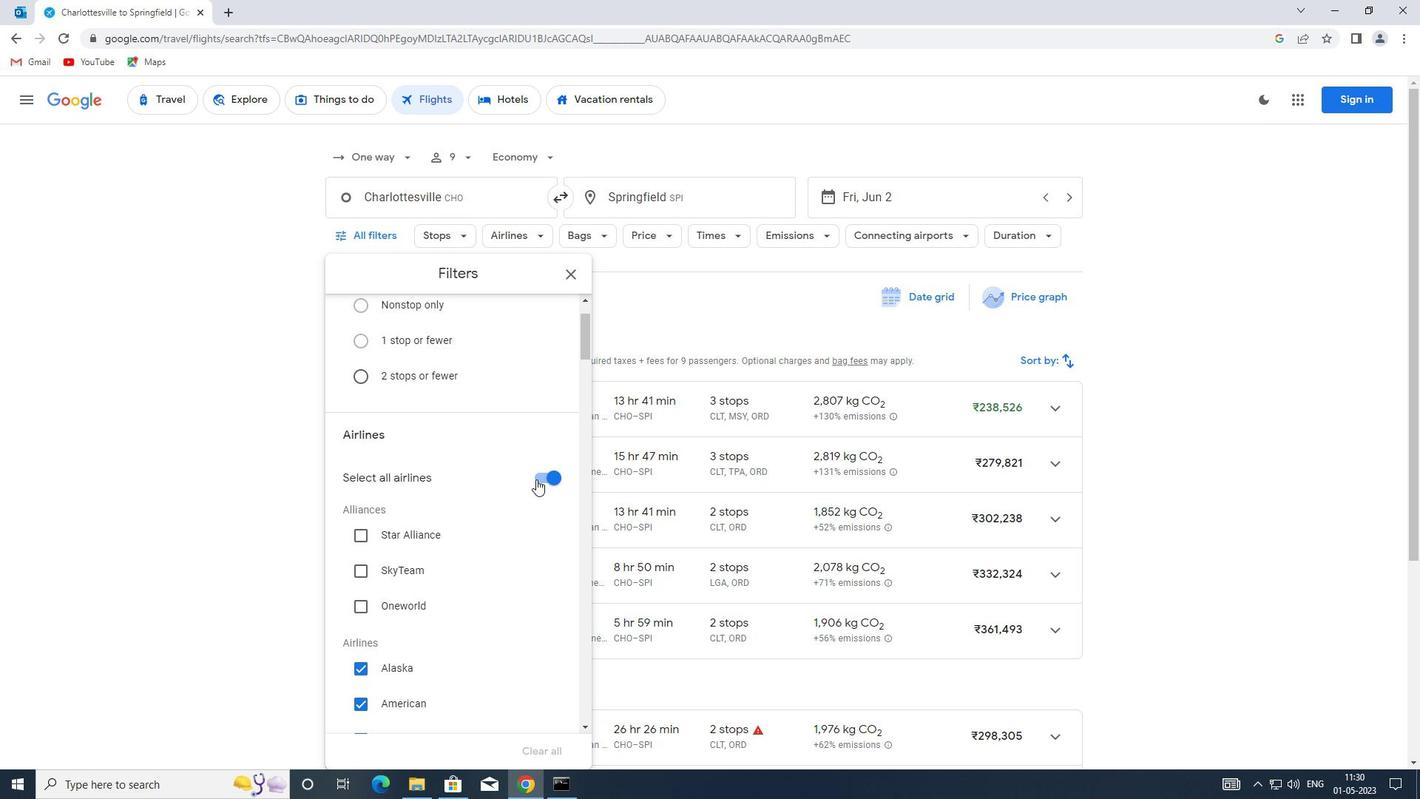 
Action: Mouse moved to (474, 485)
Screenshot: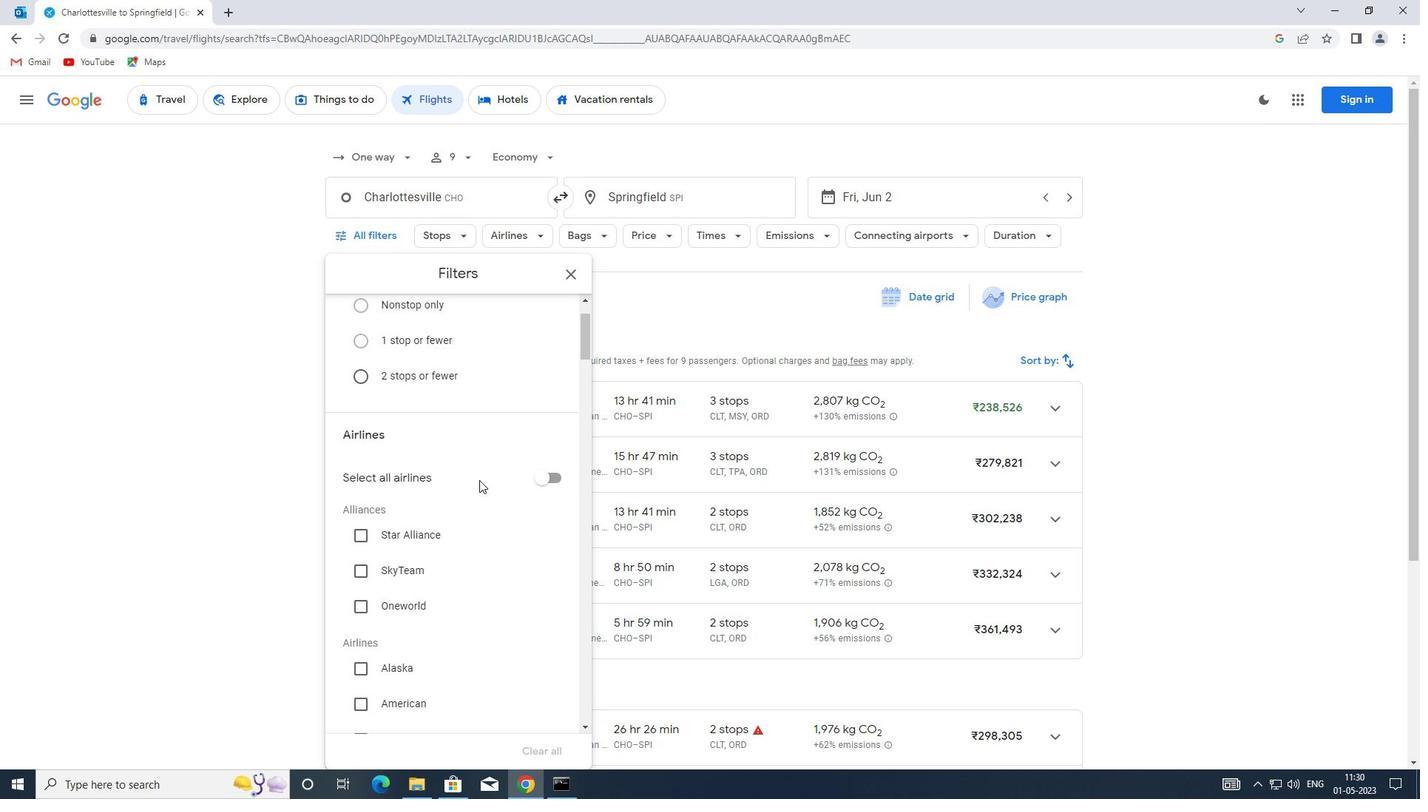 
Action: Mouse scrolled (474, 484) with delta (0, 0)
Screenshot: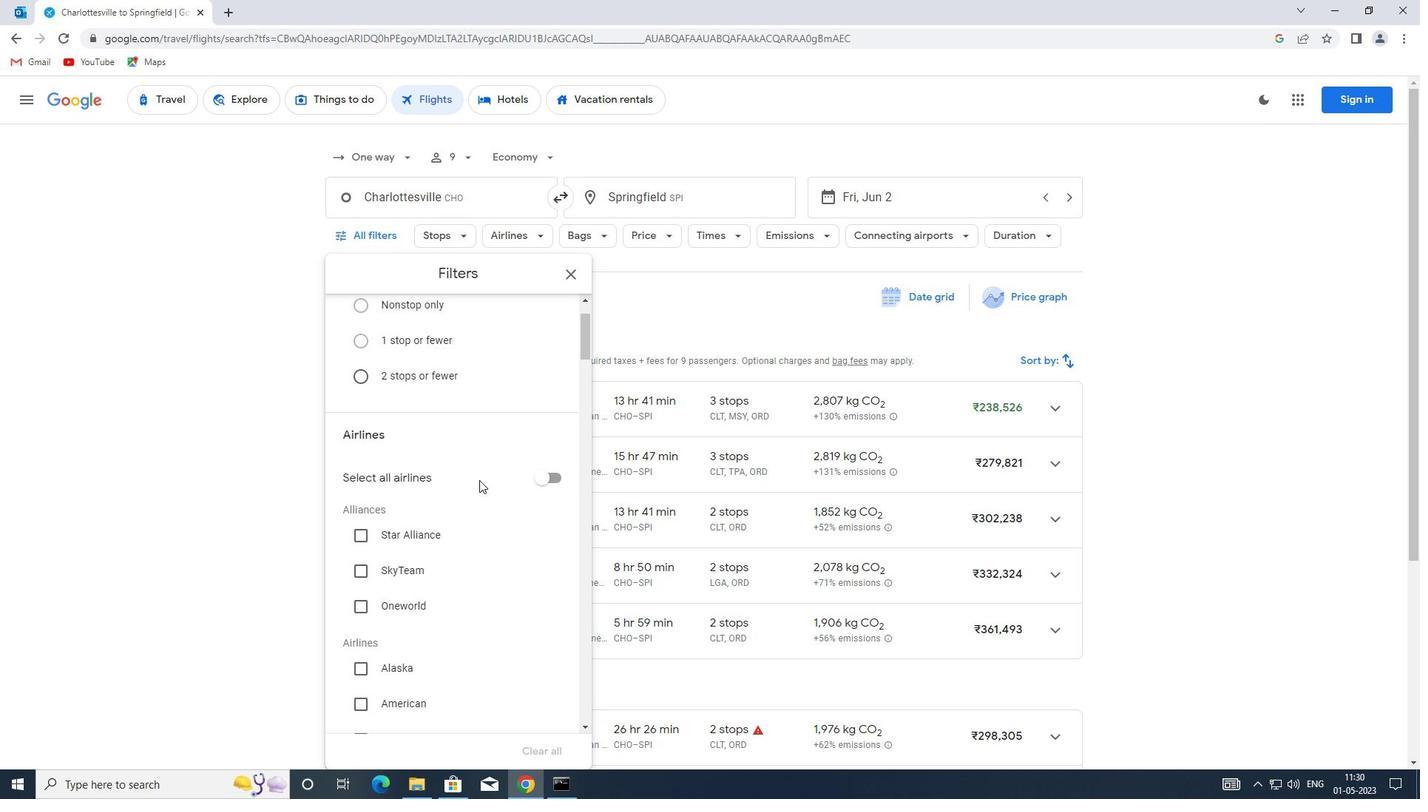 
Action: Mouse moved to (460, 492)
Screenshot: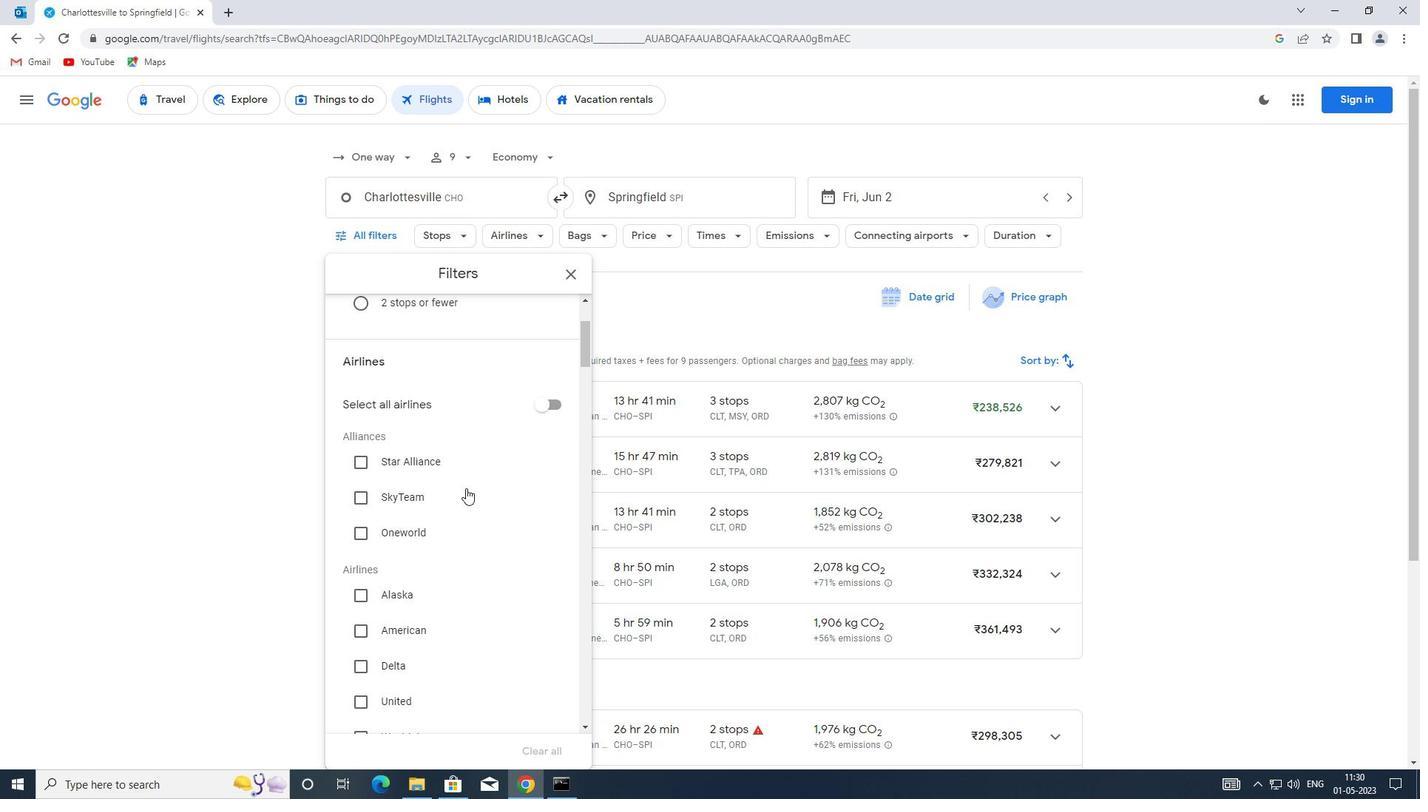 
Action: Mouse scrolled (460, 492) with delta (0, 0)
Screenshot: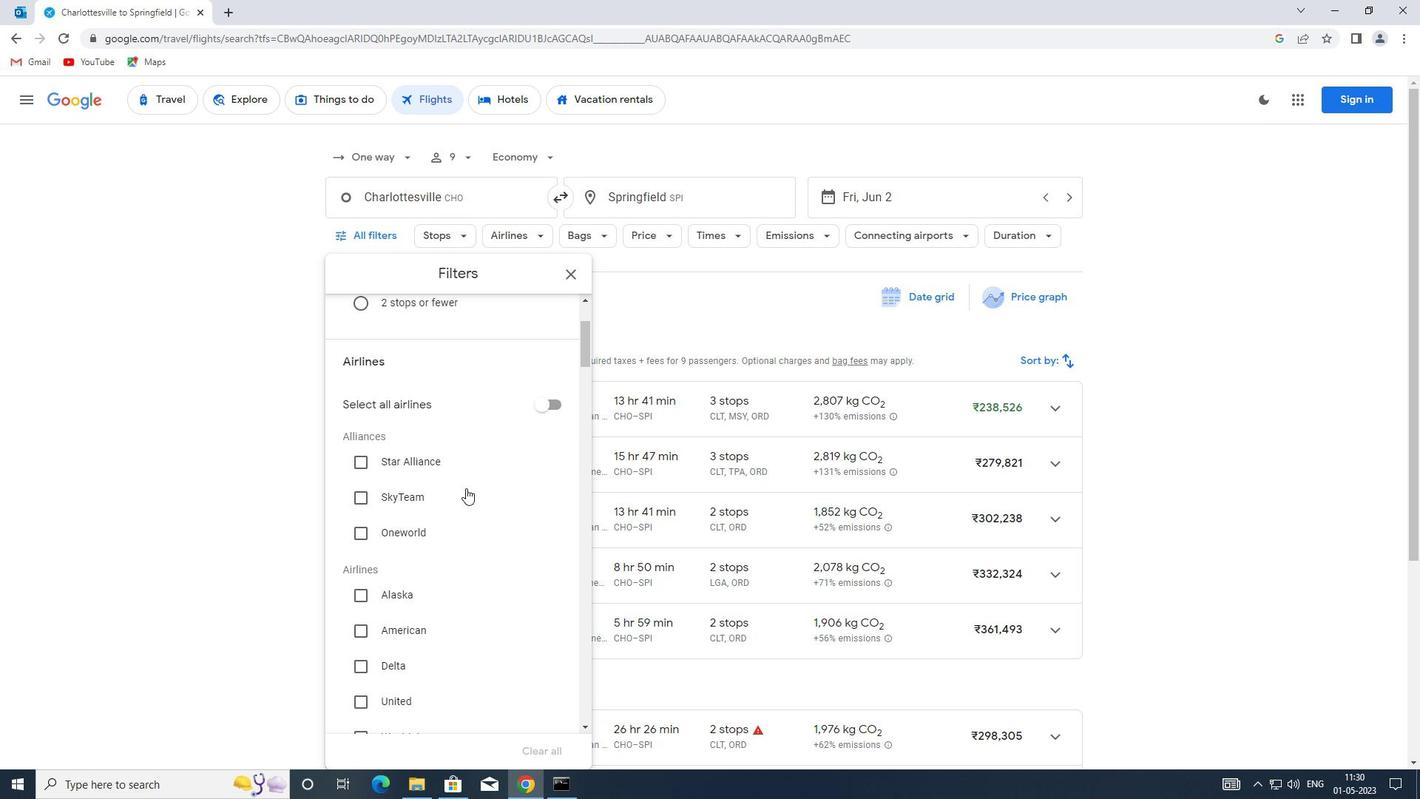 
Action: Mouse moved to (440, 469)
Screenshot: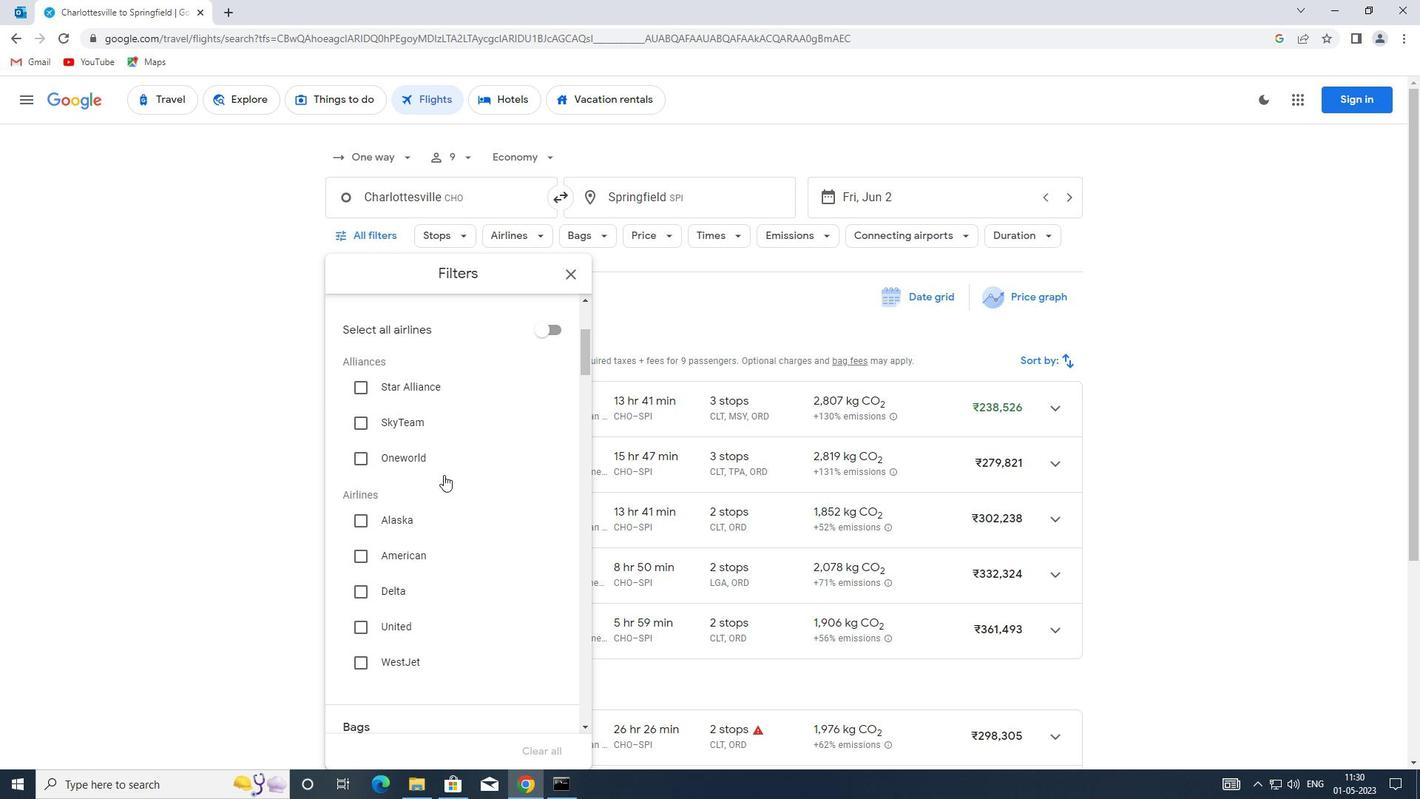 
Action: Mouse scrolled (440, 468) with delta (0, 0)
Screenshot: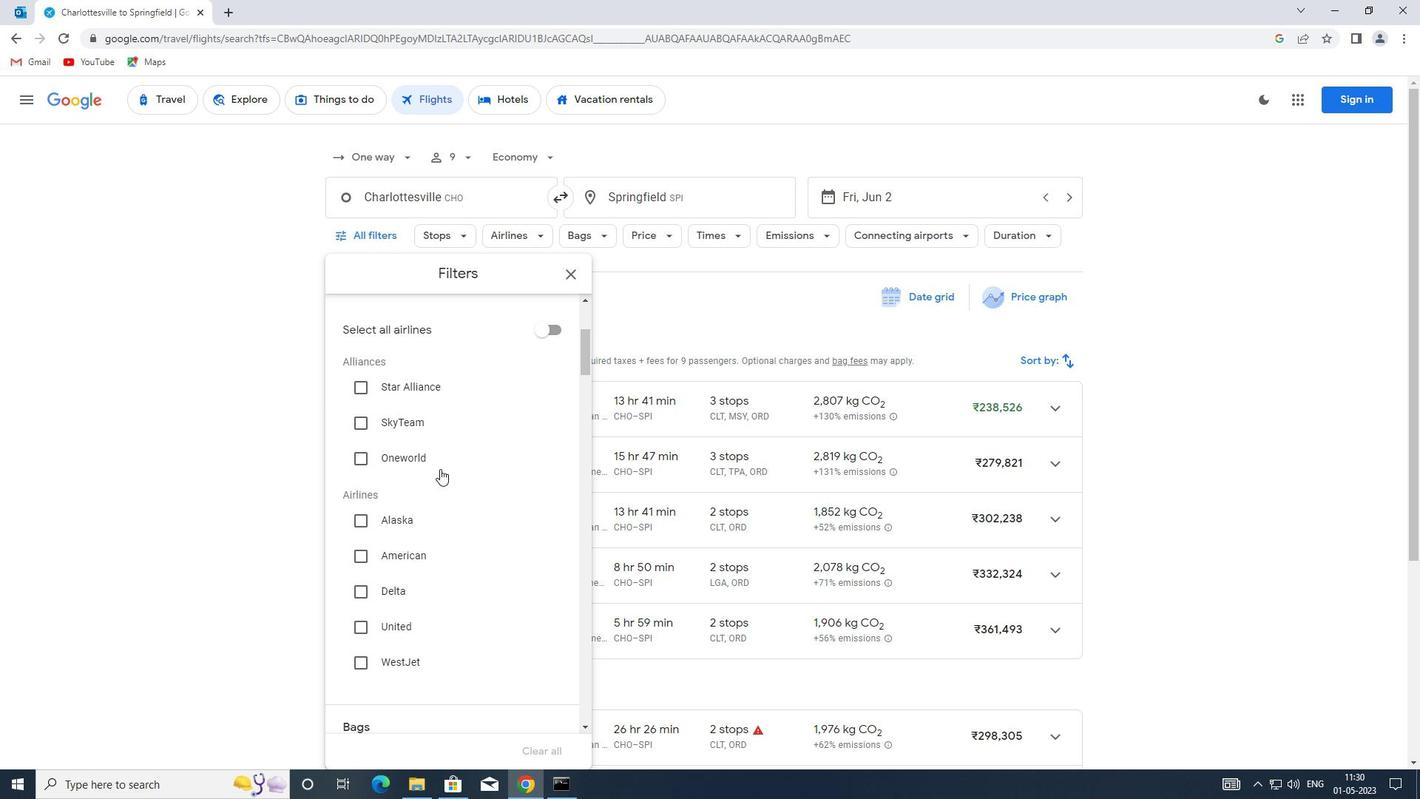 
Action: Mouse scrolled (440, 468) with delta (0, 0)
Screenshot: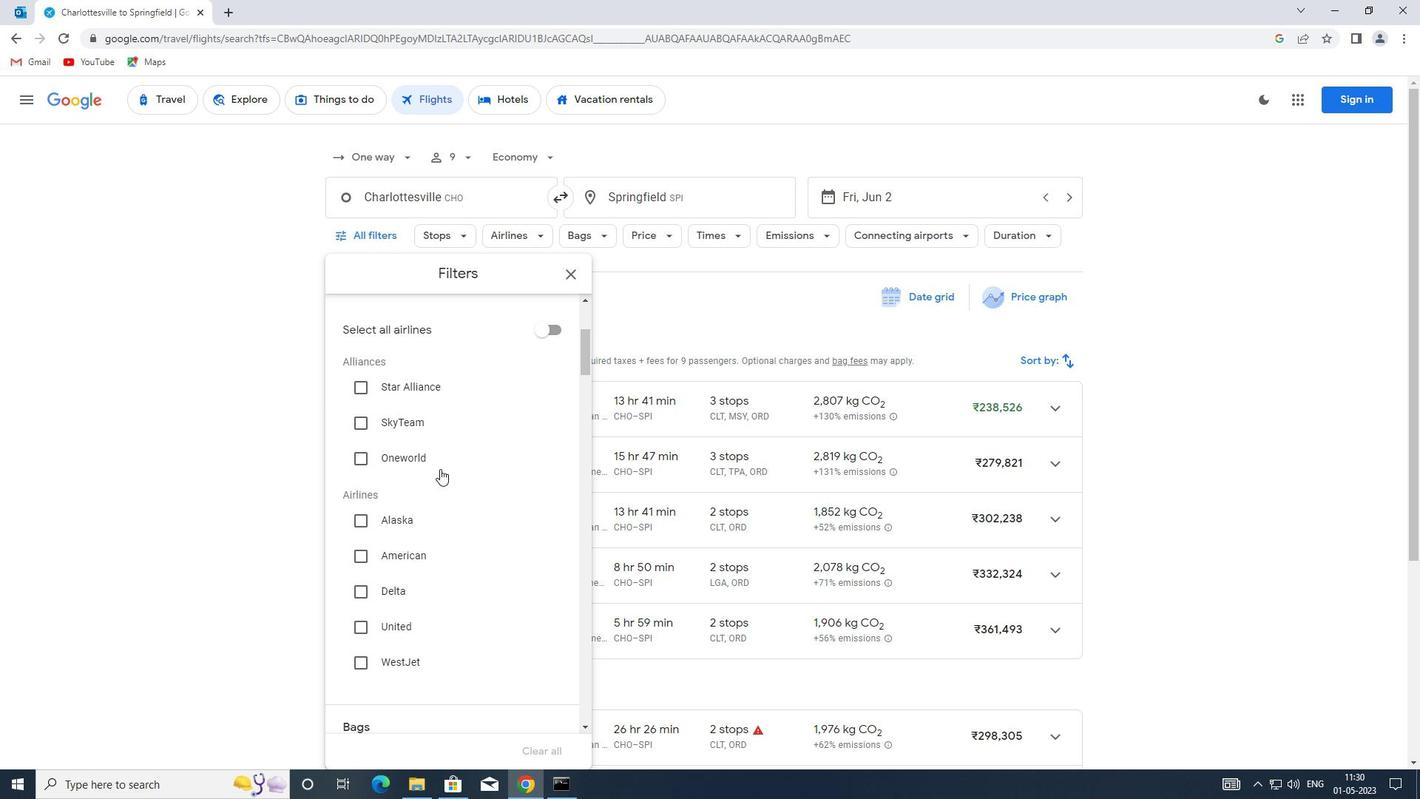 
Action: Mouse moved to (440, 470)
Screenshot: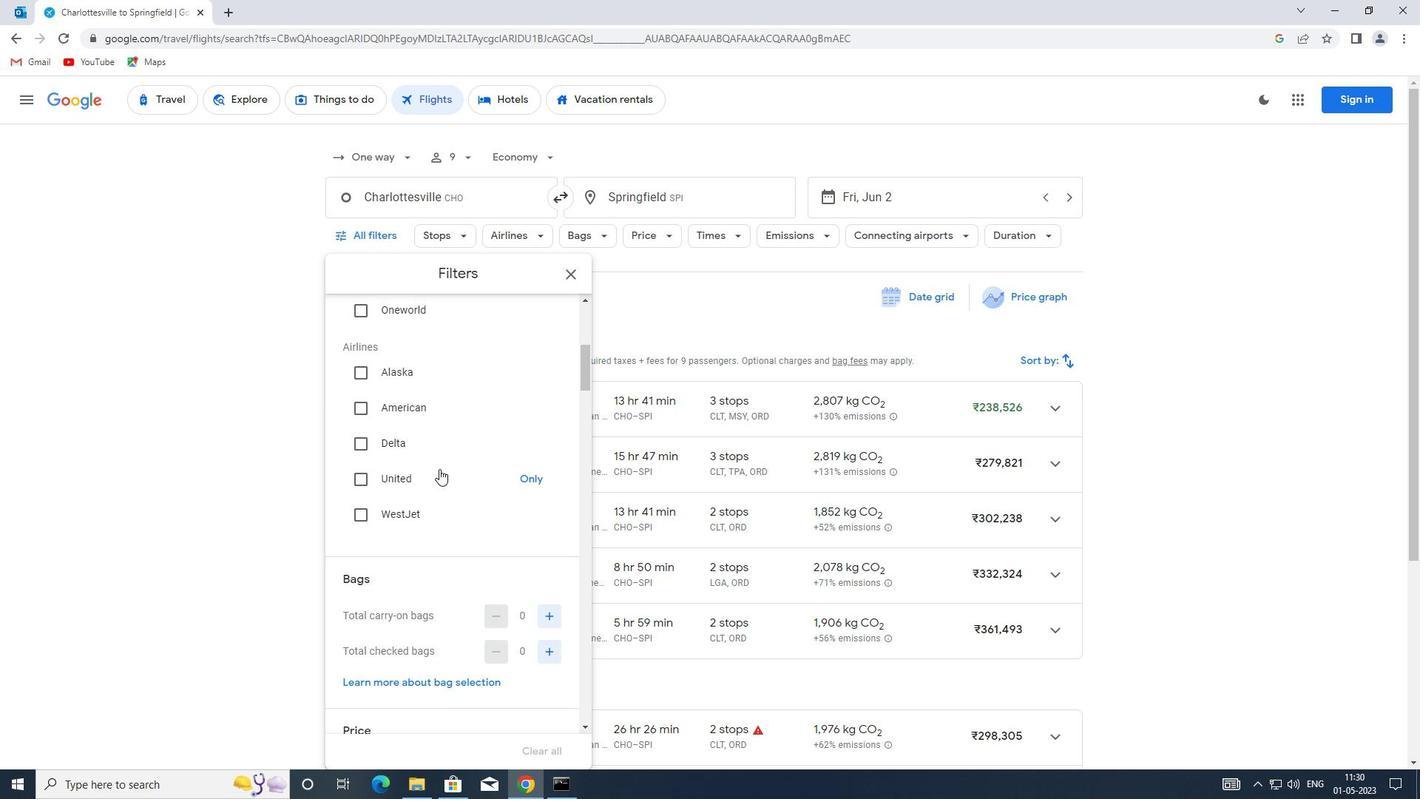
Action: Mouse scrolled (440, 469) with delta (0, 0)
Screenshot: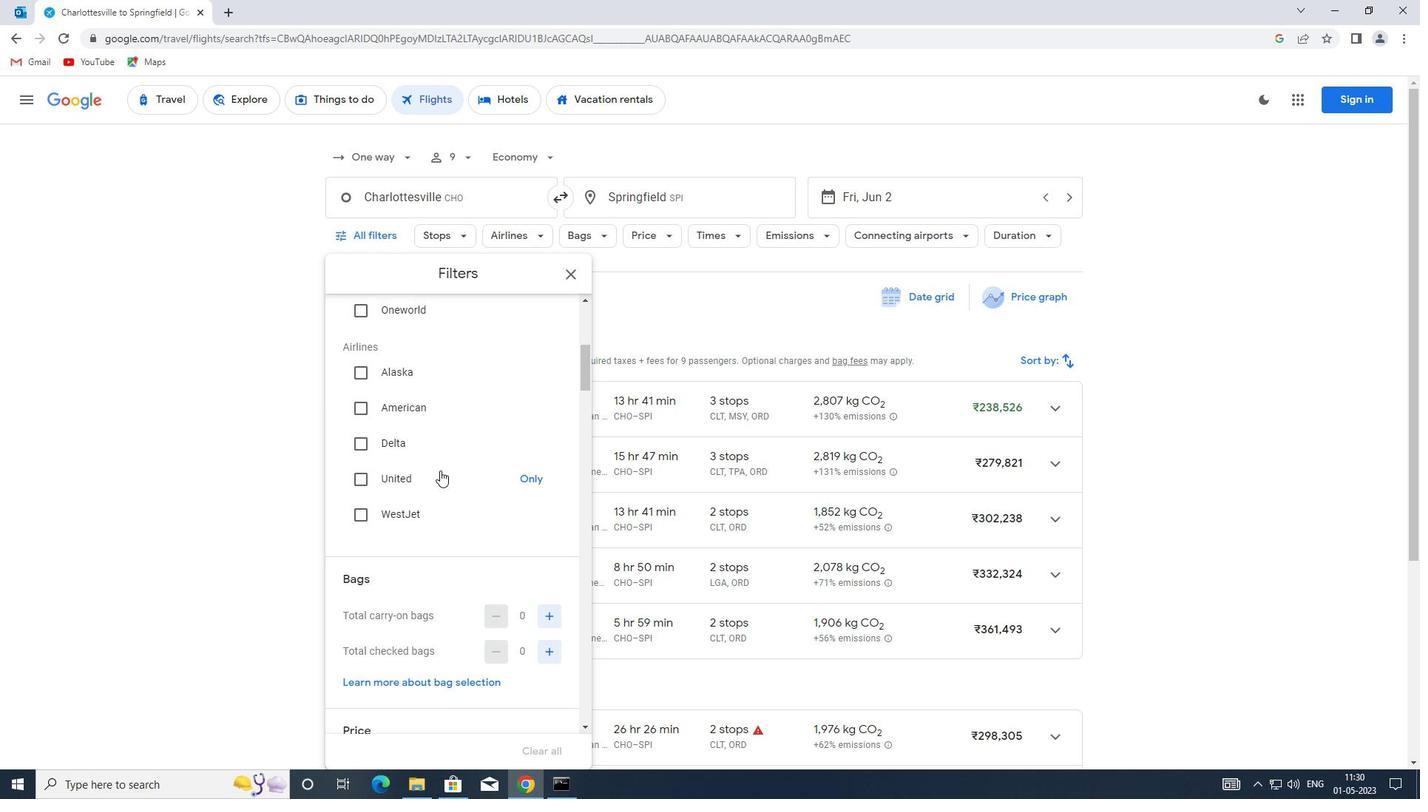 
Action: Mouse moved to (515, 505)
Screenshot: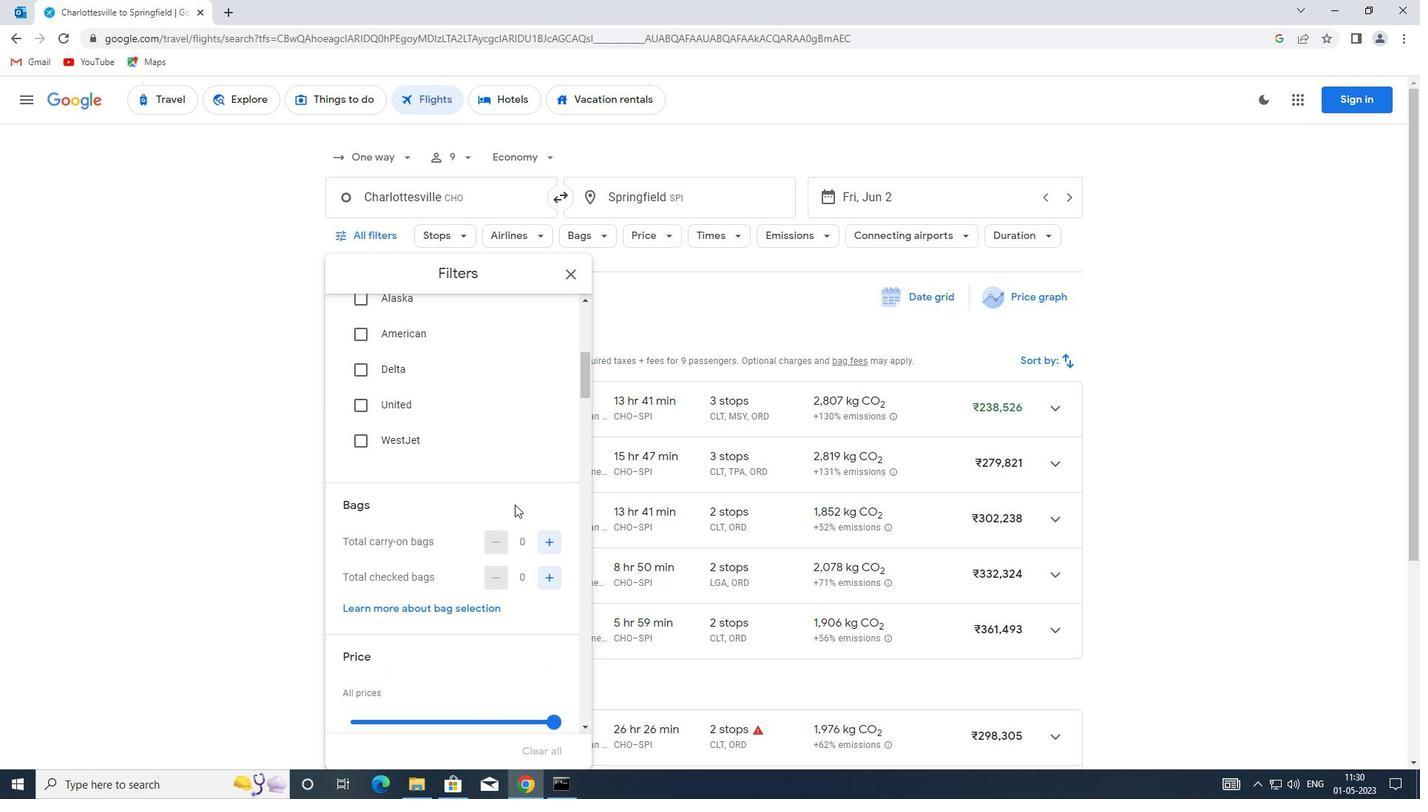 
Action: Mouse scrolled (515, 504) with delta (0, 0)
Screenshot: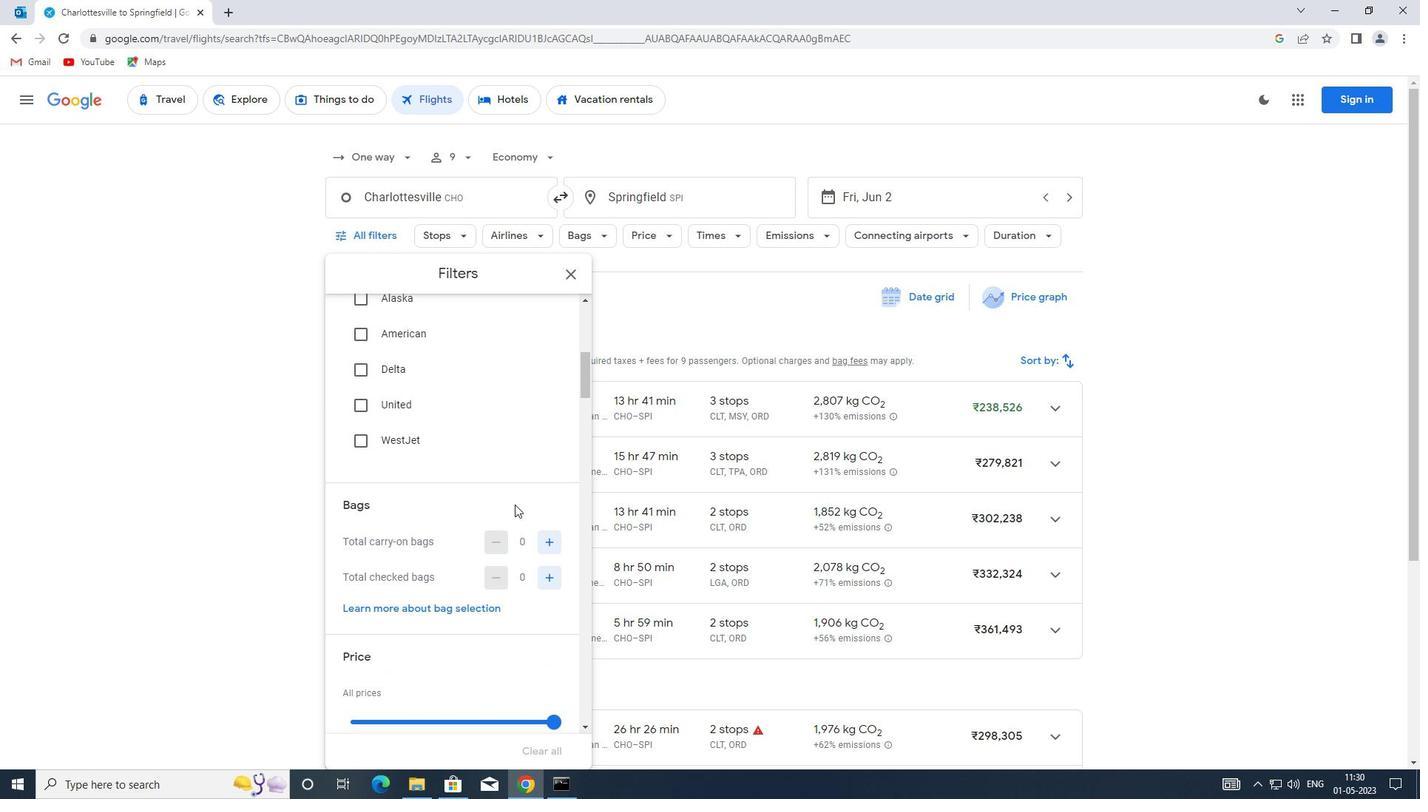 
Action: Mouse moved to (554, 503)
Screenshot: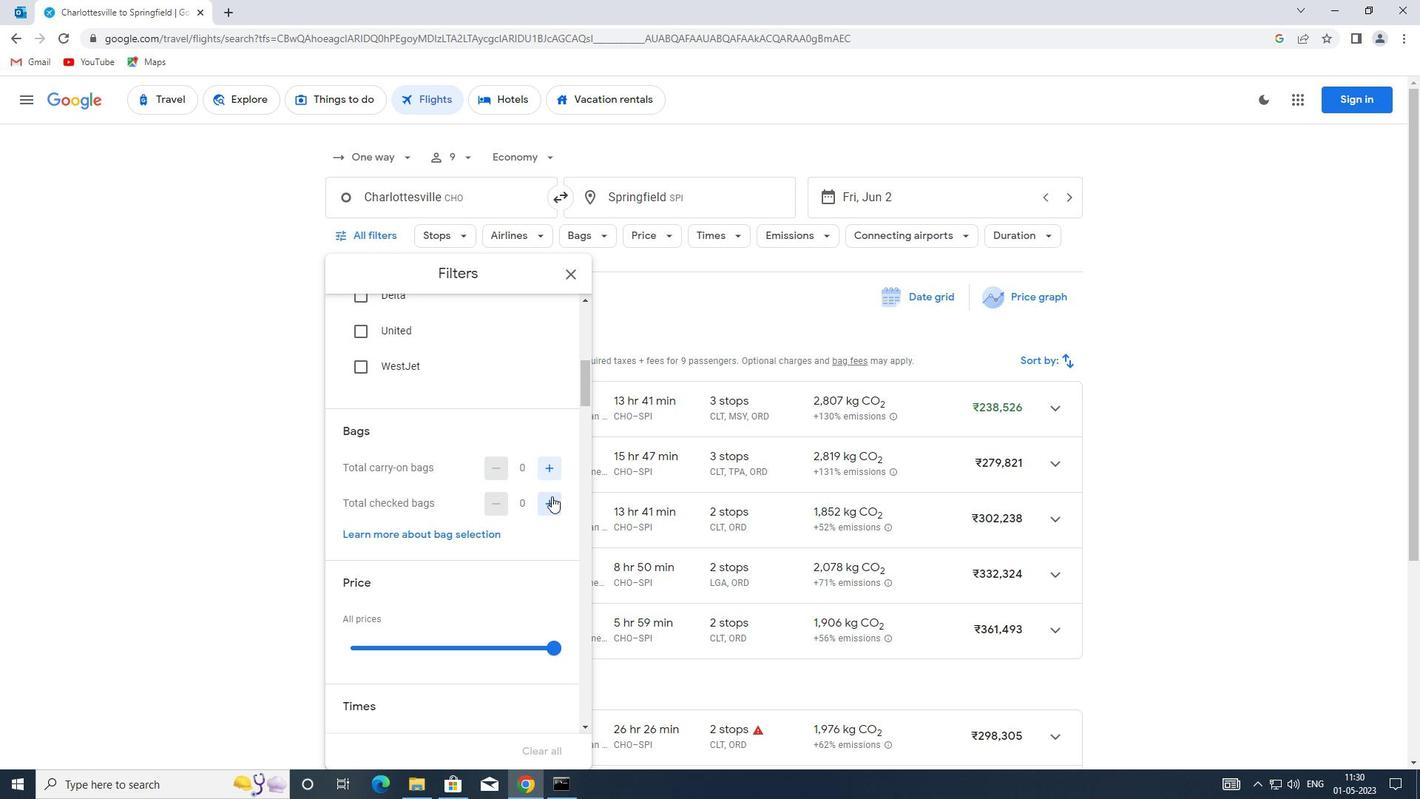 
Action: Mouse pressed left at (554, 503)
Screenshot: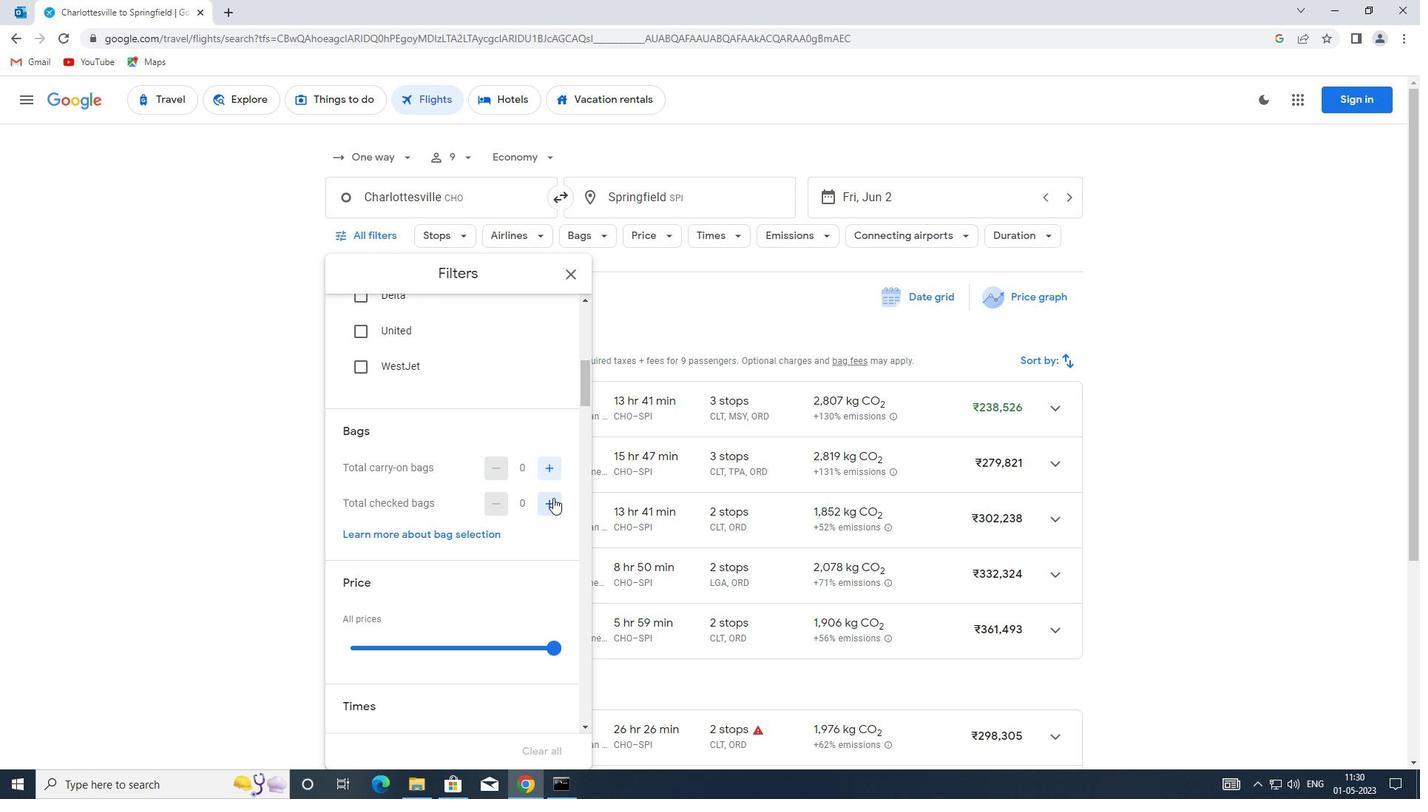 
Action: Mouse pressed left at (554, 503)
Screenshot: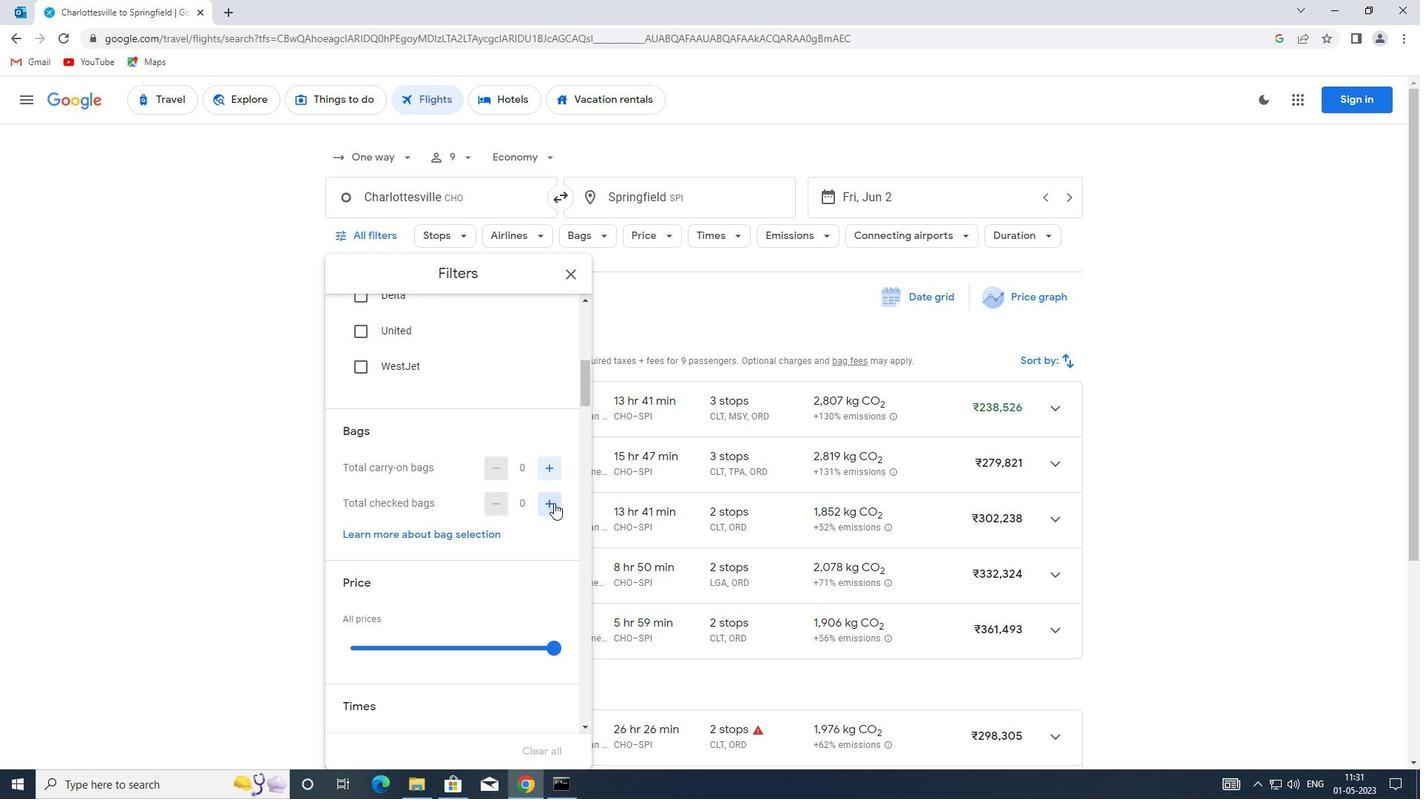 
Action: Mouse pressed left at (554, 503)
Screenshot: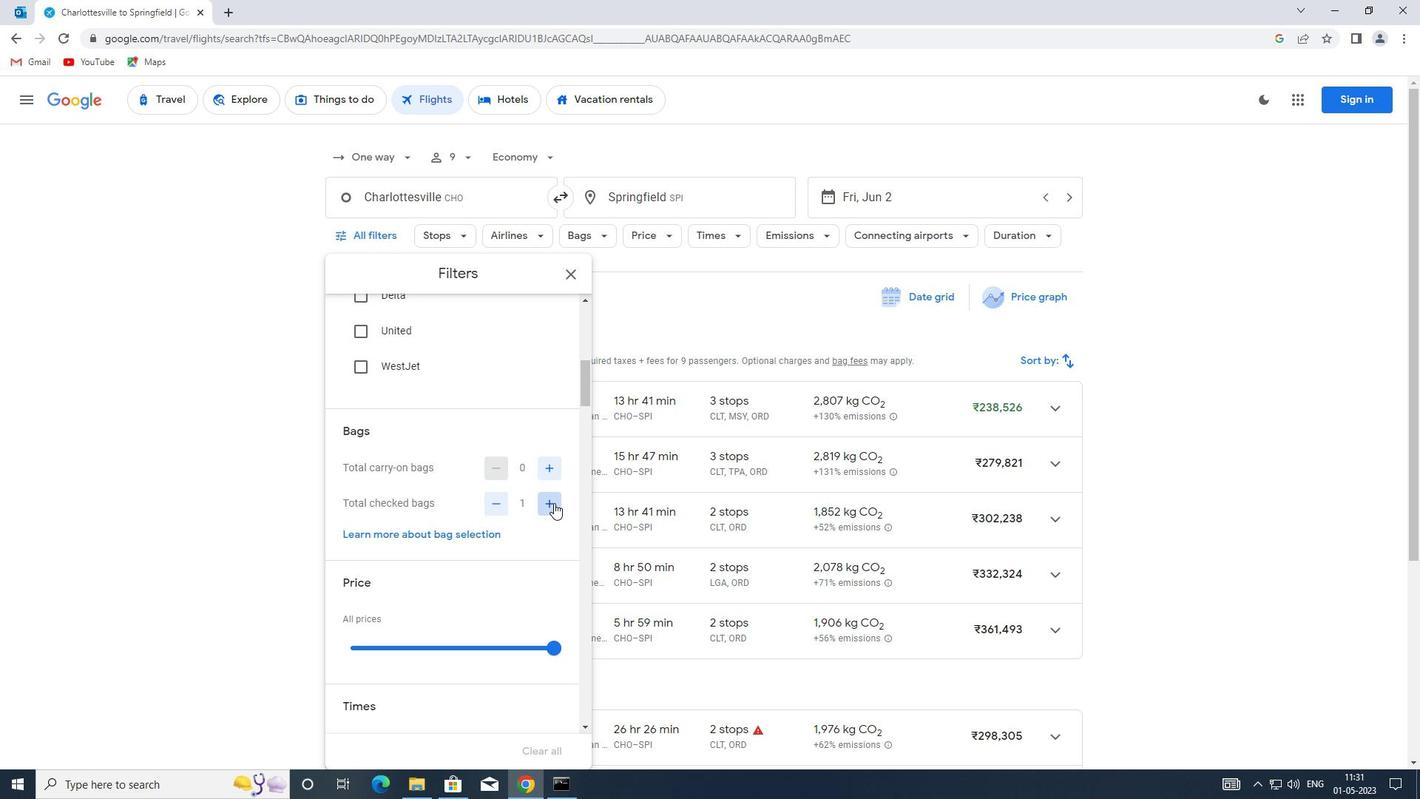 
Action: Mouse pressed left at (554, 503)
Screenshot: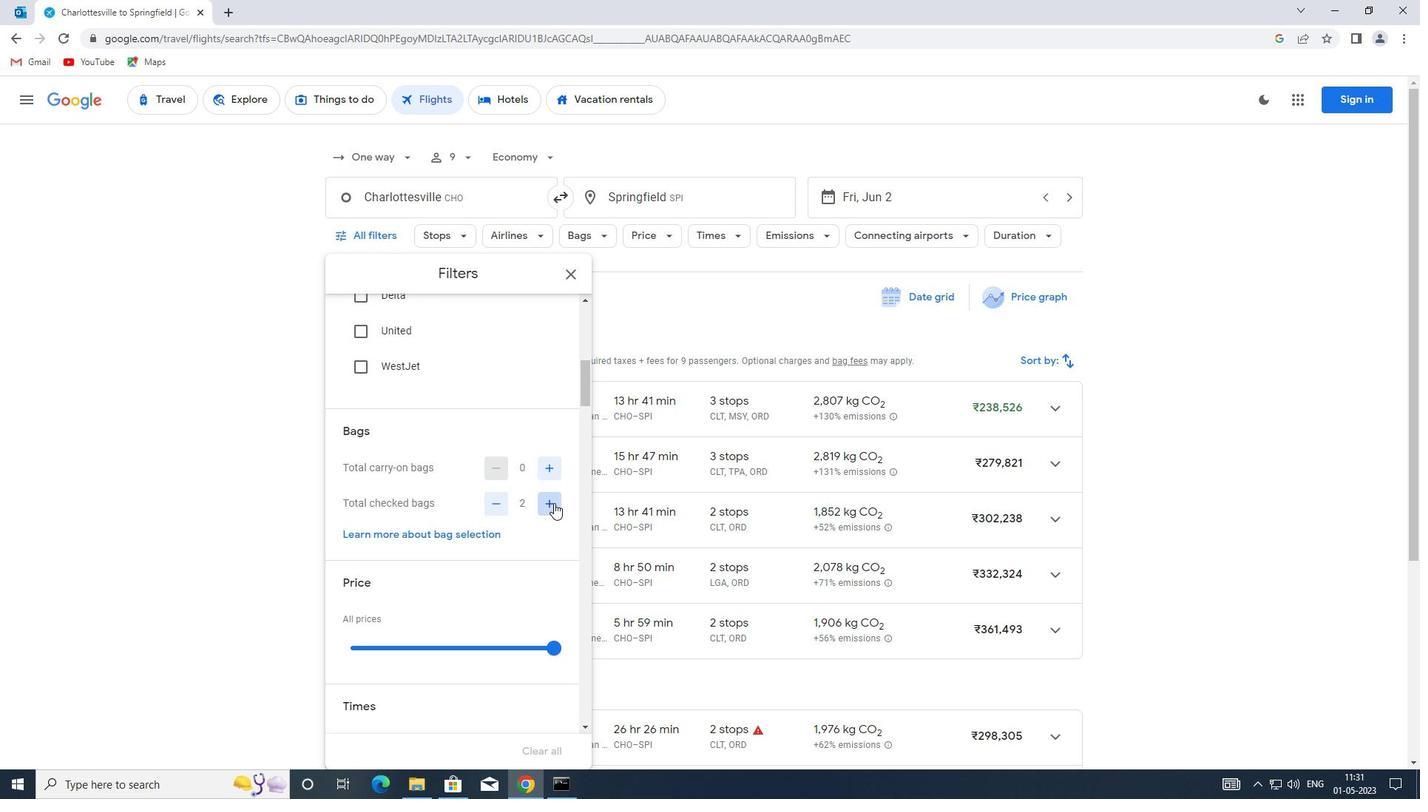 
Action: Mouse pressed left at (554, 503)
Screenshot: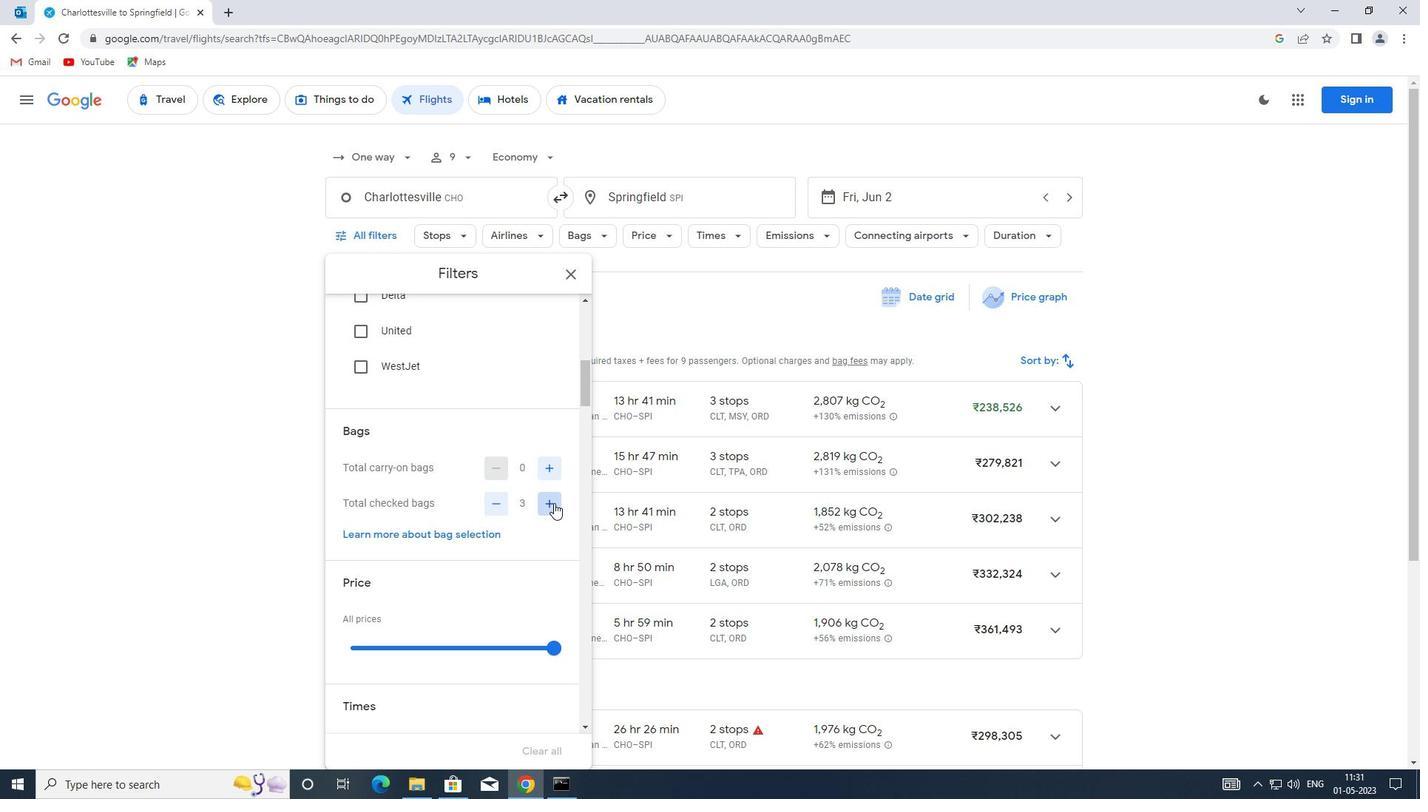 
Action: Mouse pressed left at (554, 503)
Screenshot: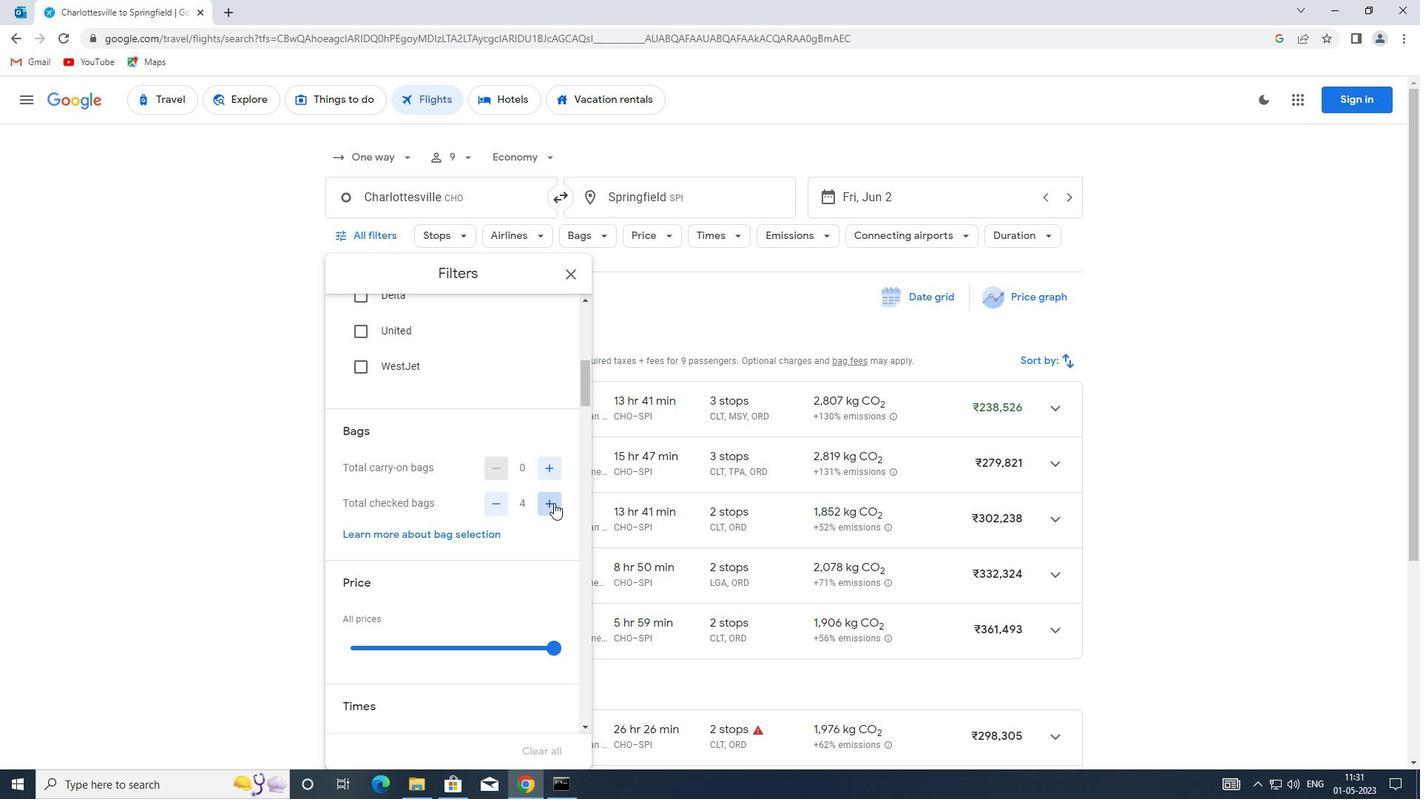 
Action: Mouse moved to (491, 490)
Screenshot: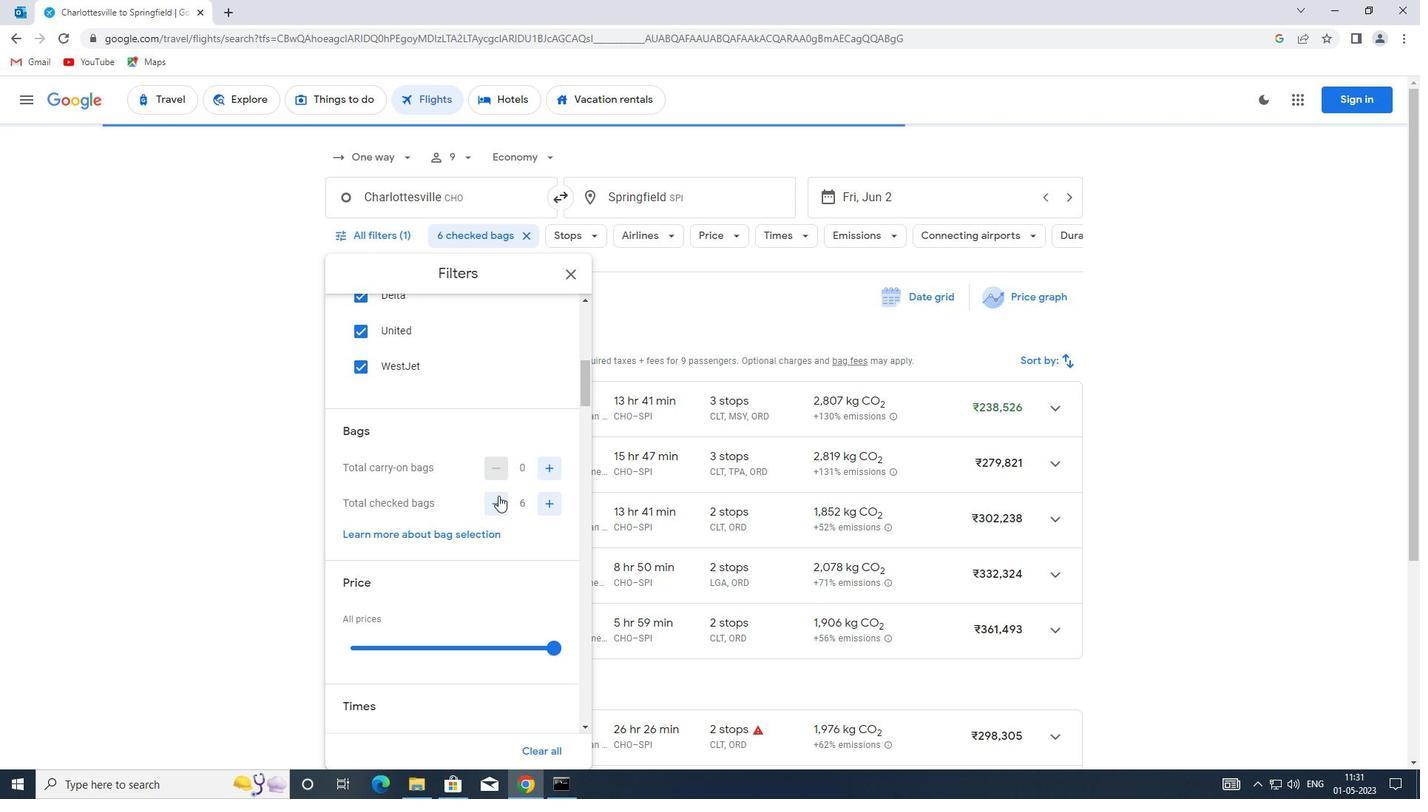 
Action: Mouse scrolled (491, 489) with delta (0, 0)
Screenshot: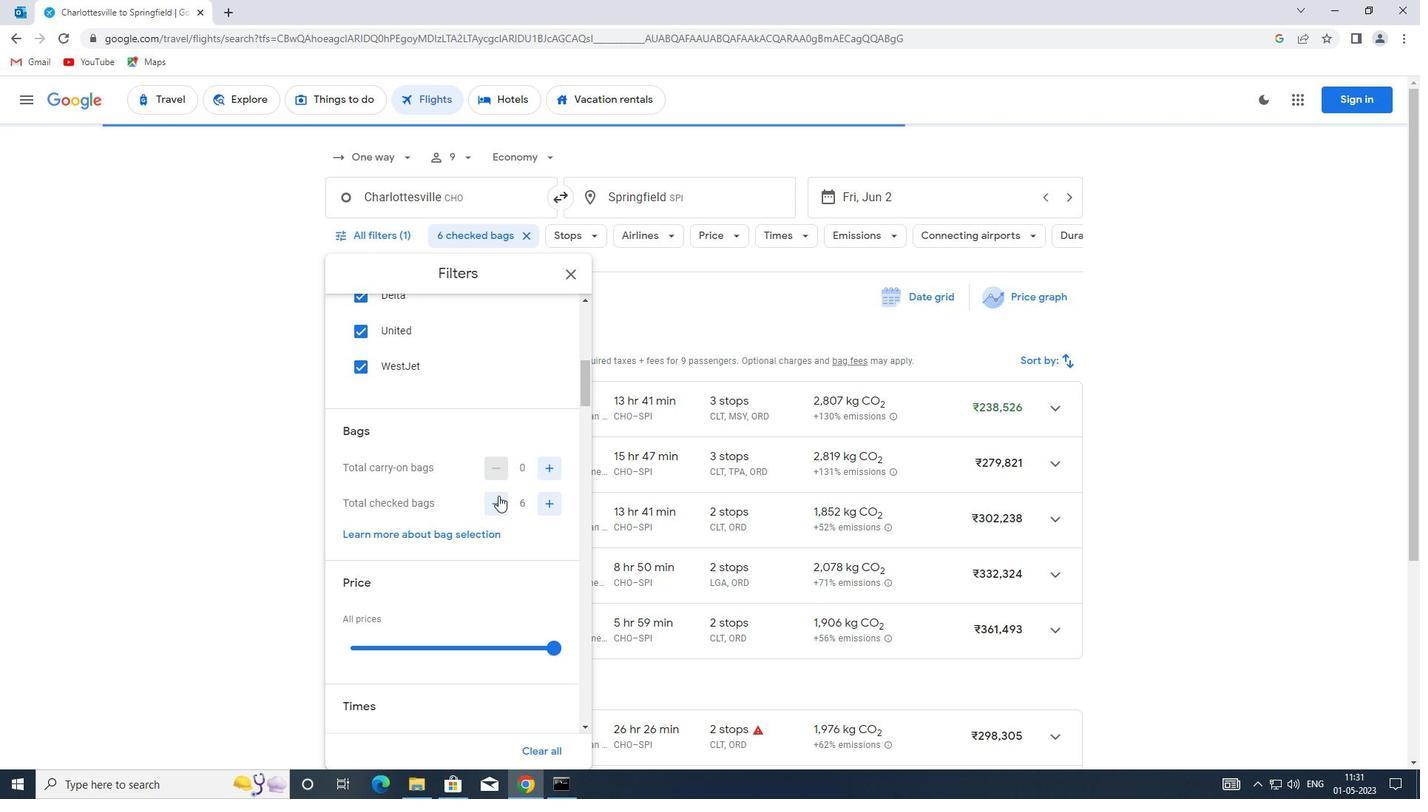 
Action: Mouse moved to (480, 492)
Screenshot: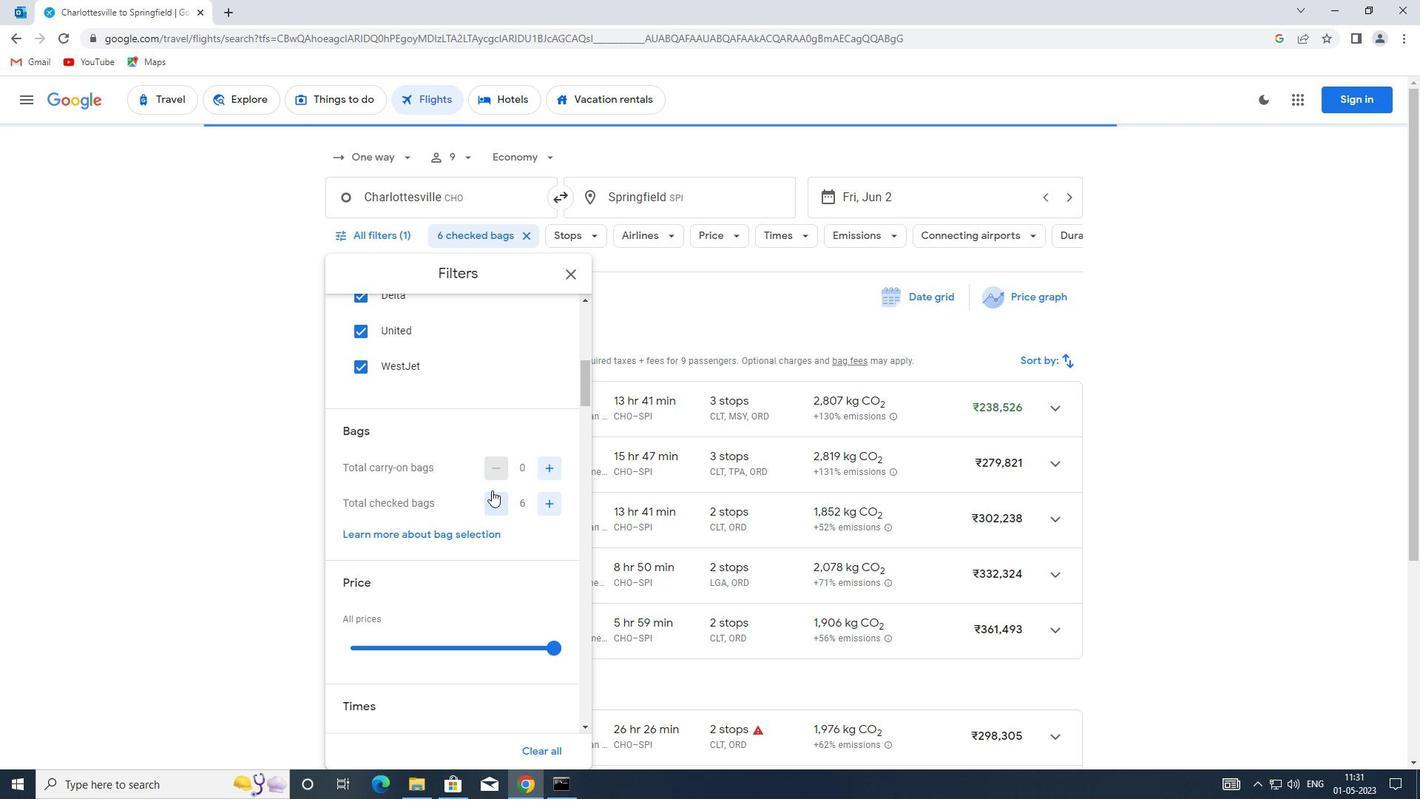 
Action: Mouse scrolled (480, 491) with delta (0, 0)
Screenshot: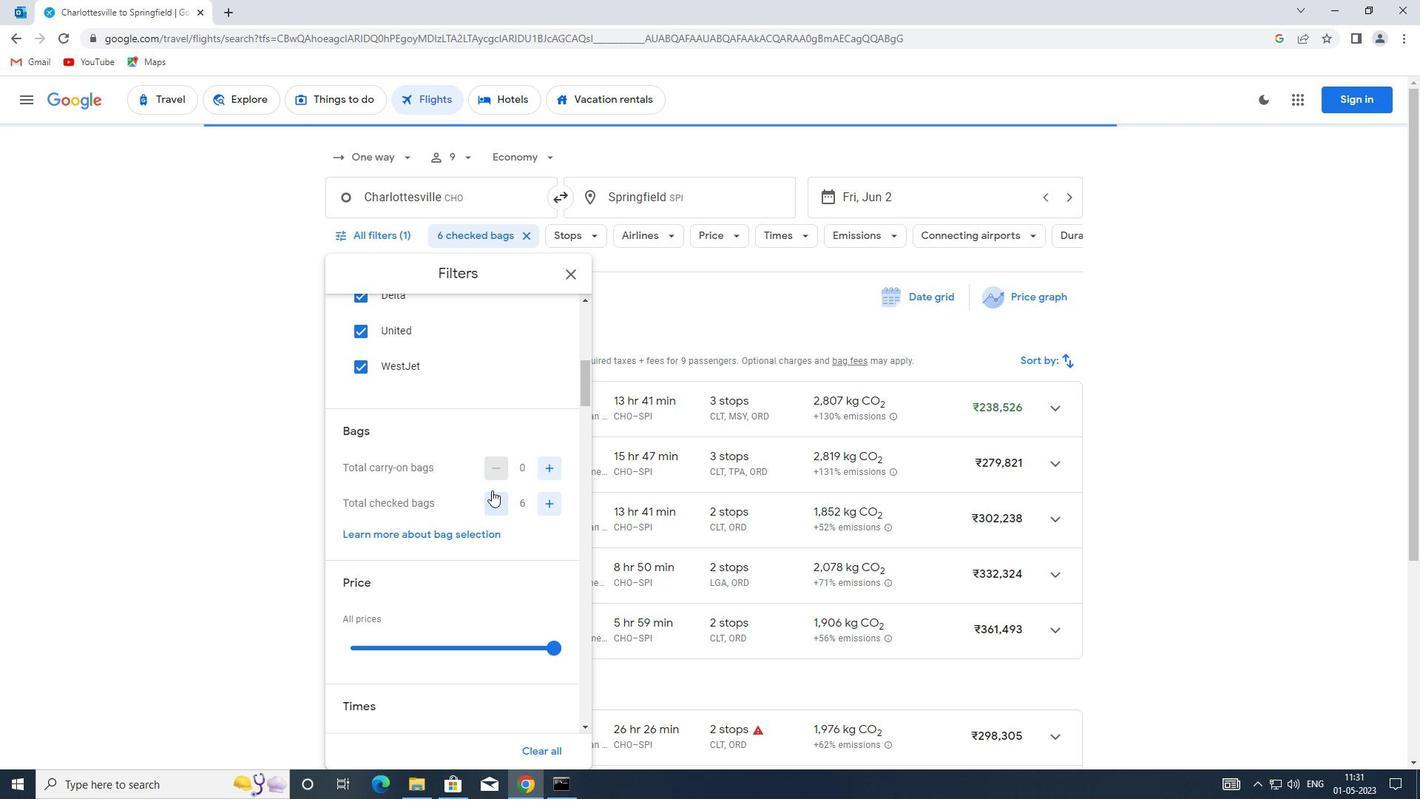 
Action: Mouse moved to (443, 535)
Screenshot: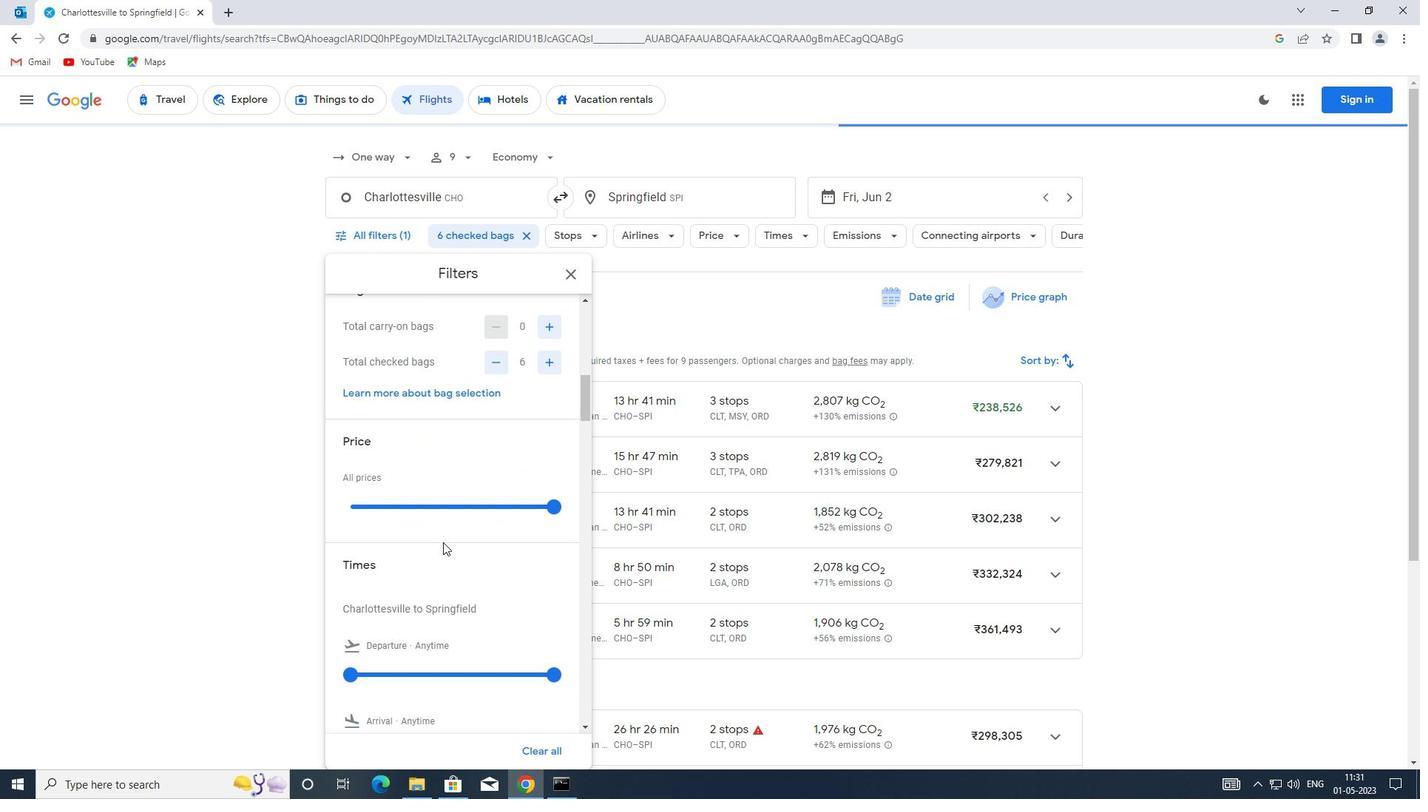 
Action: Mouse scrolled (443, 535) with delta (0, 0)
Screenshot: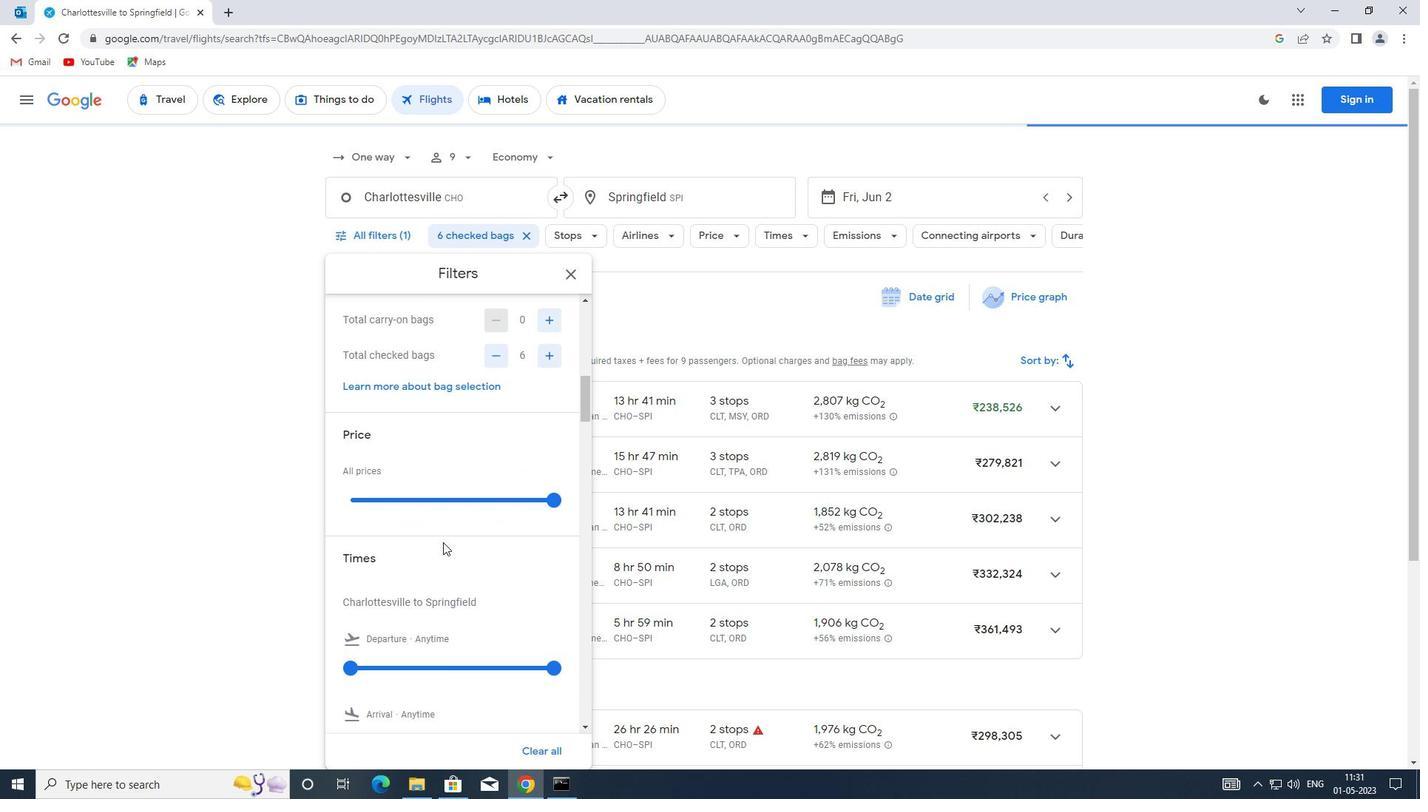 
Action: Mouse moved to (403, 422)
Screenshot: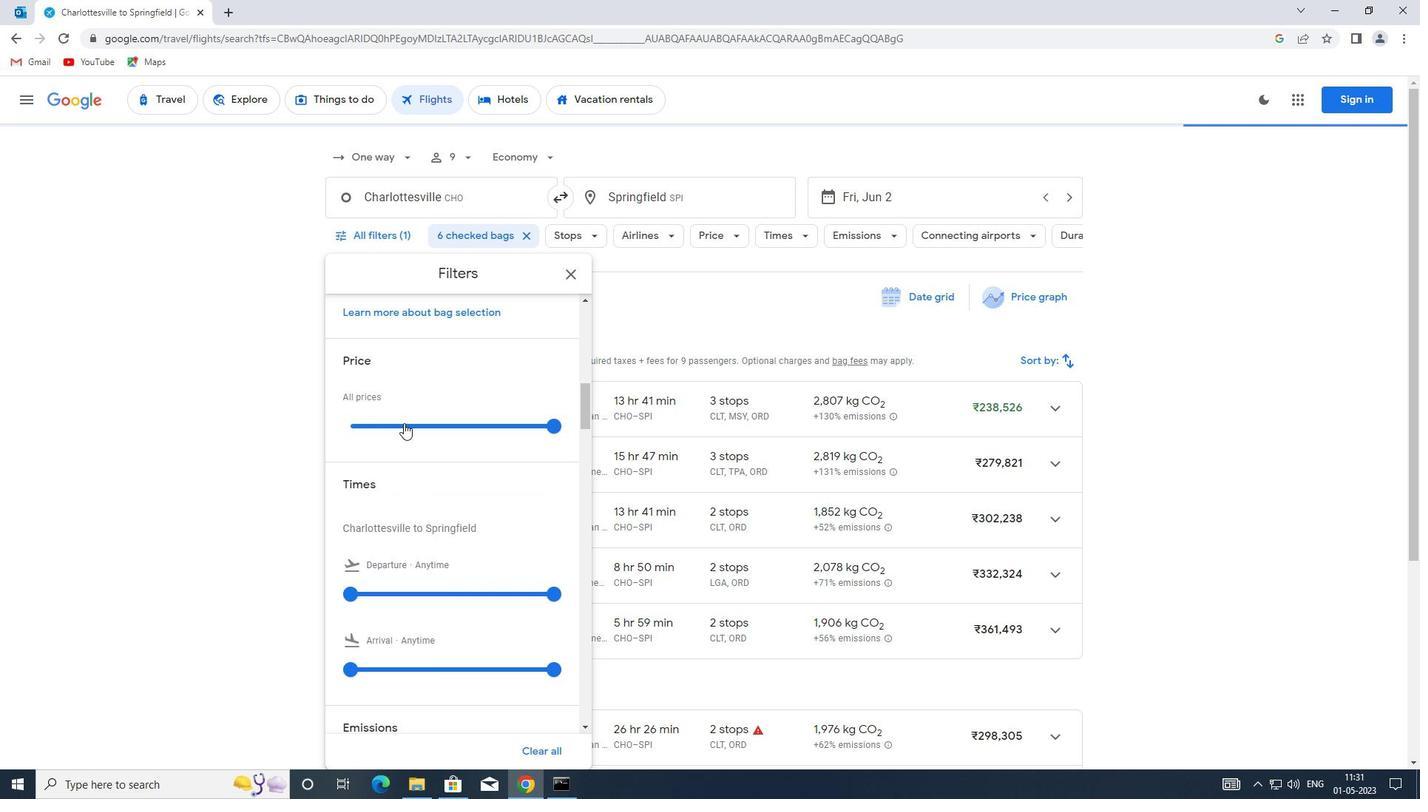 
Action: Mouse pressed left at (403, 422)
Screenshot: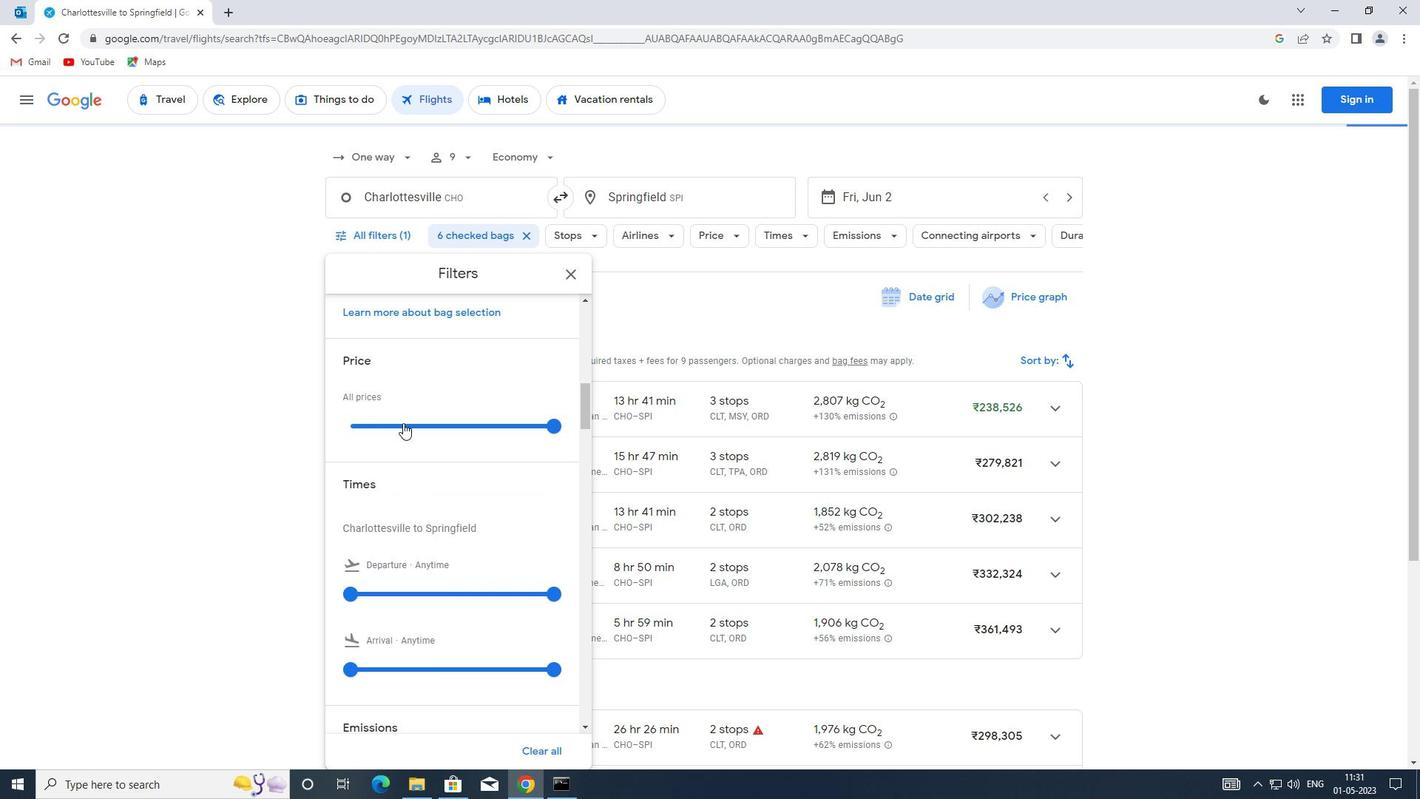 
Action: Mouse pressed left at (403, 422)
Screenshot: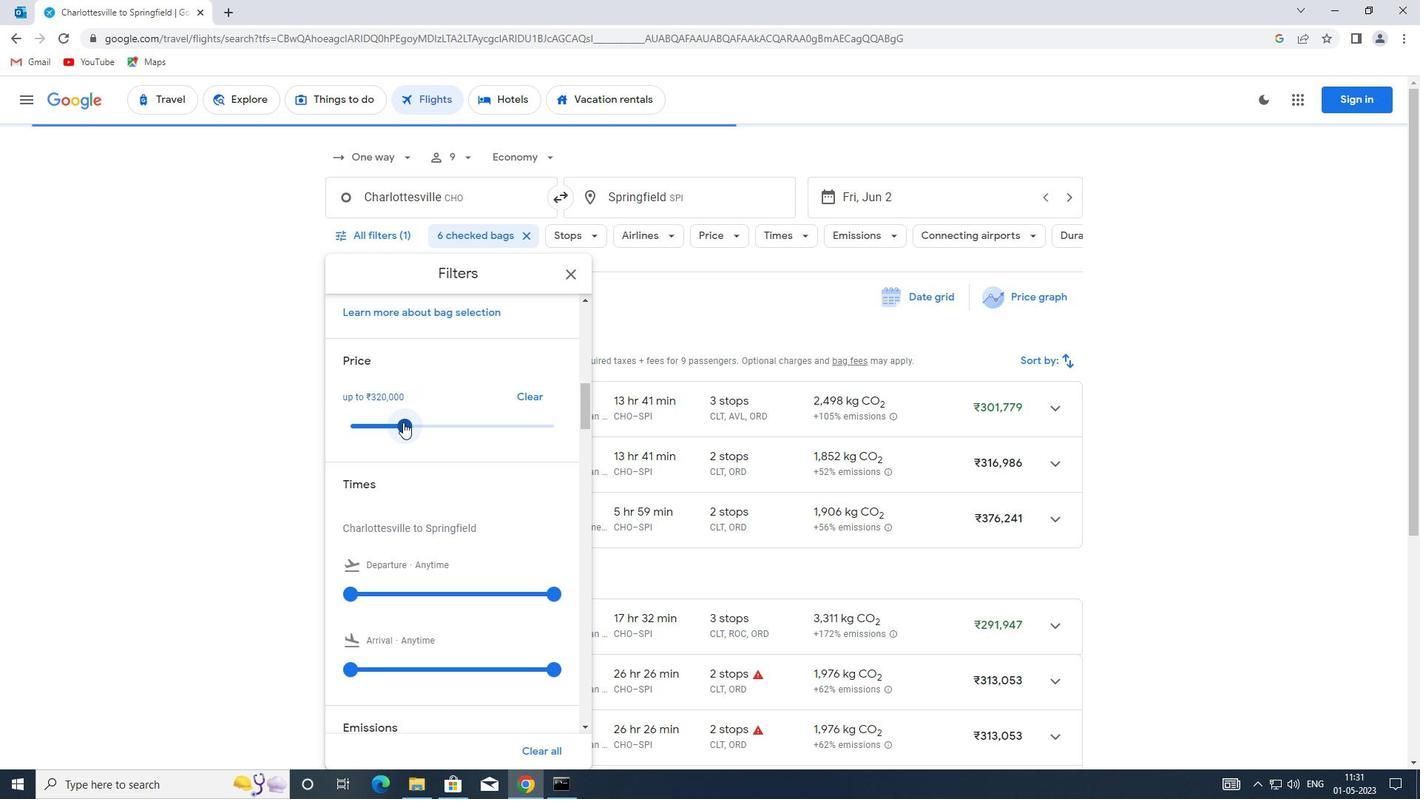 
Action: Mouse moved to (529, 435)
Screenshot: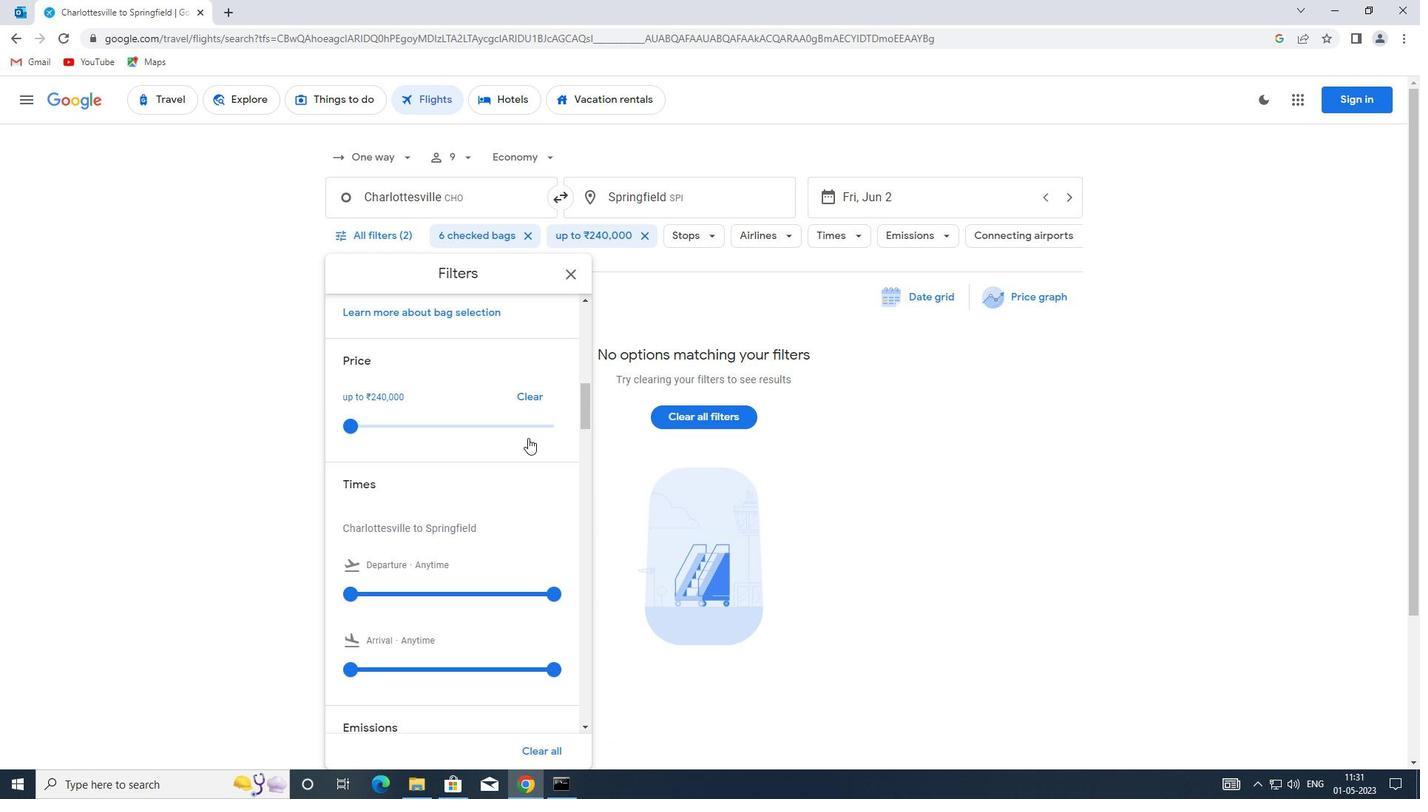 
Action: Mouse scrolled (529, 435) with delta (0, 0)
Screenshot: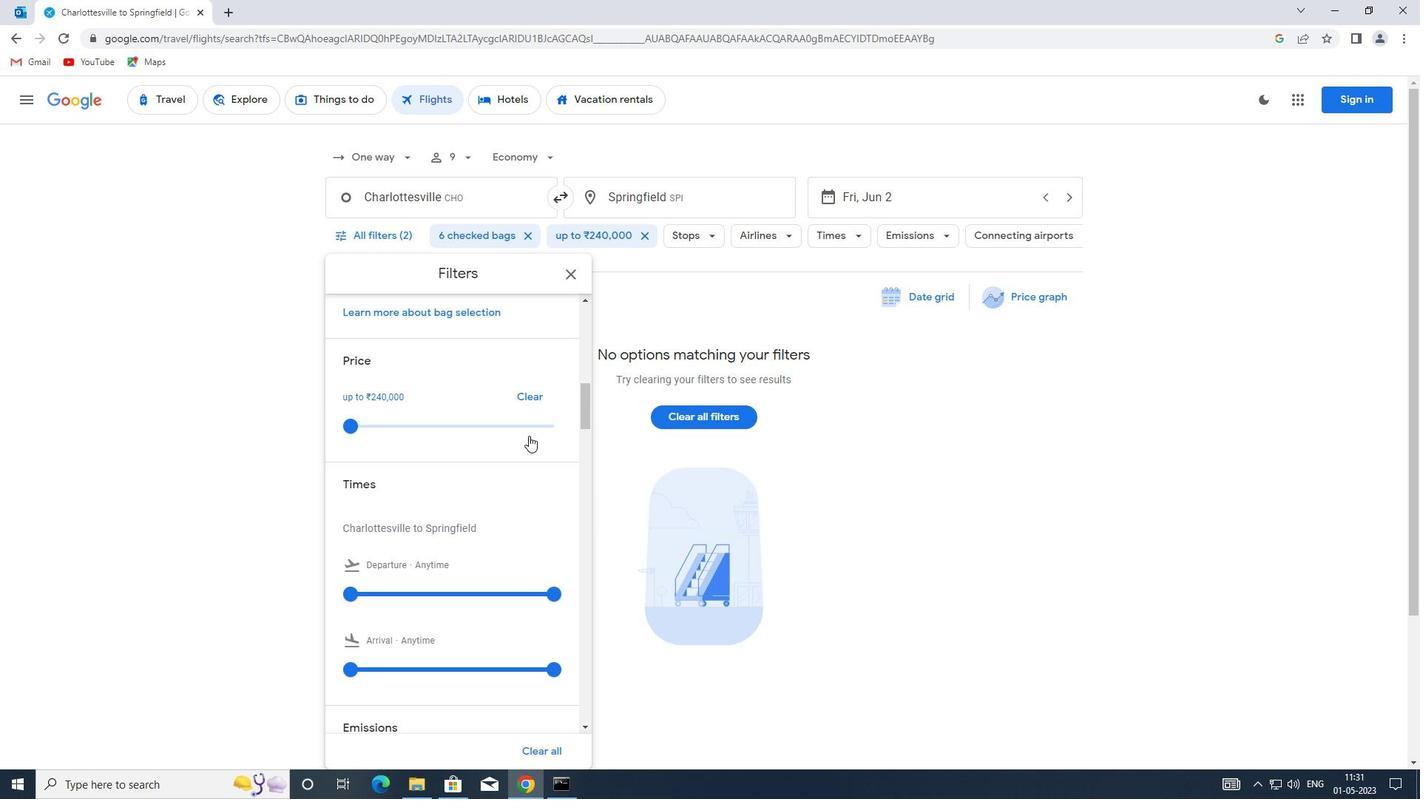 
Action: Mouse scrolled (529, 435) with delta (0, 0)
Screenshot: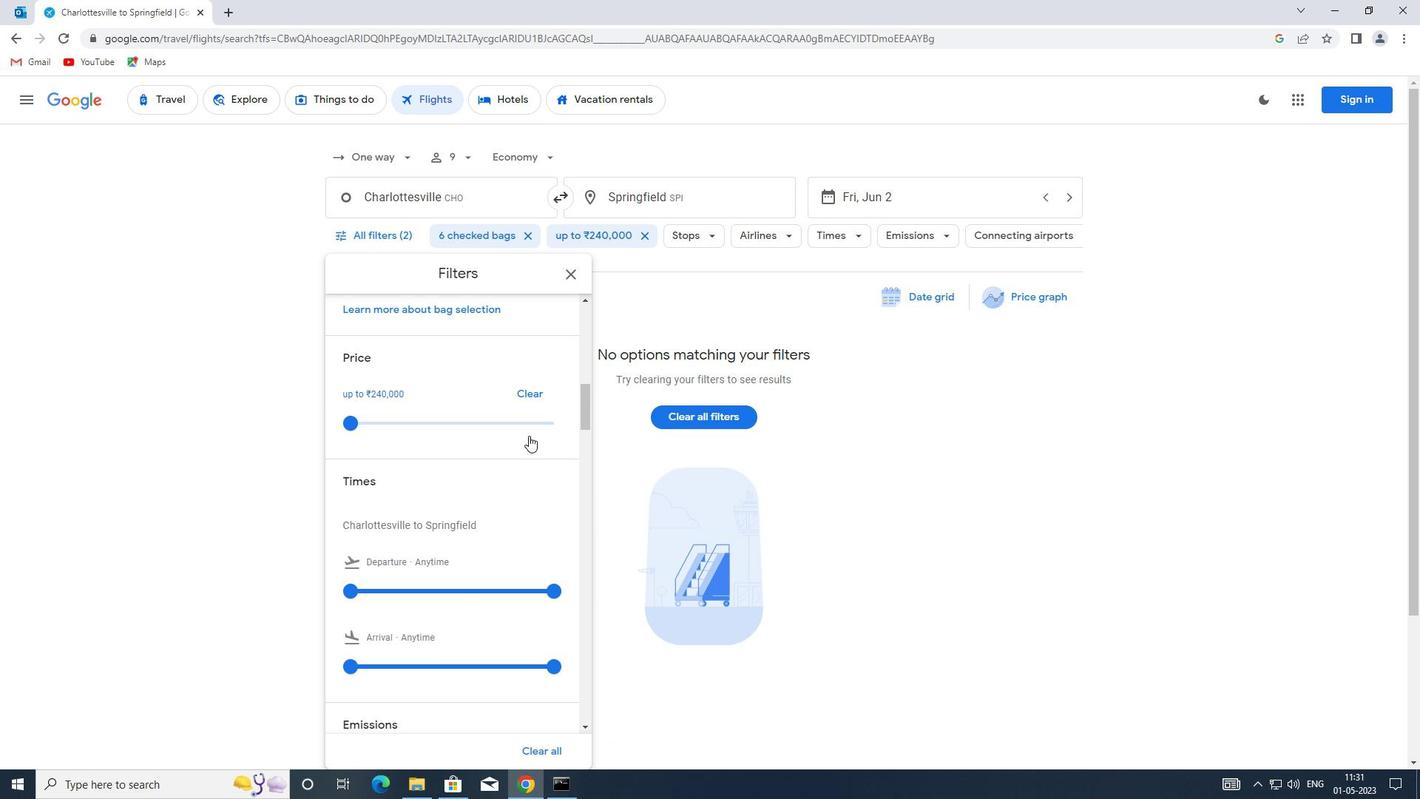 
Action: Mouse moved to (357, 441)
Screenshot: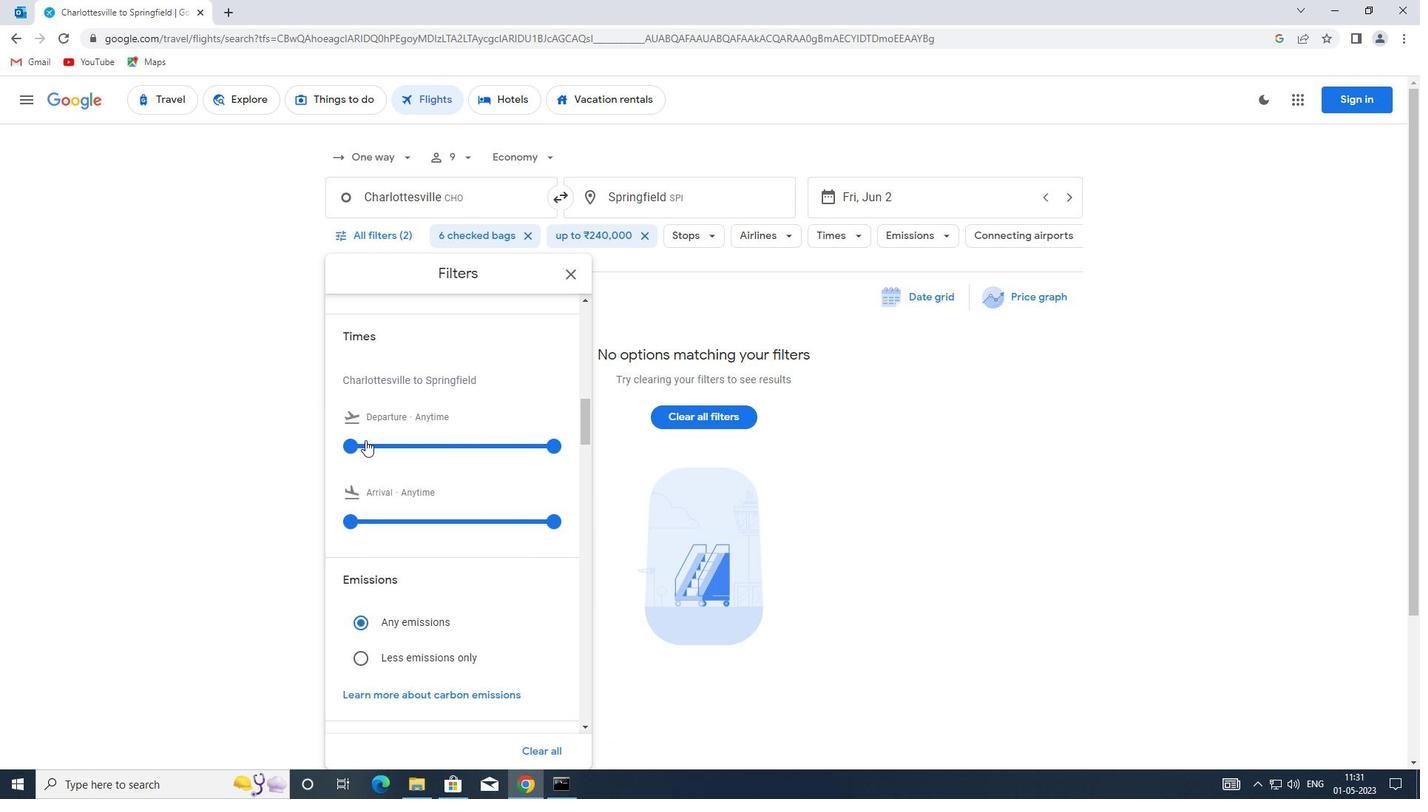 
Action: Mouse pressed left at (357, 441)
Screenshot: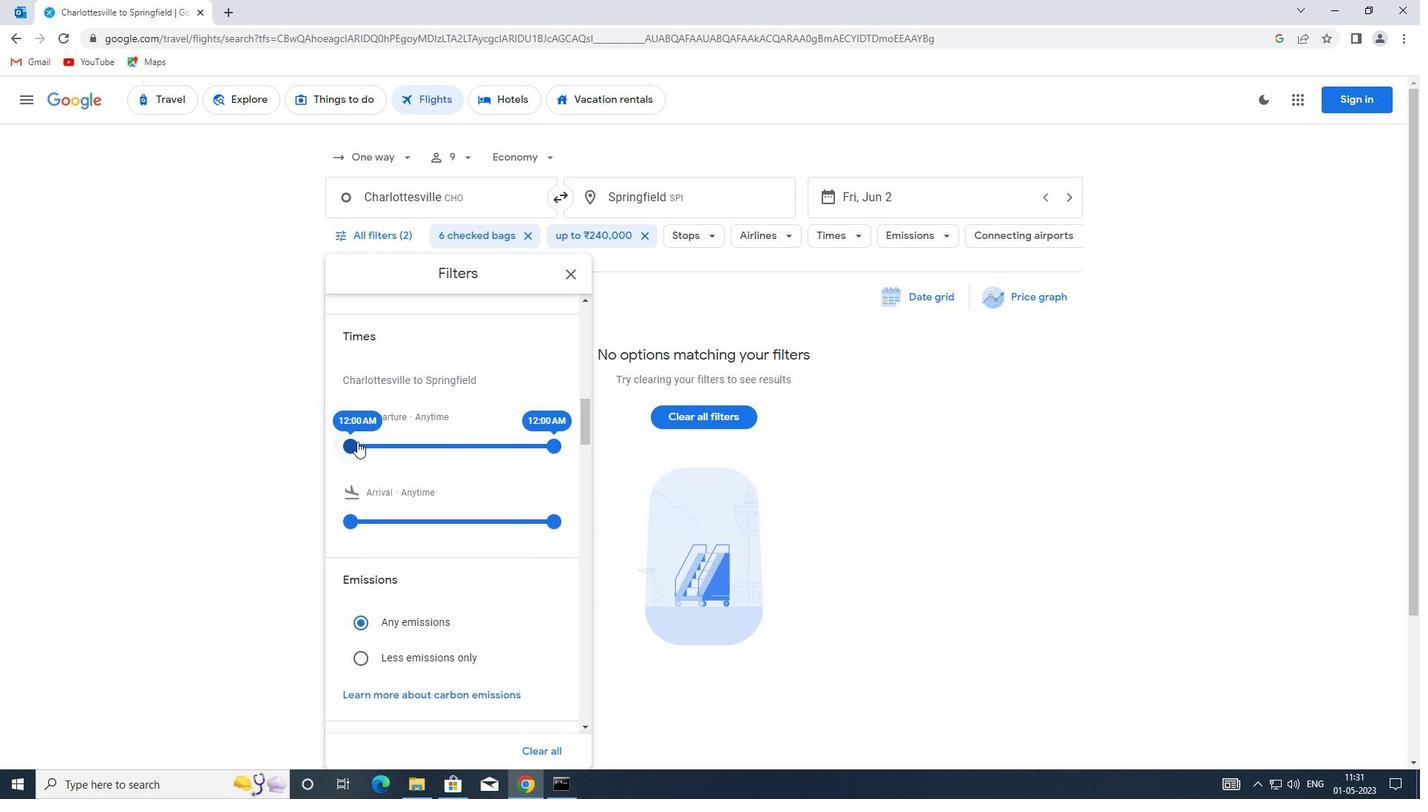 
Action: Mouse moved to (415, 447)
Screenshot: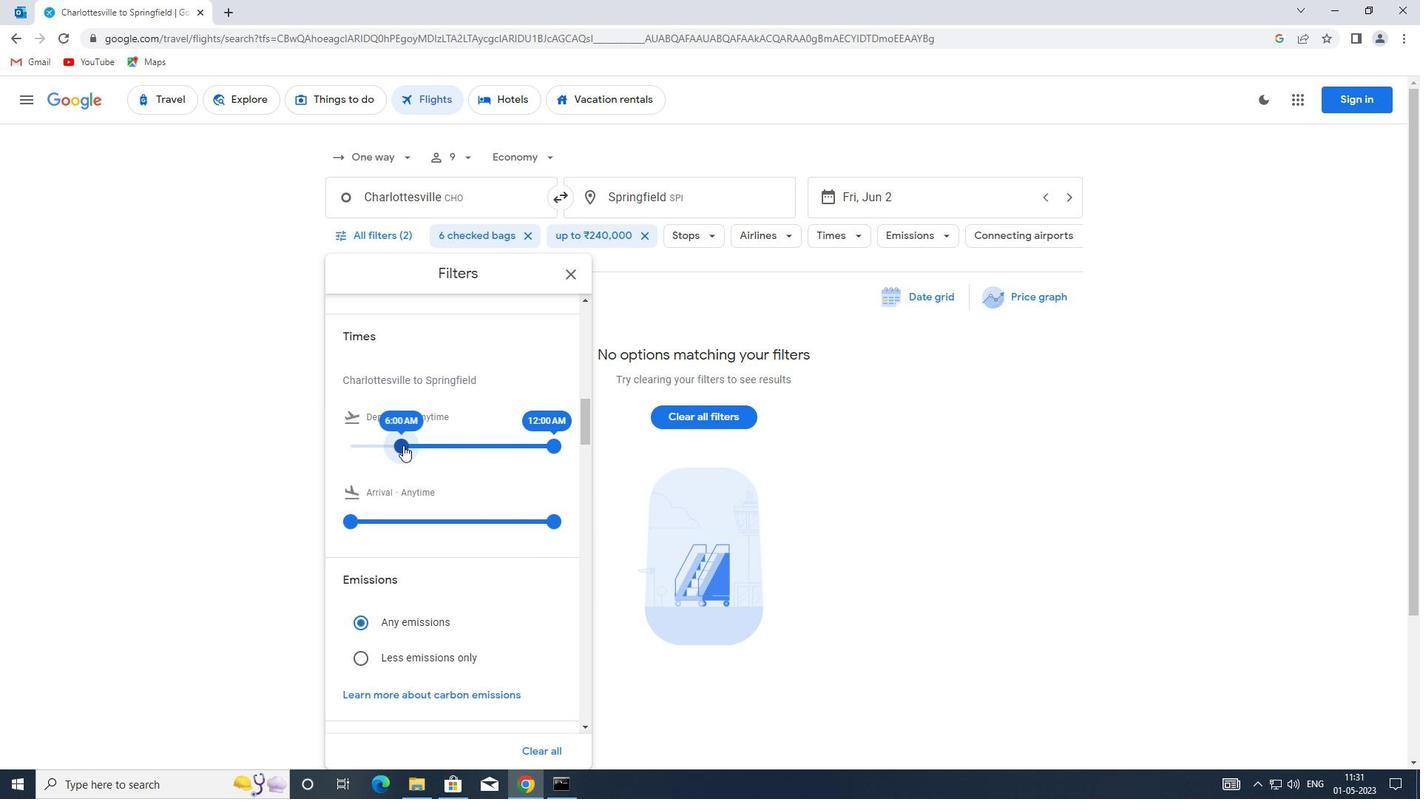 
Action: Mouse pressed left at (415, 447)
Screenshot: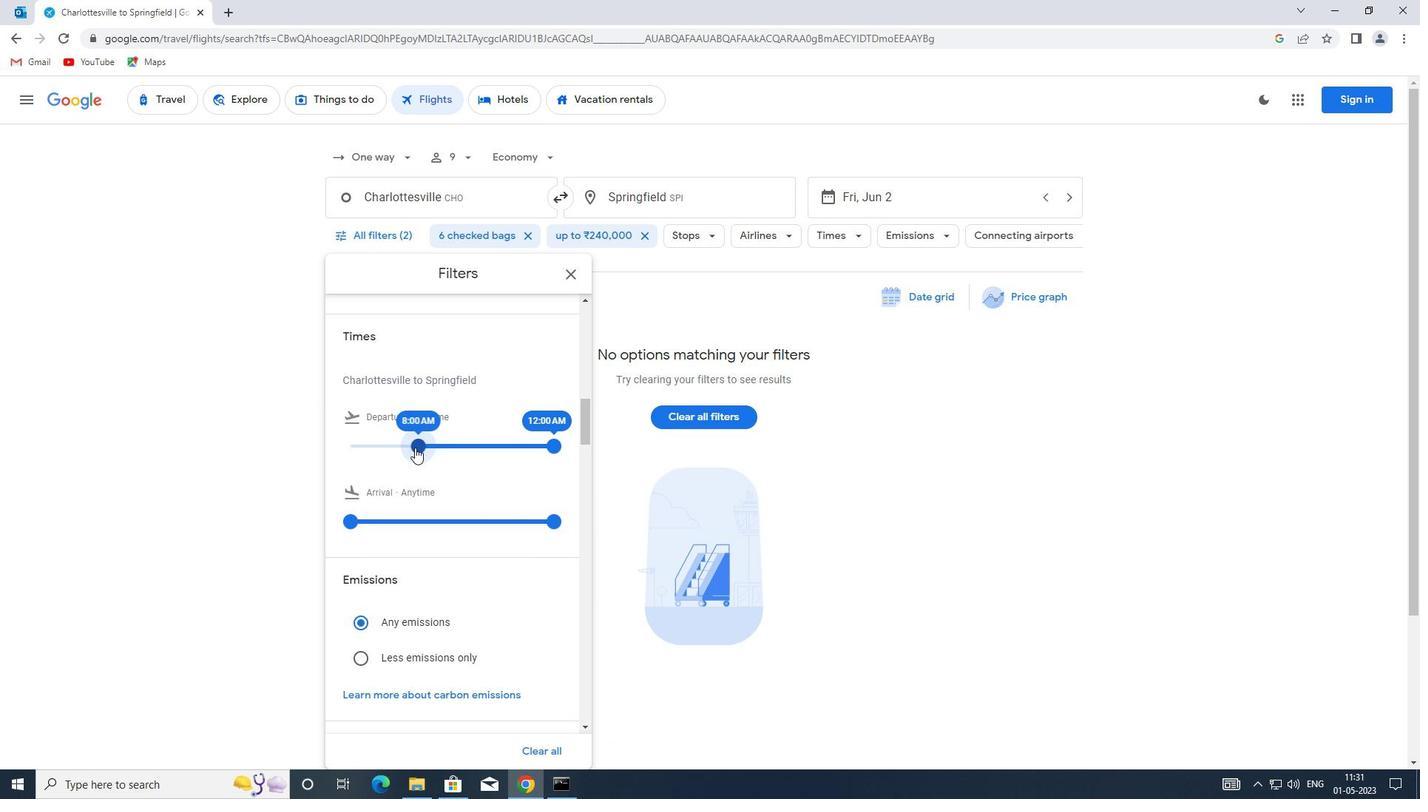 
Action: Mouse moved to (549, 445)
Screenshot: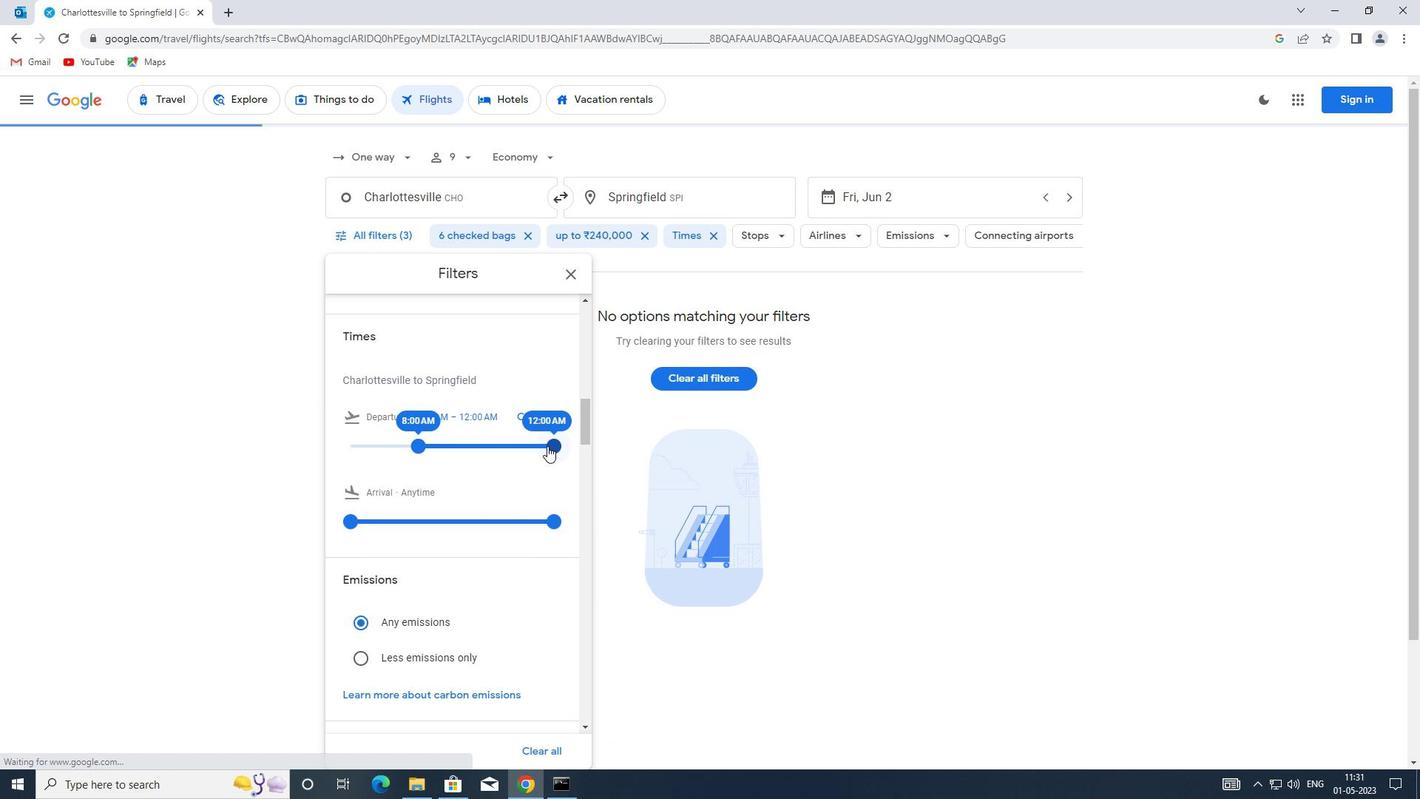 
Action: Mouse pressed left at (549, 445)
Screenshot: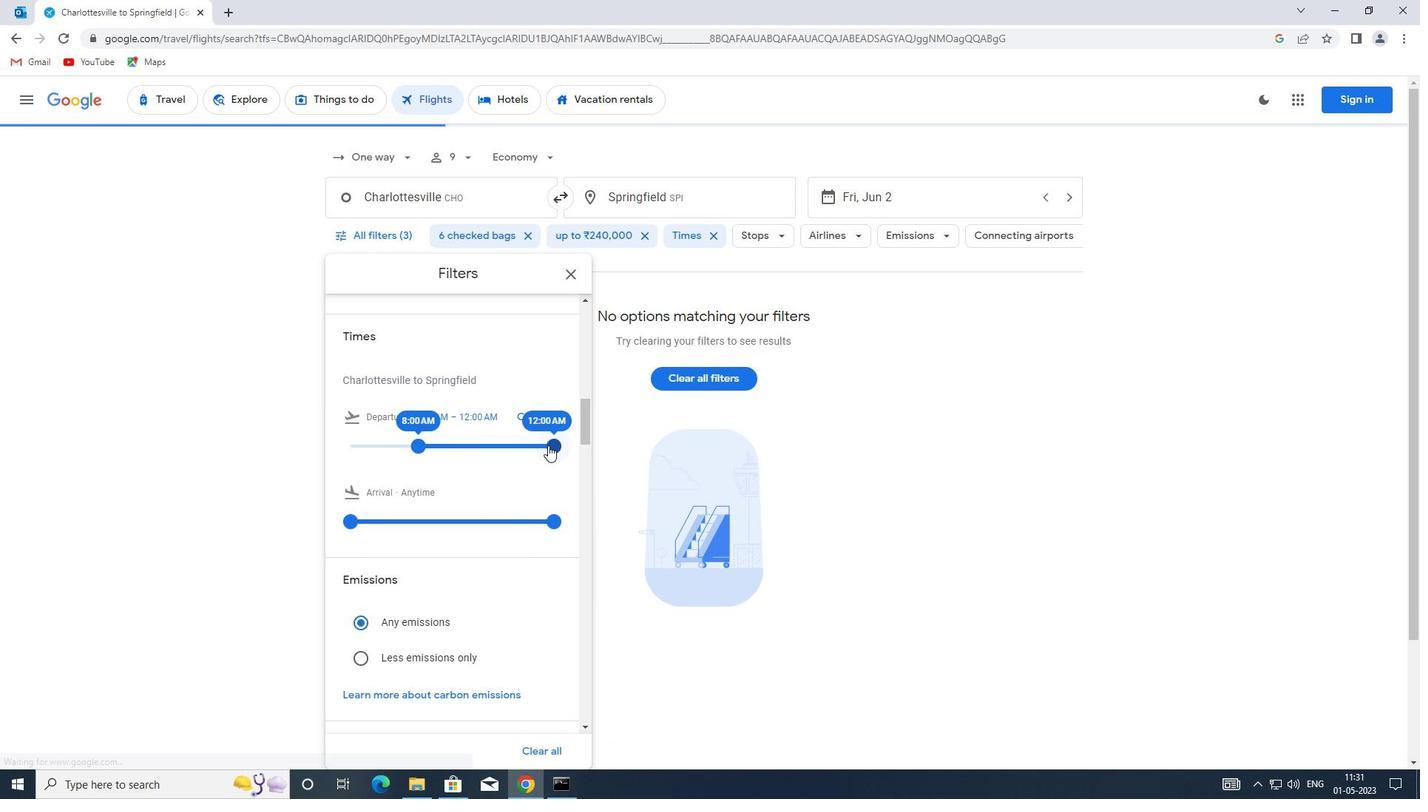 
Action: Mouse moved to (428, 434)
Screenshot: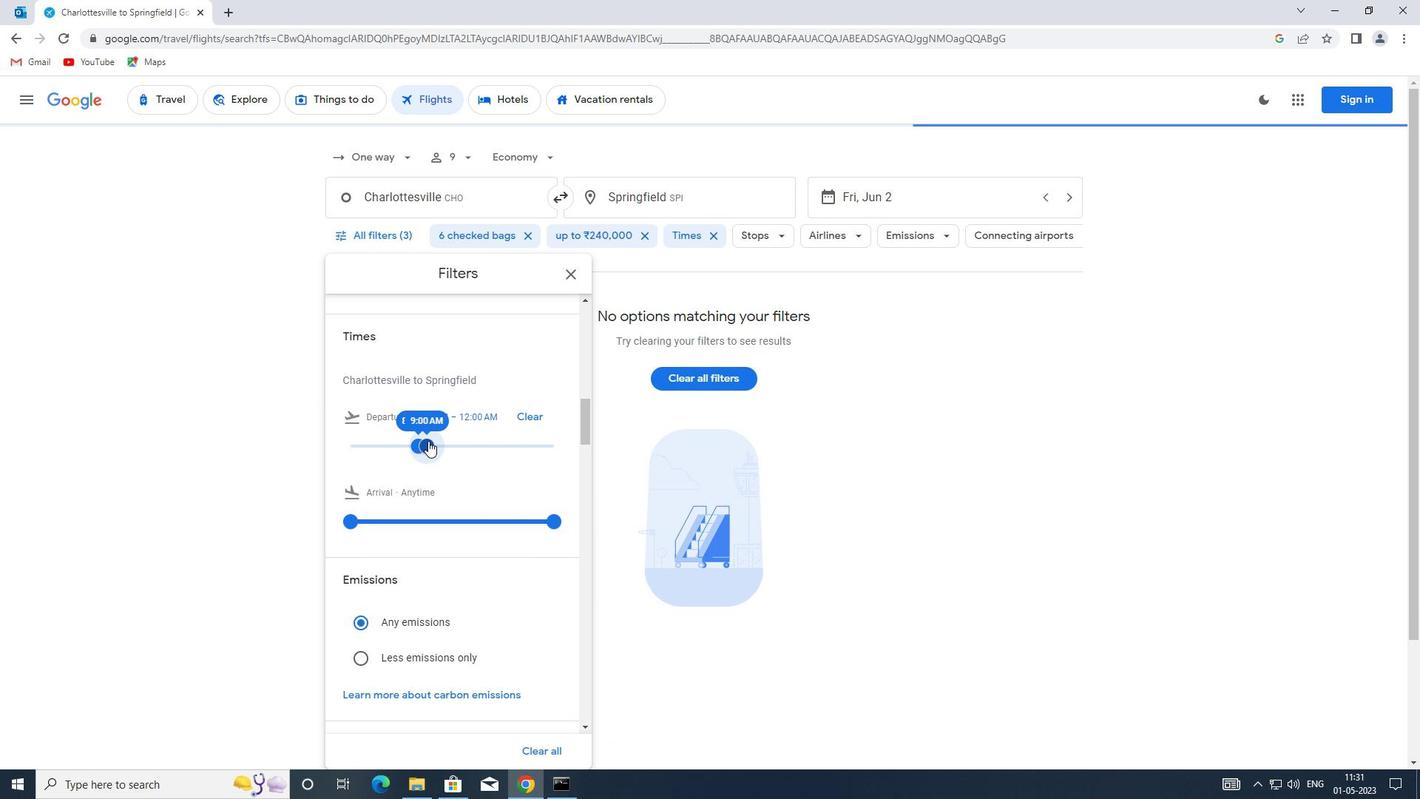 
Action: Mouse scrolled (428, 433) with delta (0, 0)
Screenshot: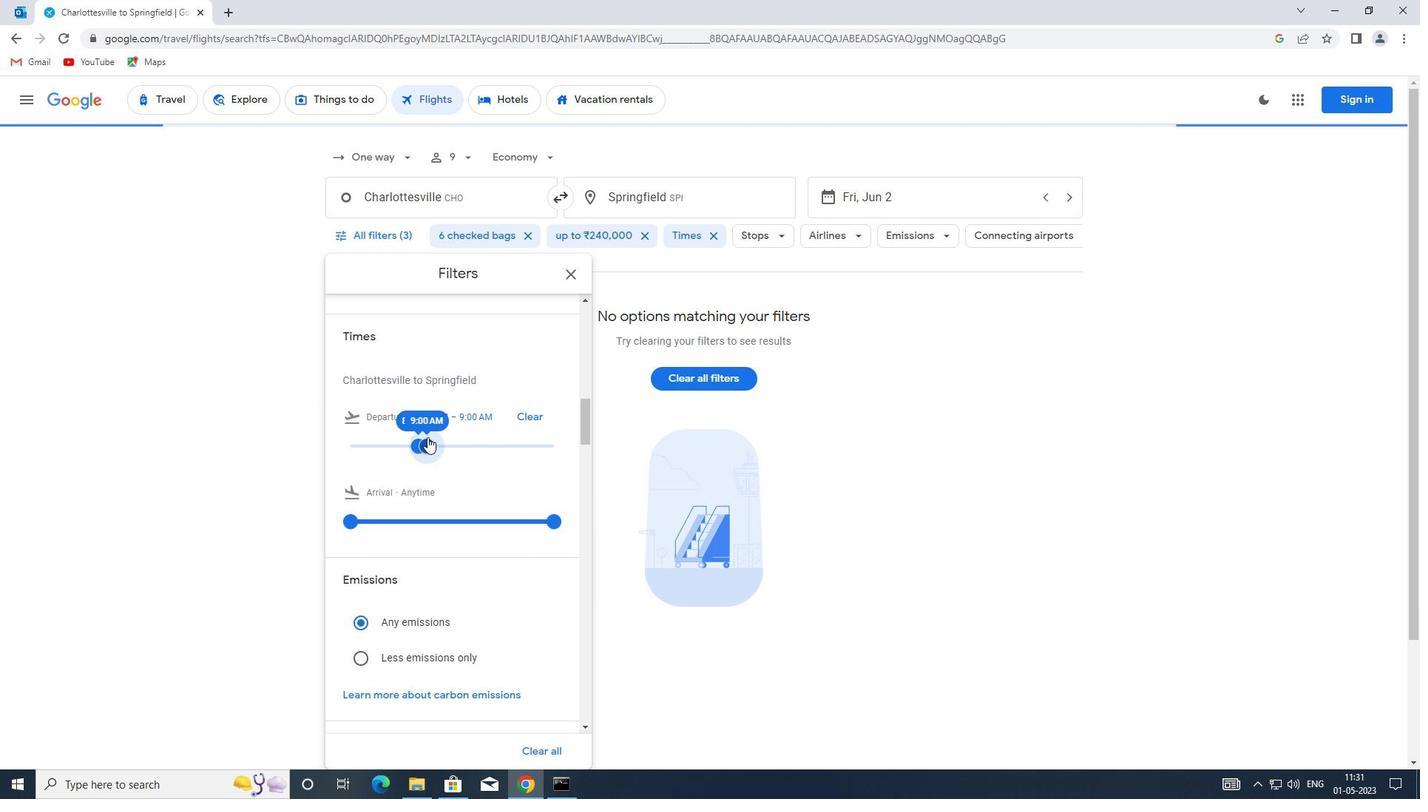 
Action: Mouse scrolled (428, 433) with delta (0, 0)
Screenshot: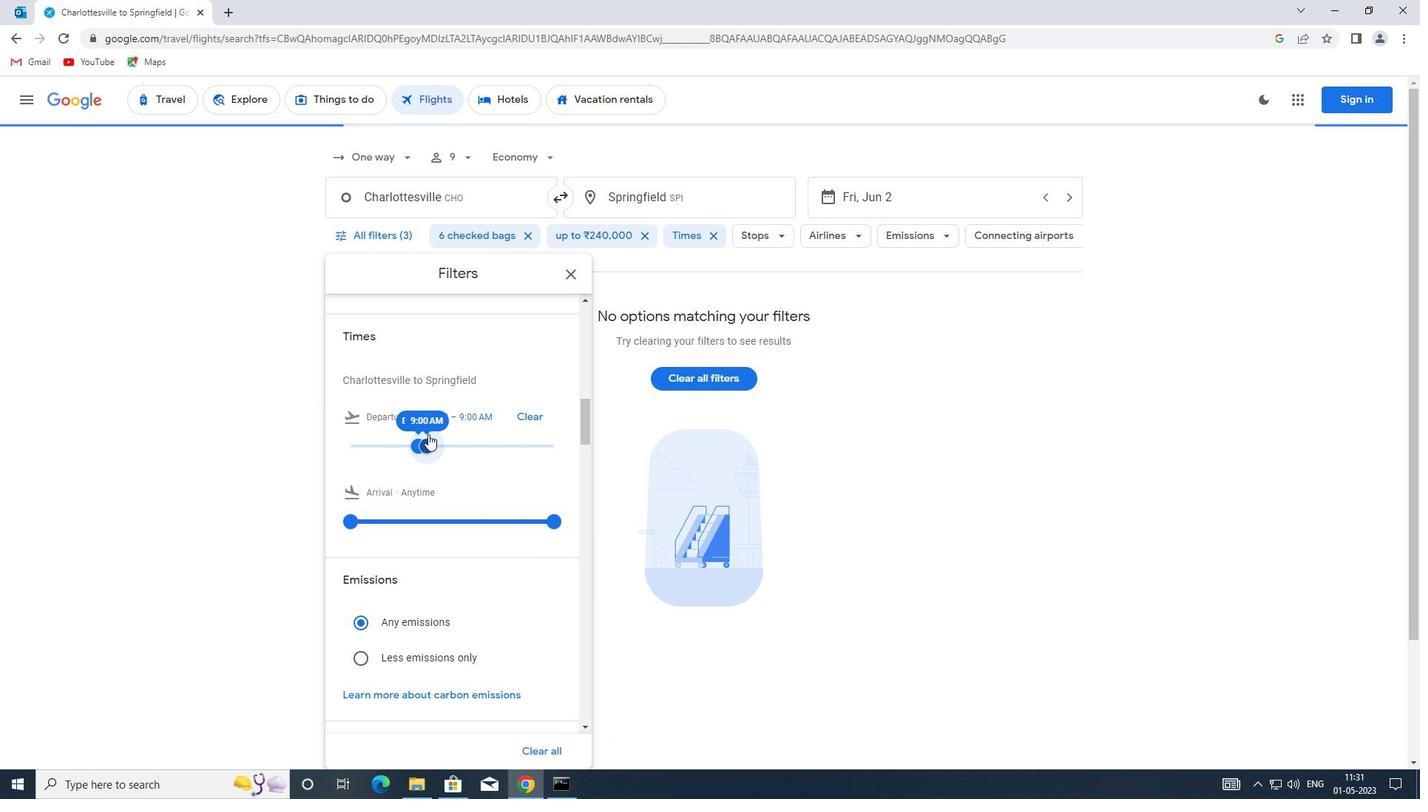 
Action: Mouse moved to (572, 275)
Screenshot: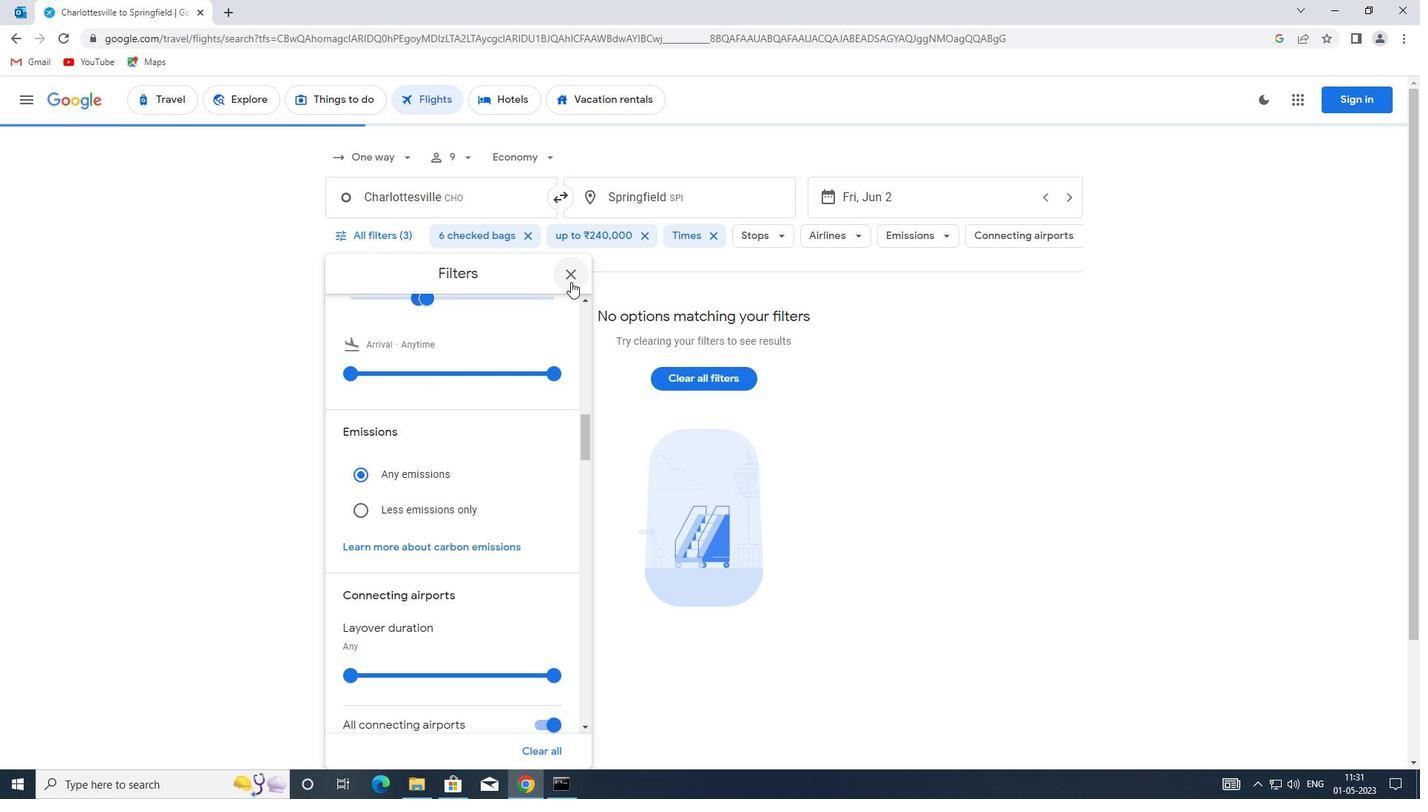 
Action: Mouse pressed left at (572, 275)
Screenshot: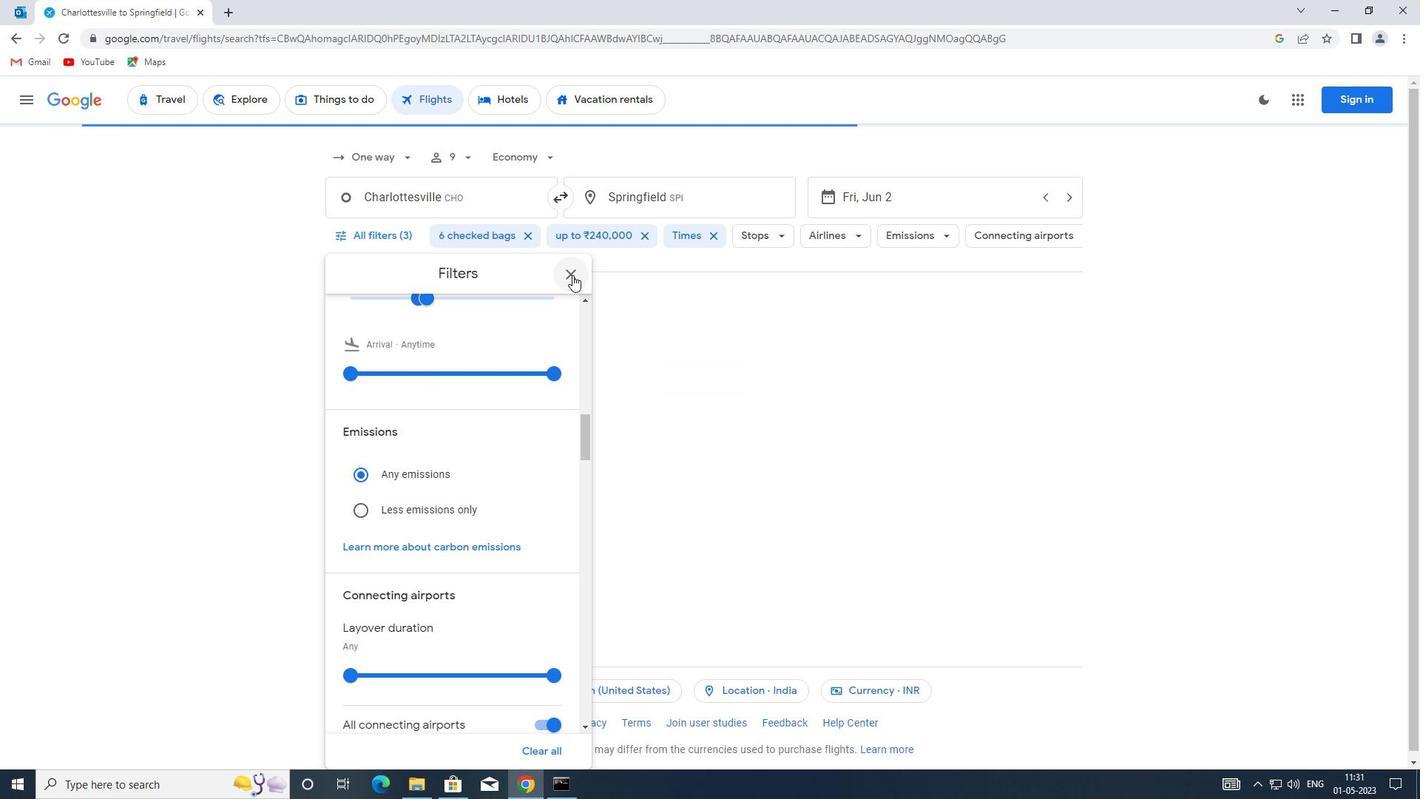 
Action: Mouse moved to (572, 275)
Screenshot: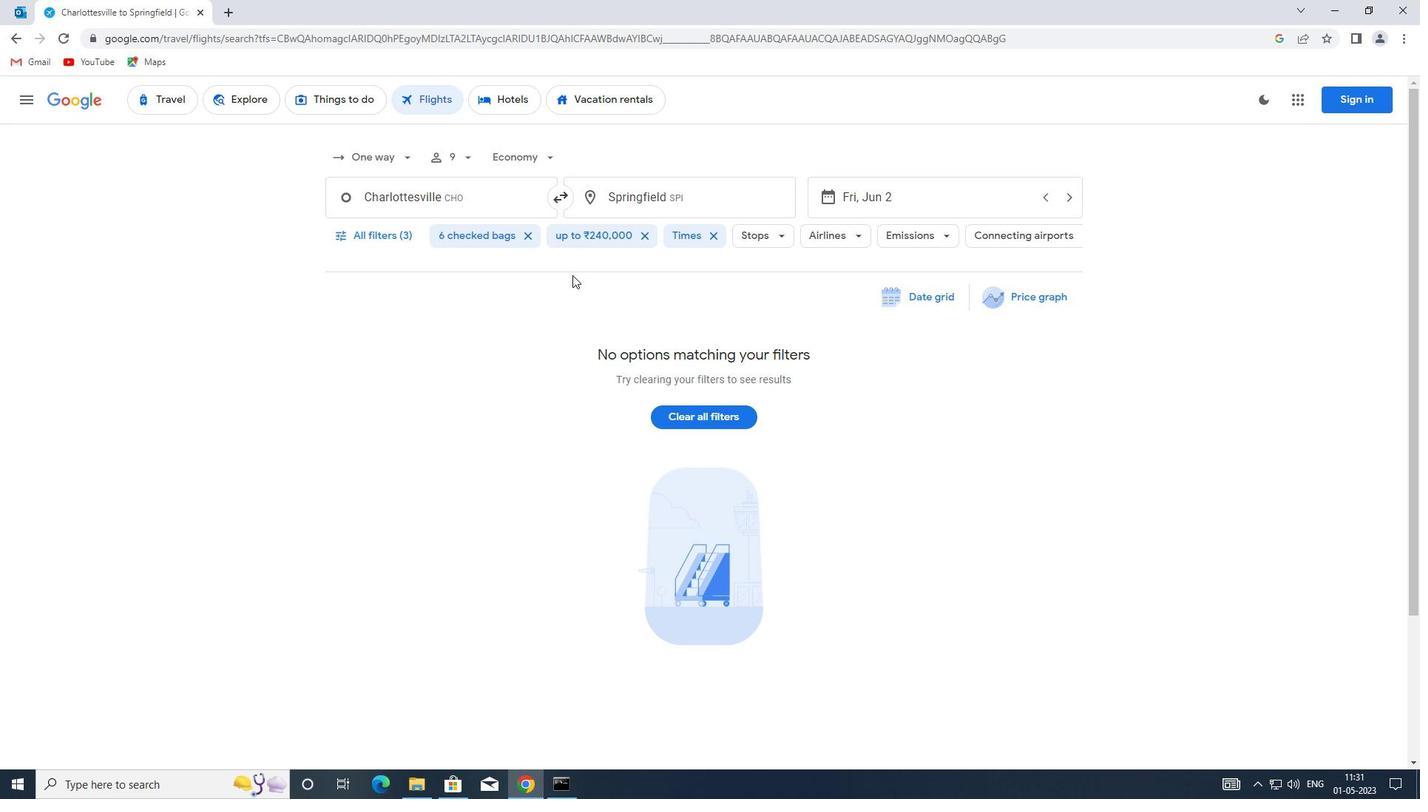 
